 Task: Explore the satellite view of Yellowstone National Park.
Action: Mouse moved to (74, 57)
Screenshot: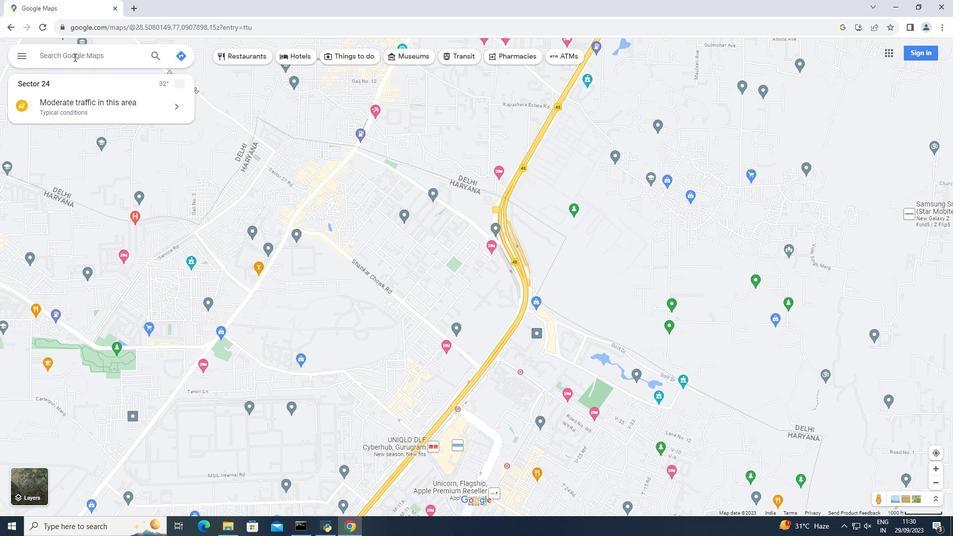 
Action: Mouse pressed left at (74, 57)
Screenshot: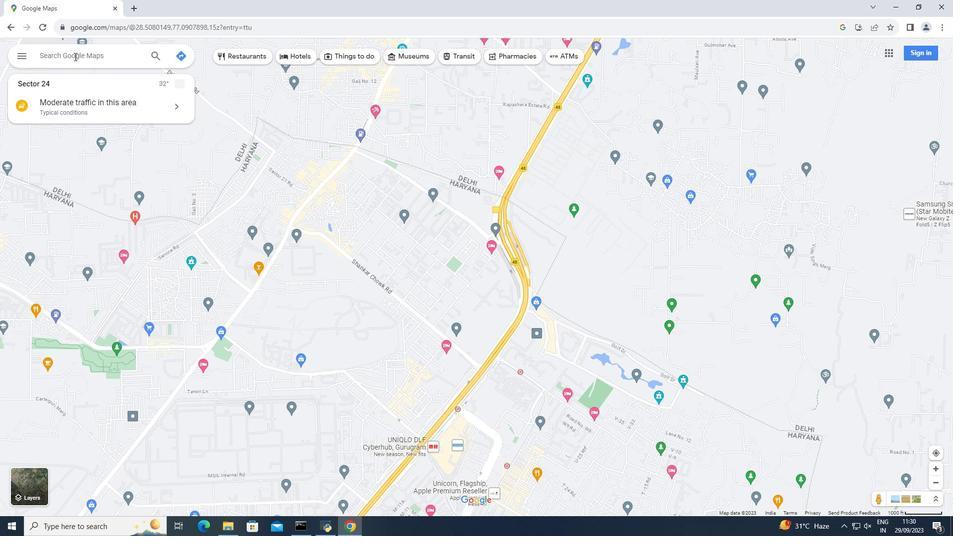 
Action: Mouse moved to (74, 57)
Screenshot: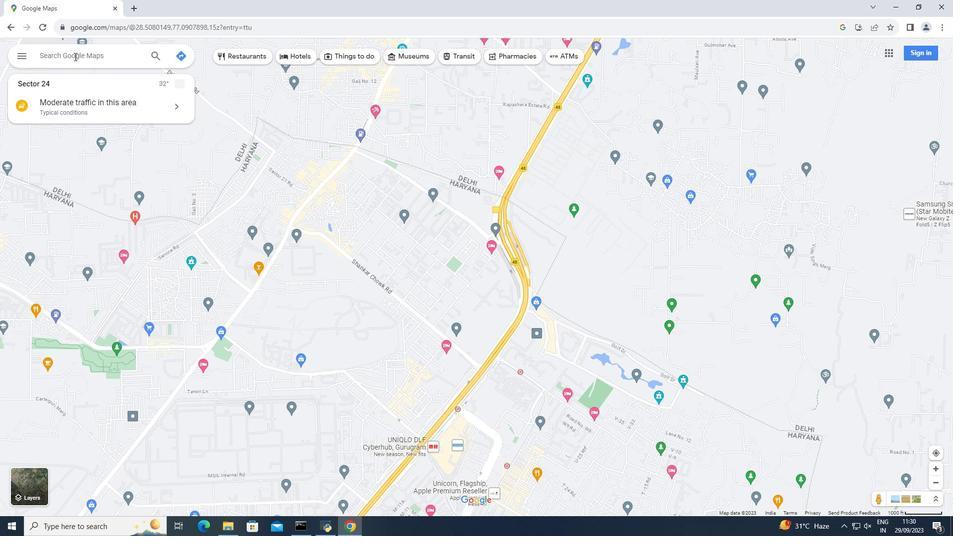 
Action: Key pressed yellowstone<Key.space>nationa;<Key.backspace>l<Key.space>park<Key.enter>
Screenshot: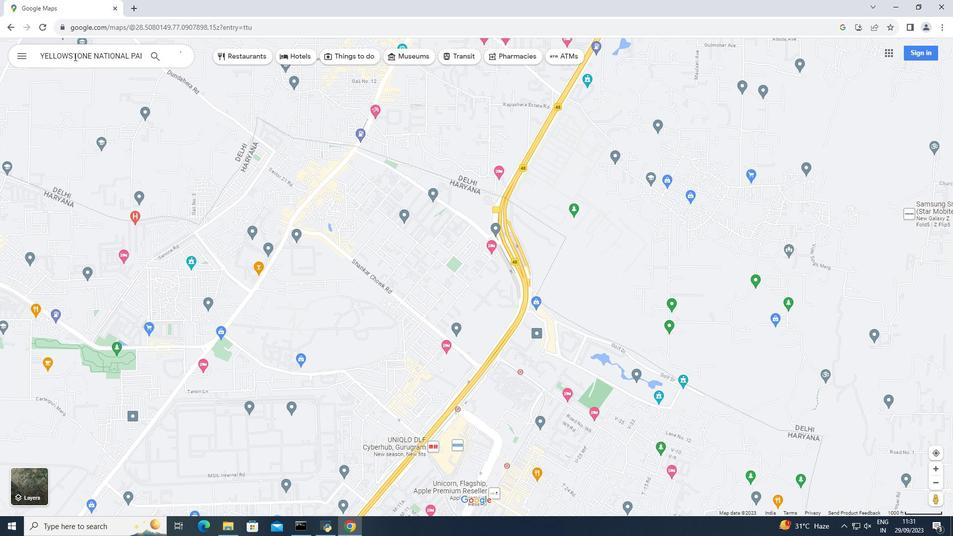 
Action: Mouse moved to (937, 470)
Screenshot: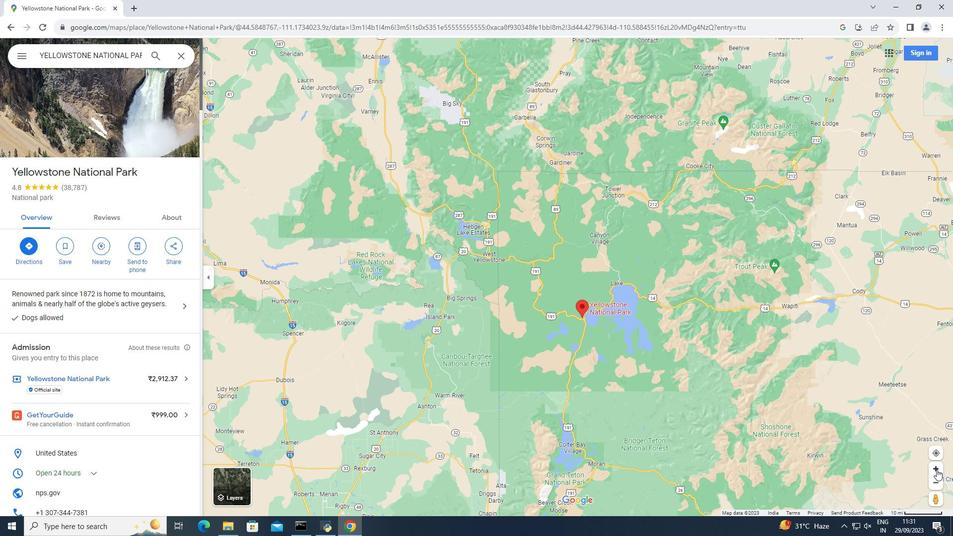 
Action: Mouse pressed left at (937, 470)
Screenshot: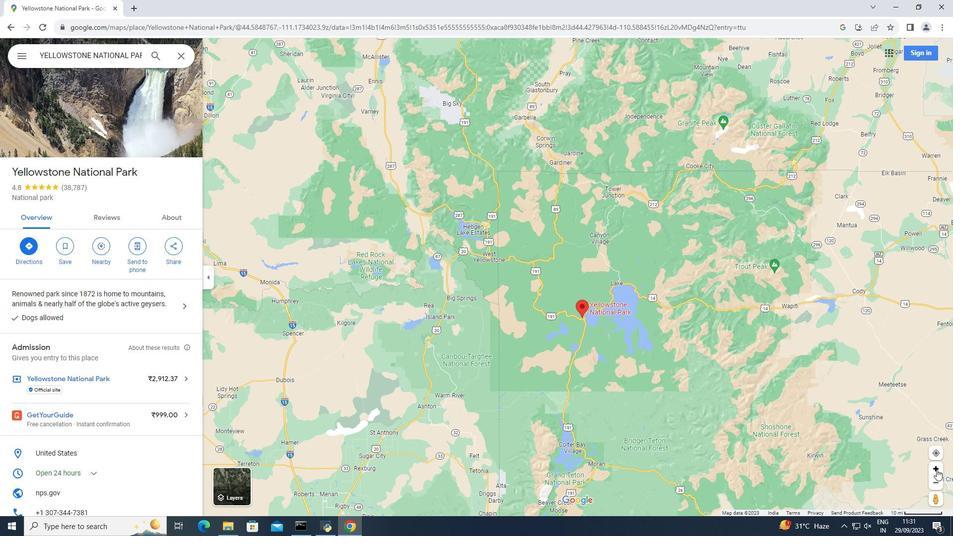 
Action: Mouse moved to (220, 477)
Screenshot: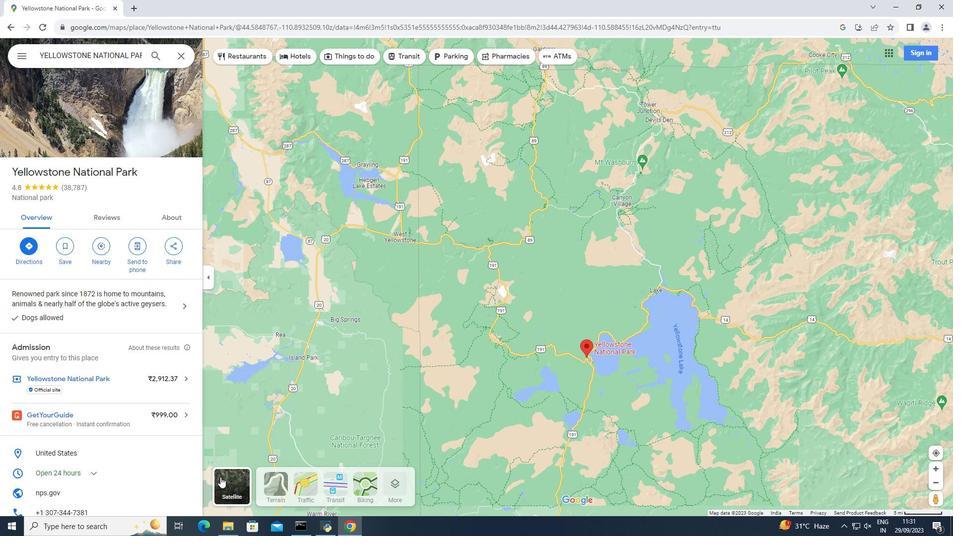 
Action: Mouse pressed left at (220, 477)
Screenshot: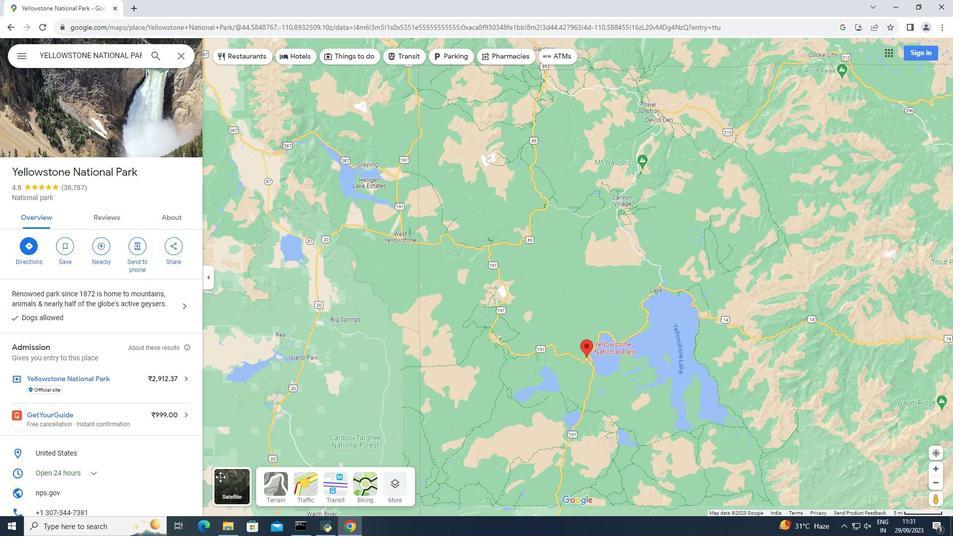 
Action: Mouse moved to (589, 359)
Screenshot: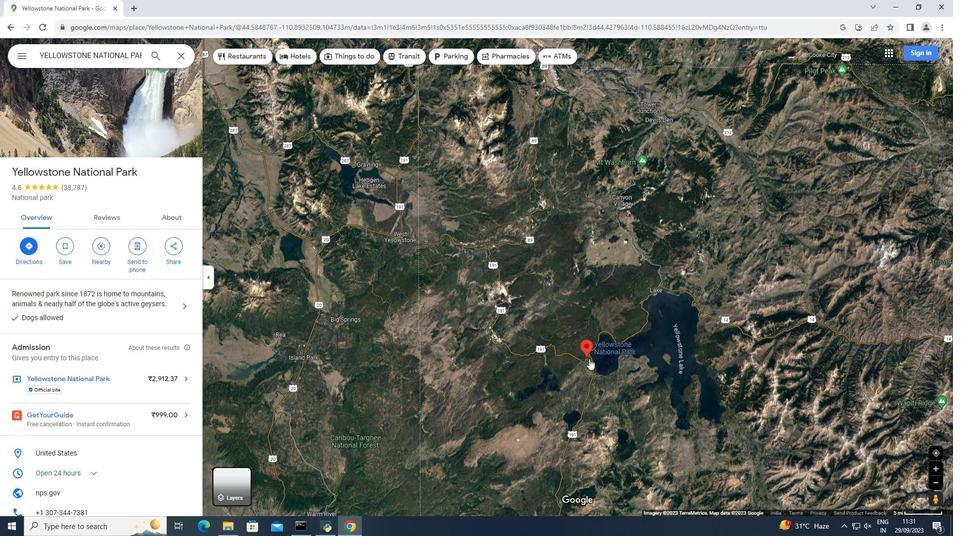 
Action: Mouse scrolled (589, 359) with delta (0, 0)
Screenshot: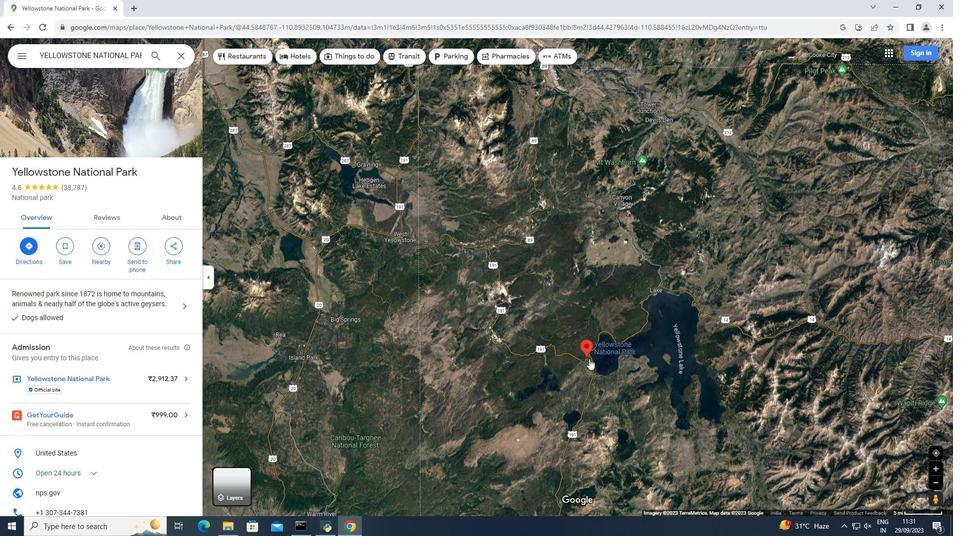 
Action: Mouse moved to (591, 361)
Screenshot: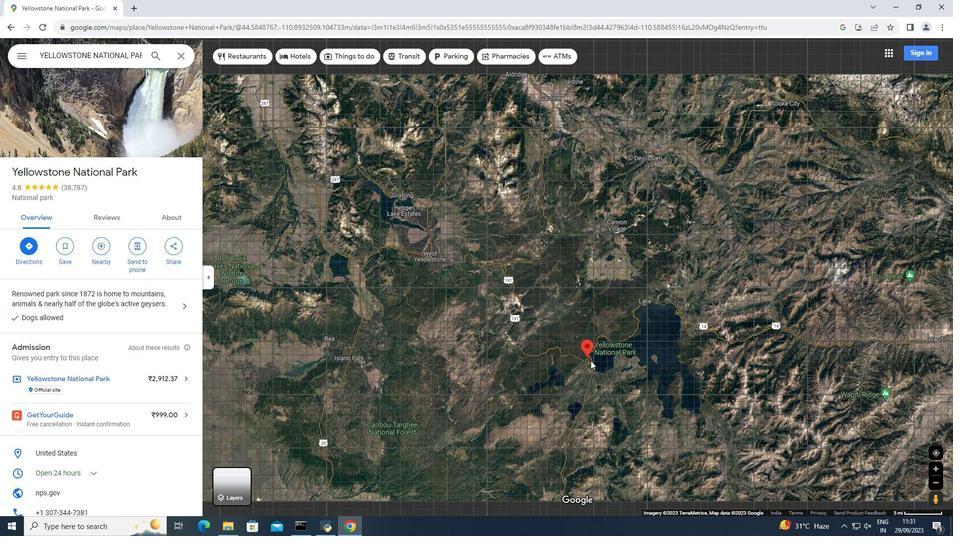 
Action: Mouse scrolled (591, 361) with delta (0, 0)
Screenshot: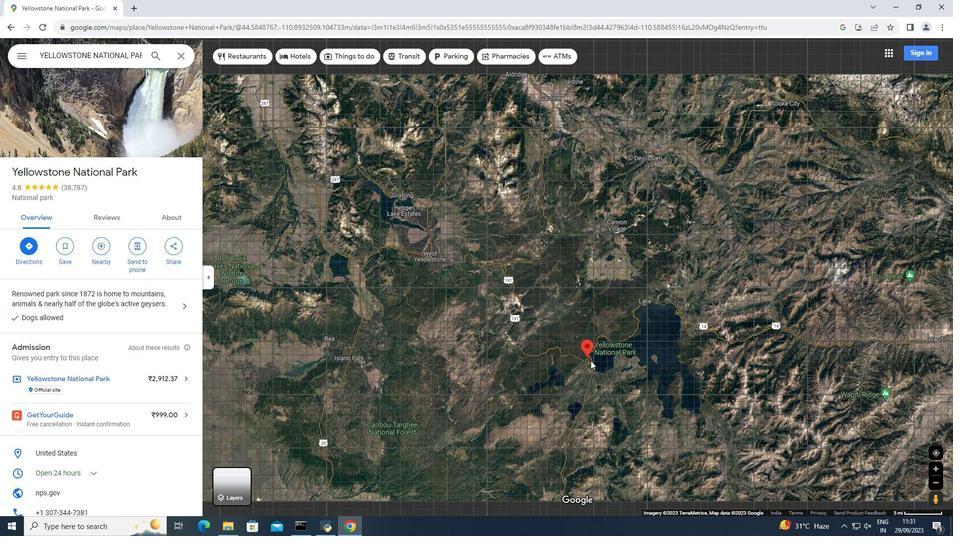 
Action: Mouse scrolled (591, 361) with delta (0, 0)
Screenshot: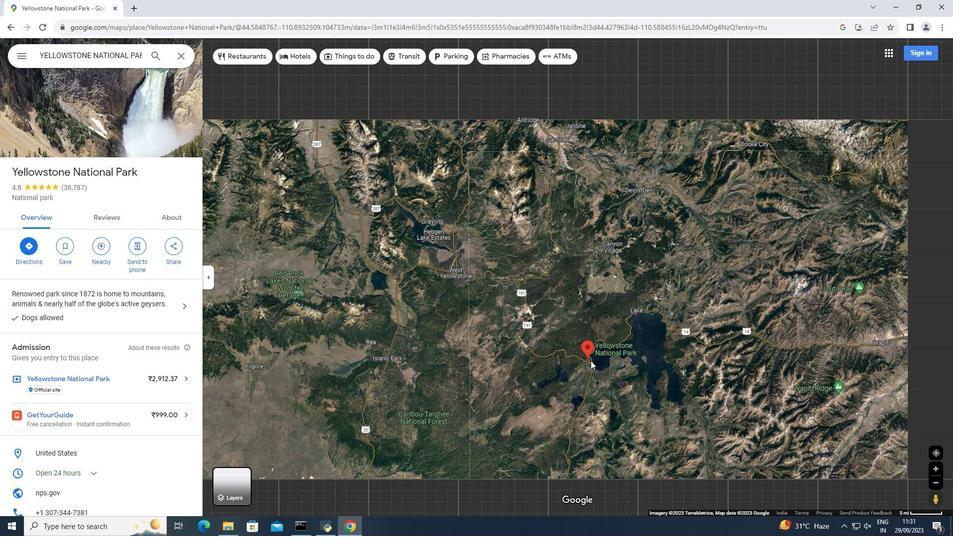 
Action: Mouse scrolled (591, 361) with delta (0, 0)
Screenshot: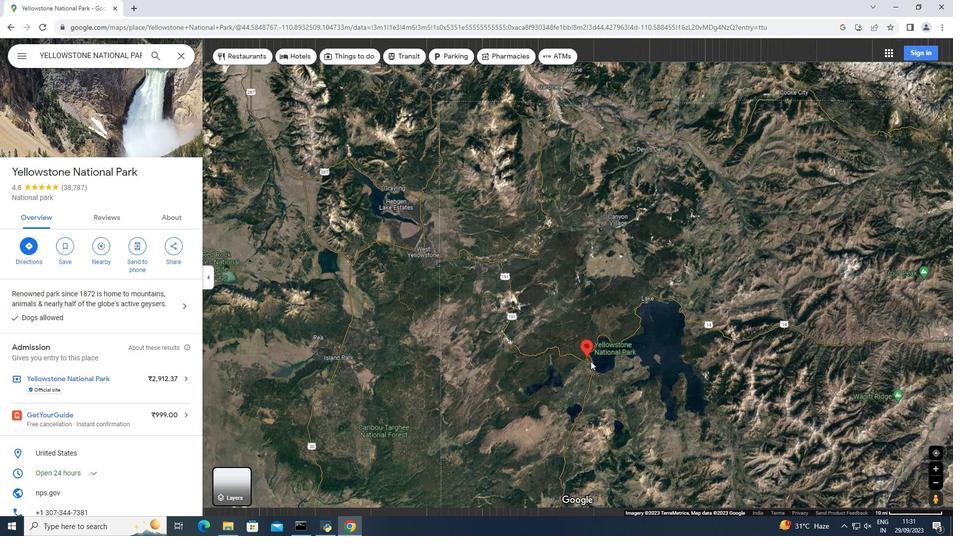 
Action: Mouse moved to (590, 363)
Screenshot: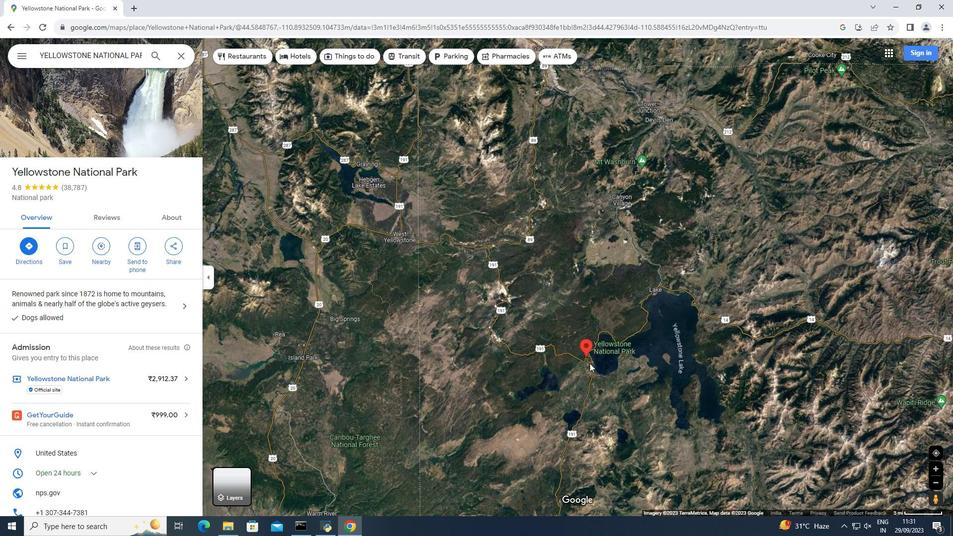 
Action: Mouse scrolled (590, 364) with delta (0, 0)
Screenshot: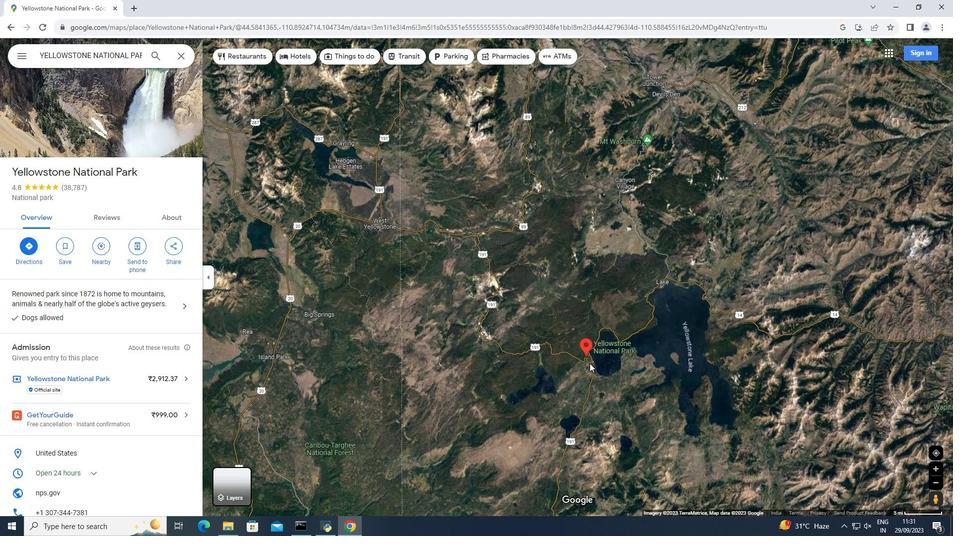 
Action: Mouse scrolled (590, 364) with delta (0, 0)
Screenshot: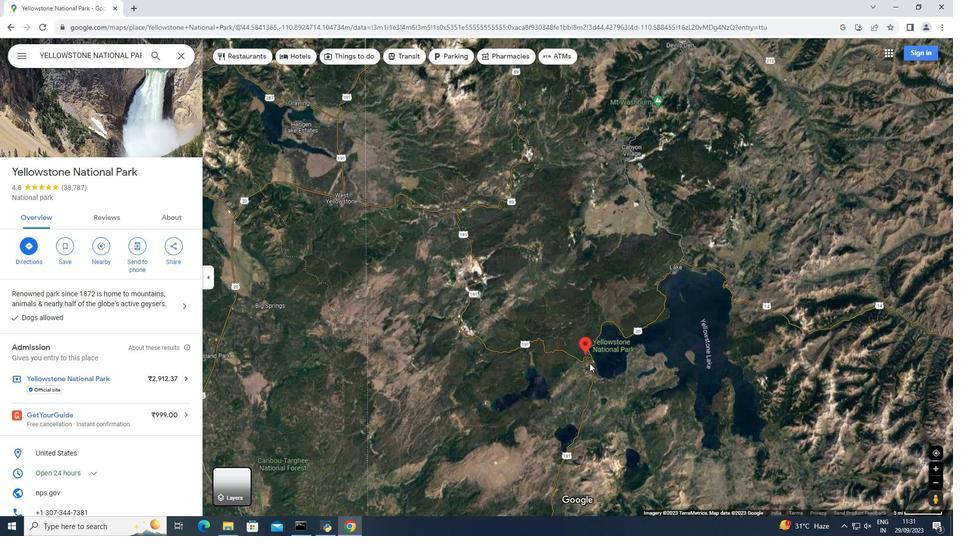 
Action: Mouse scrolled (590, 364) with delta (0, 0)
Screenshot: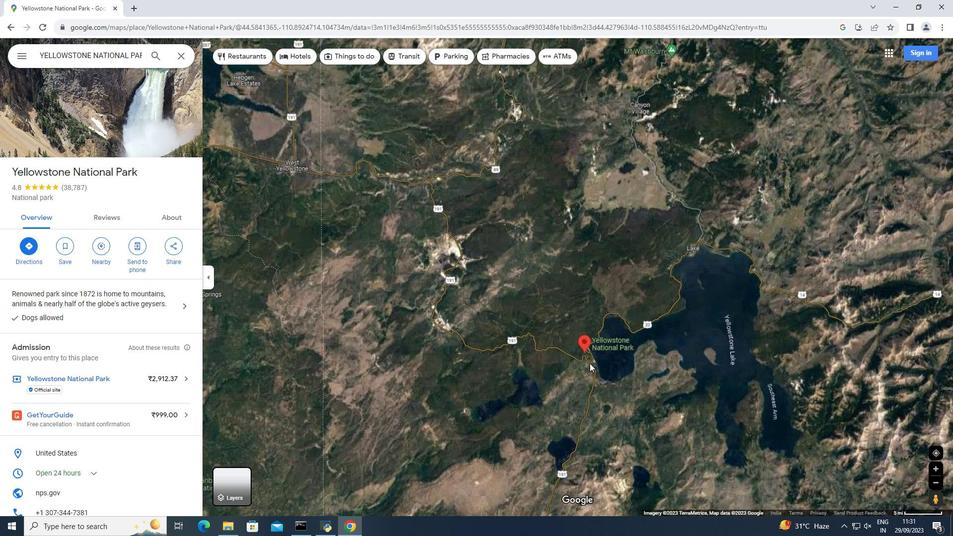 
Action: Mouse moved to (526, 362)
Screenshot: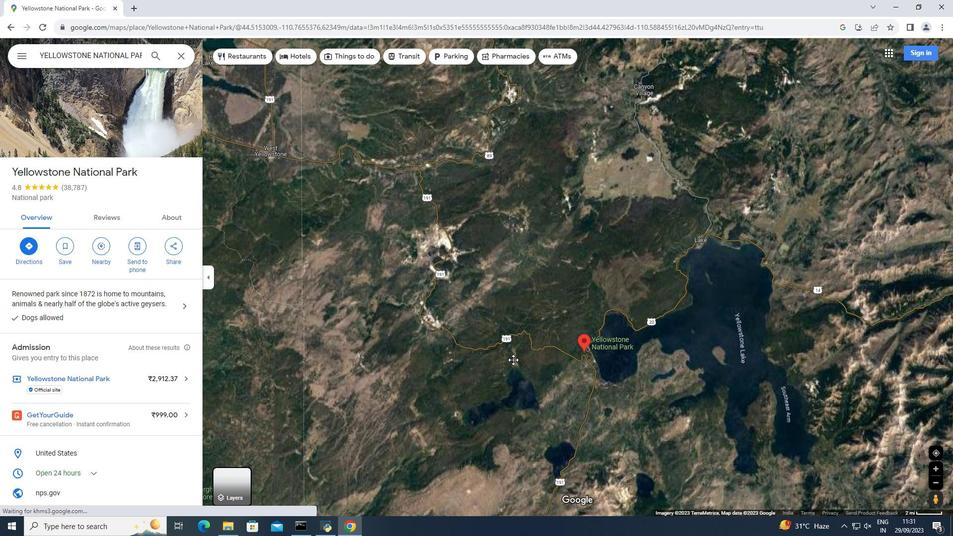 
Action: Mouse pressed left at (526, 362)
Screenshot: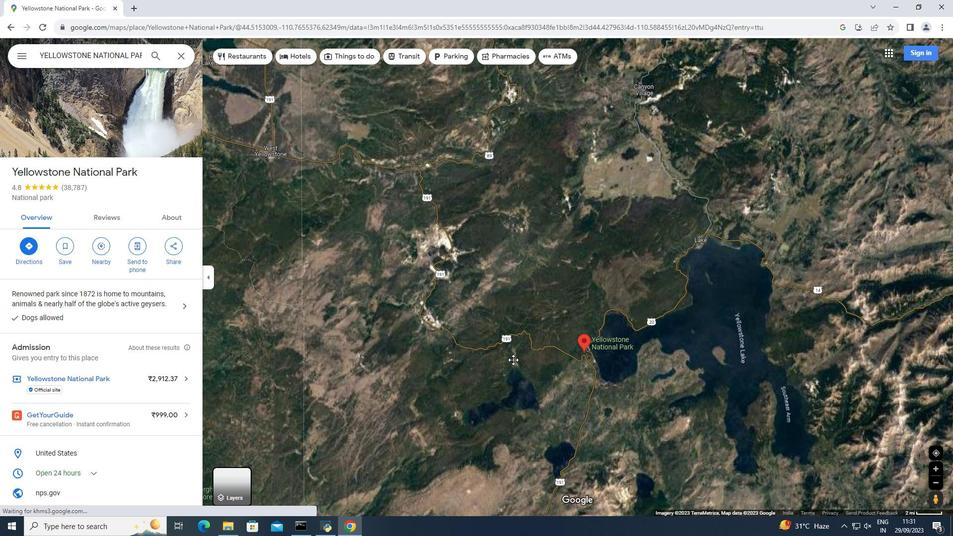 
Action: Mouse moved to (208, 279)
Screenshot: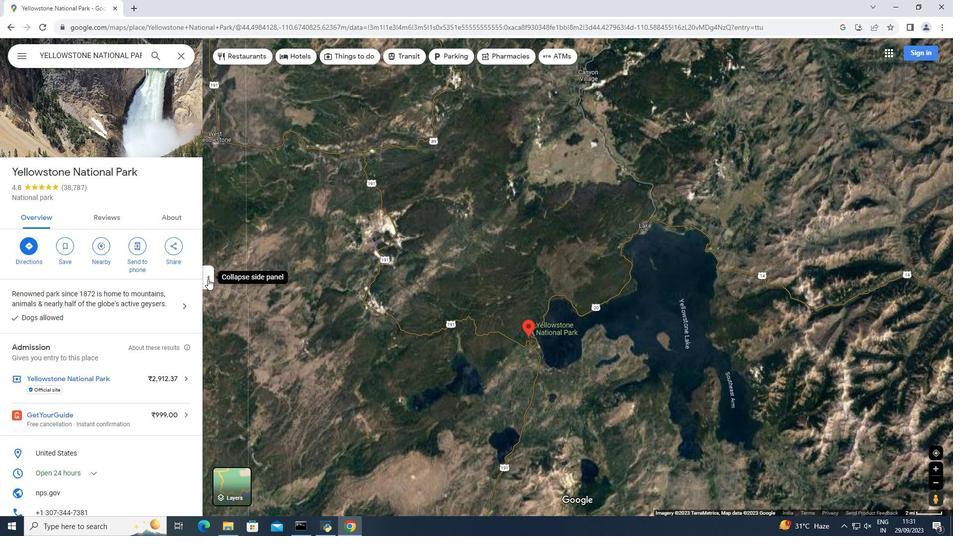 
Action: Mouse pressed left at (208, 279)
Screenshot: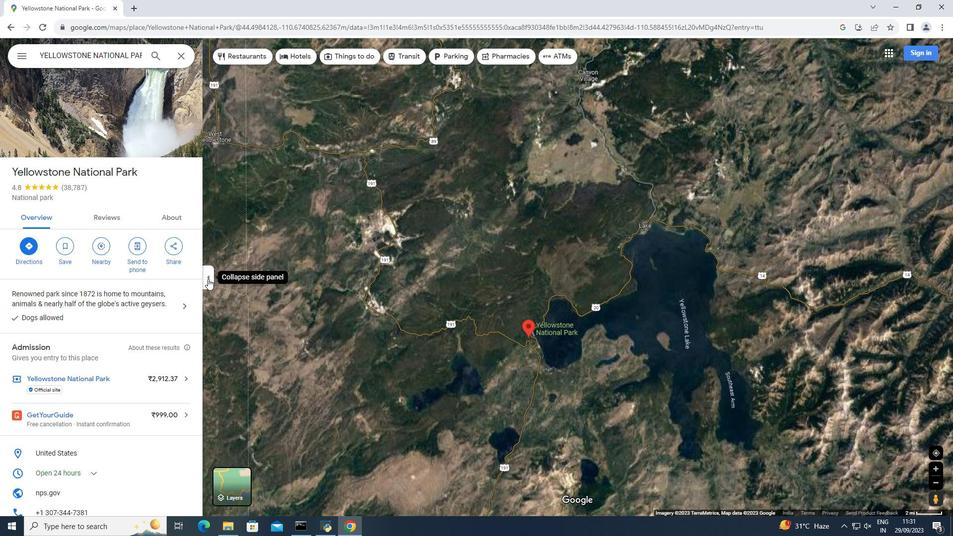
Action: Mouse moved to (518, 334)
Screenshot: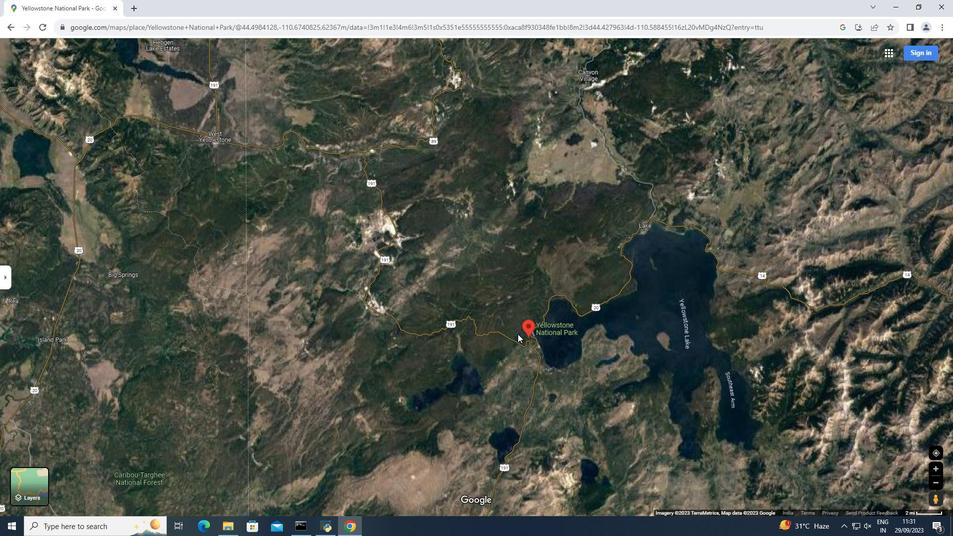 
Action: Mouse scrolled (518, 334) with delta (0, 0)
Screenshot: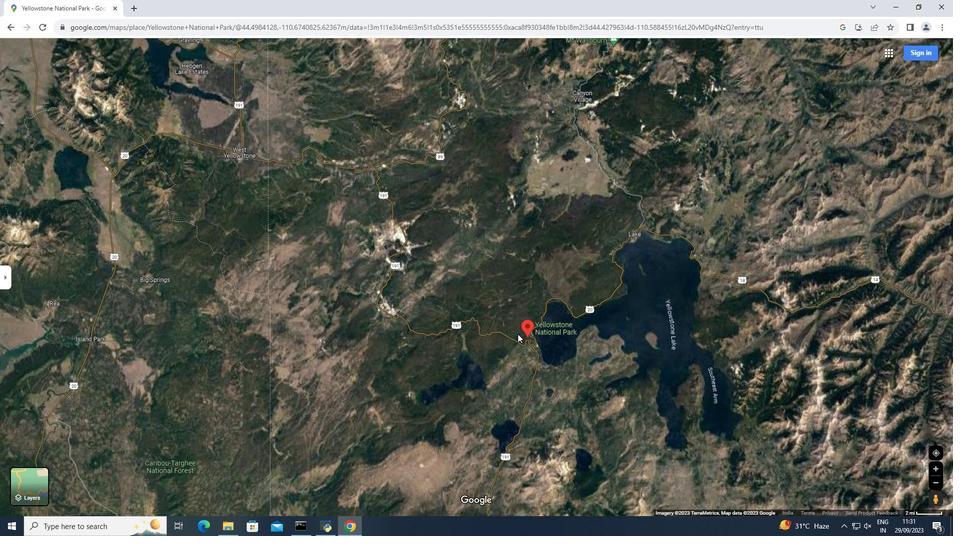 
Action: Mouse scrolled (518, 334) with delta (0, 0)
Screenshot: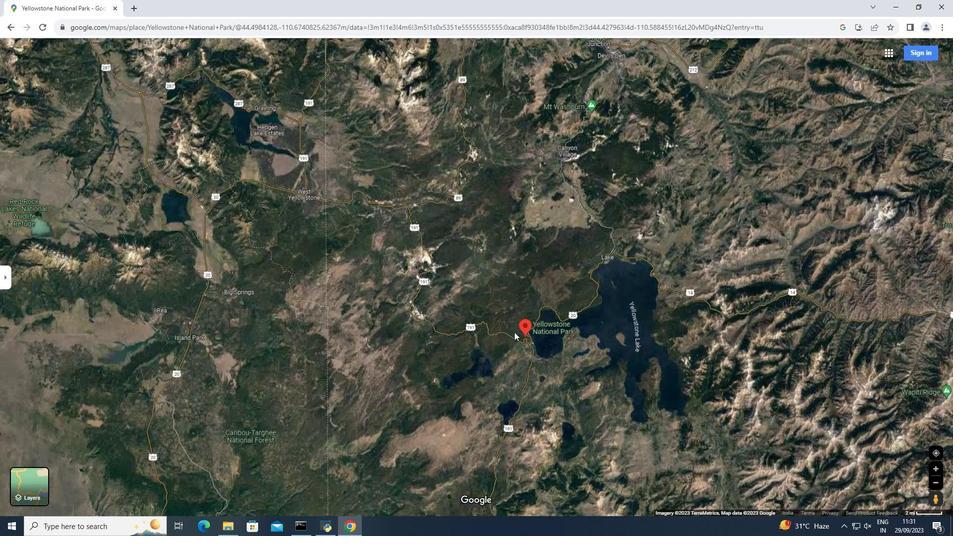 
Action: Mouse scrolled (518, 334) with delta (0, 0)
Screenshot: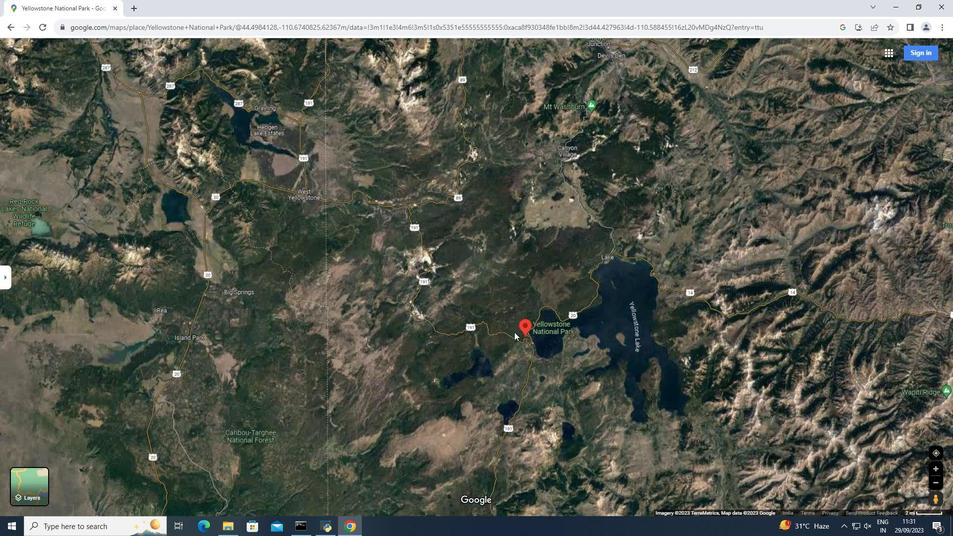 
Action: Mouse moved to (500, 324)
Screenshot: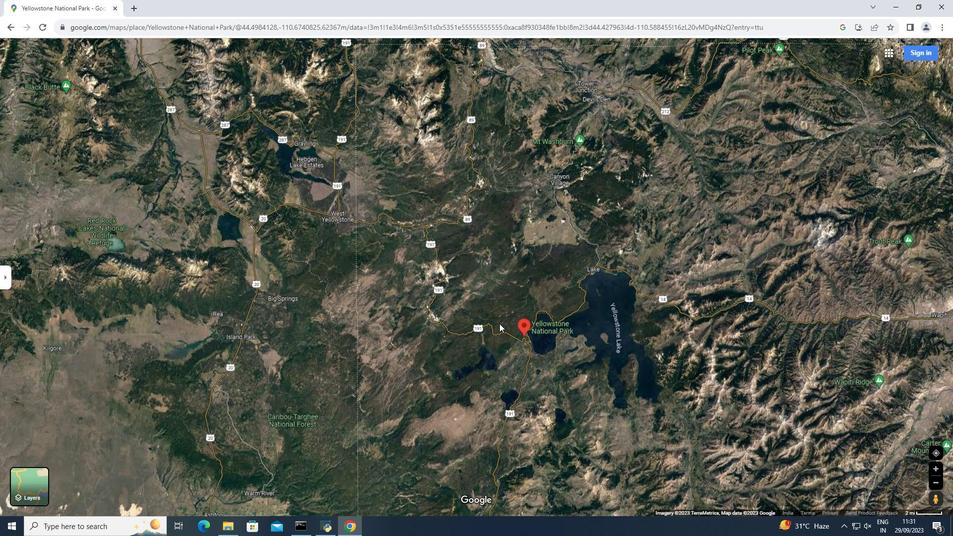 
Action: Mouse scrolled (500, 324) with delta (0, 0)
Screenshot: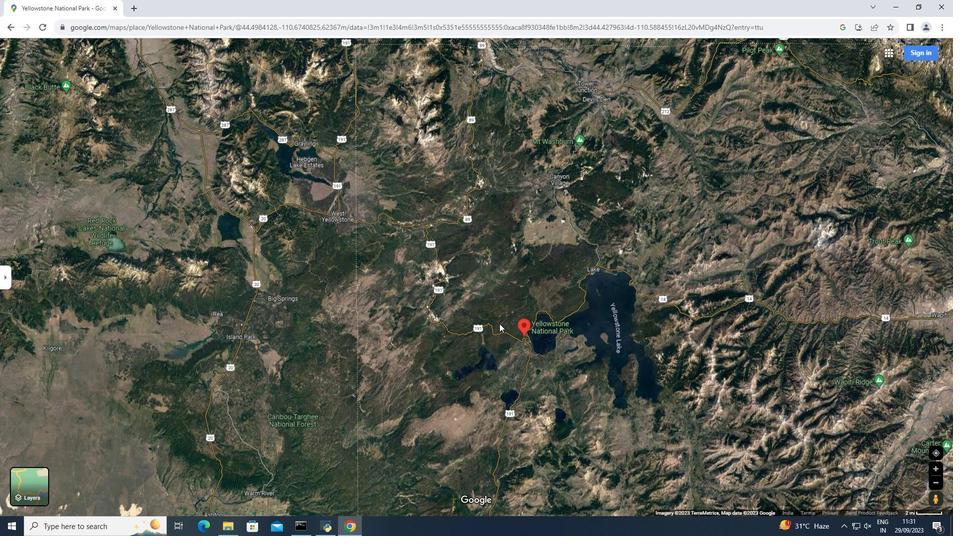 
Action: Mouse moved to (499, 323)
Screenshot: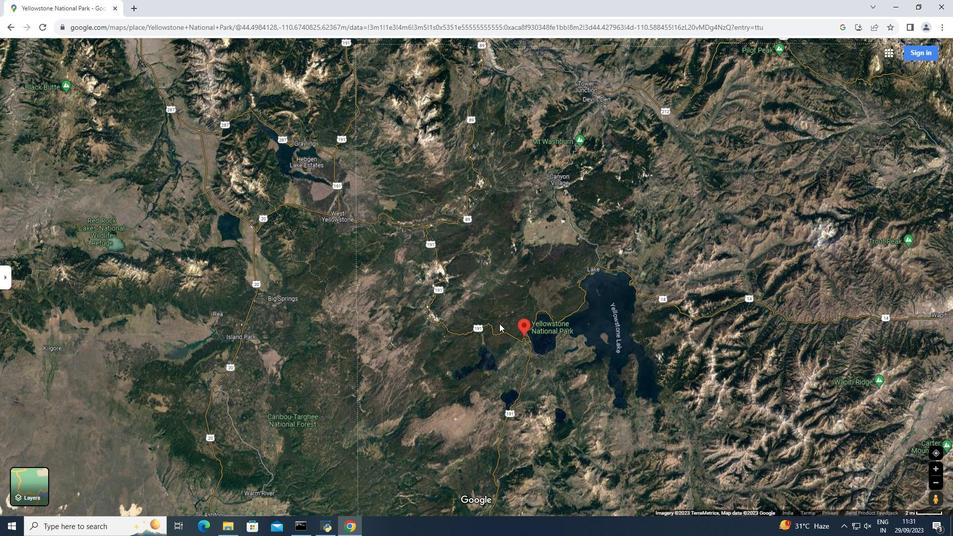 
Action: Mouse scrolled (499, 323) with delta (0, 0)
Screenshot: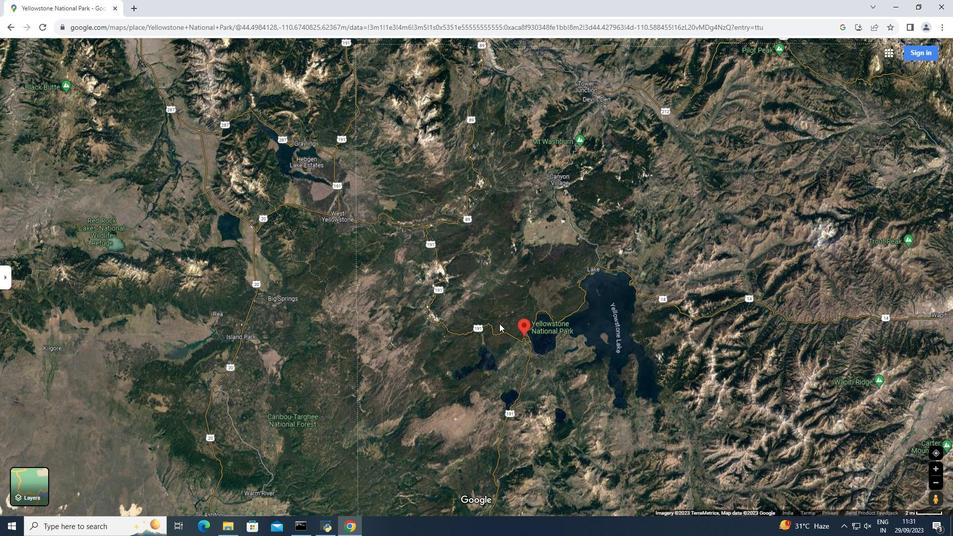 
Action: Mouse moved to (497, 320)
Screenshot: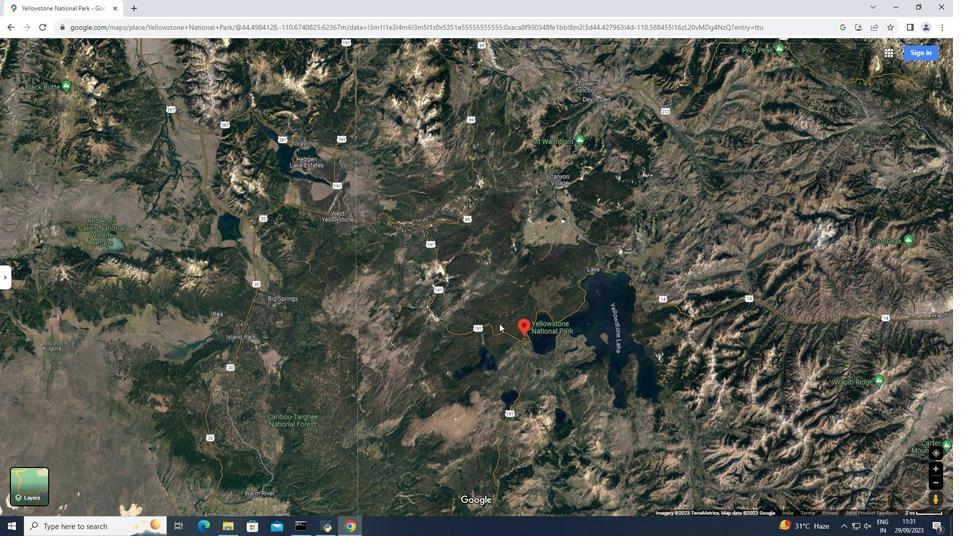 
Action: Mouse scrolled (497, 320) with delta (0, 0)
Screenshot: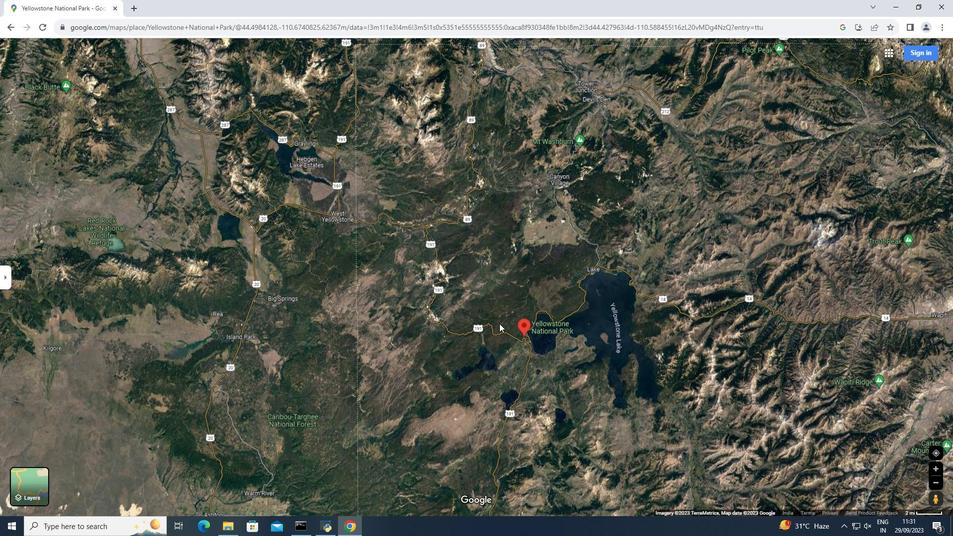 
Action: Mouse moved to (579, 366)
Screenshot: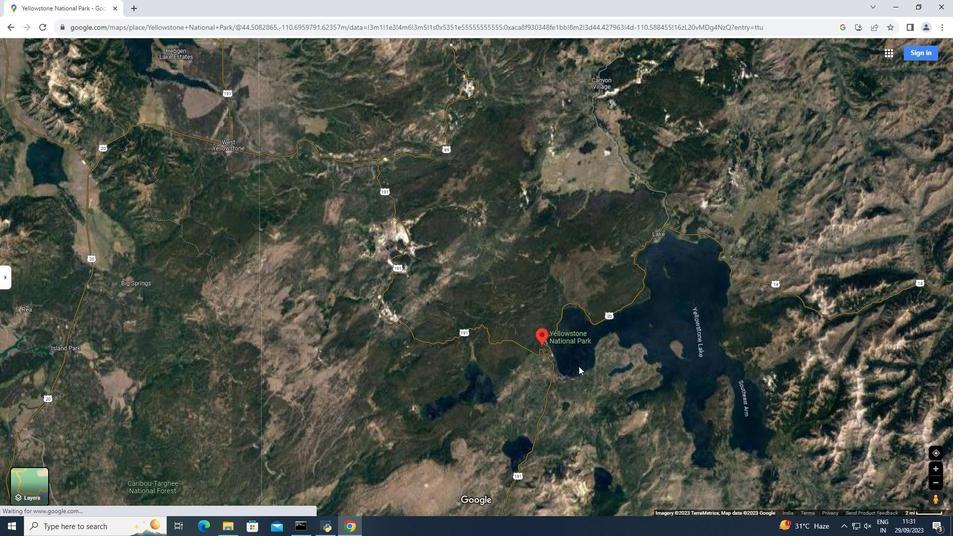 
Action: Mouse scrolled (579, 367) with delta (0, 0)
Screenshot: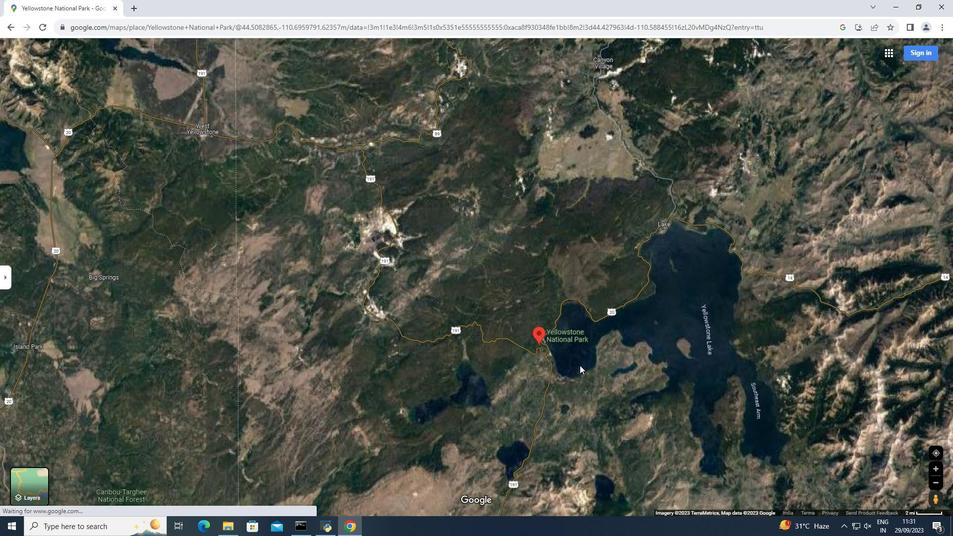 
Action: Mouse moved to (579, 366)
Screenshot: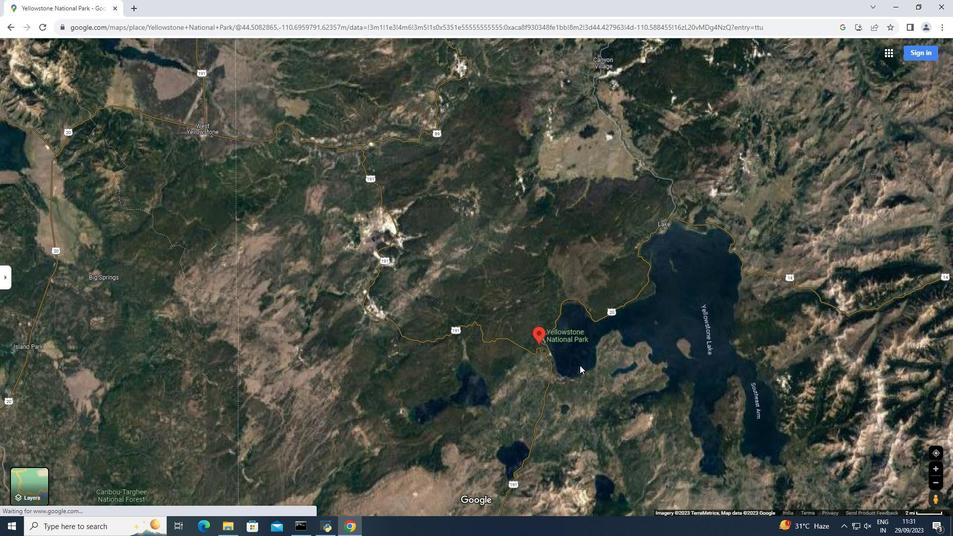 
Action: Mouse scrolled (579, 366) with delta (0, 0)
Screenshot: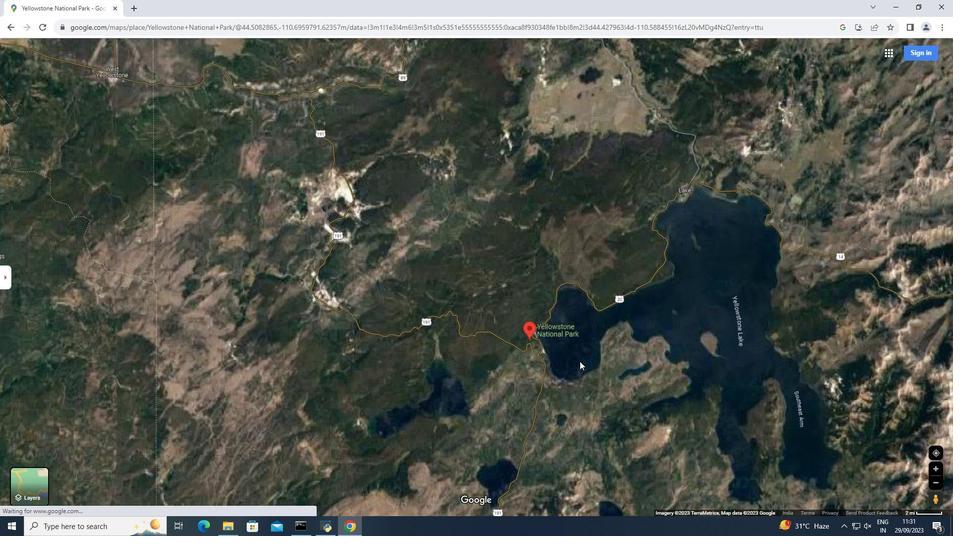 
Action: Mouse moved to (580, 363)
Screenshot: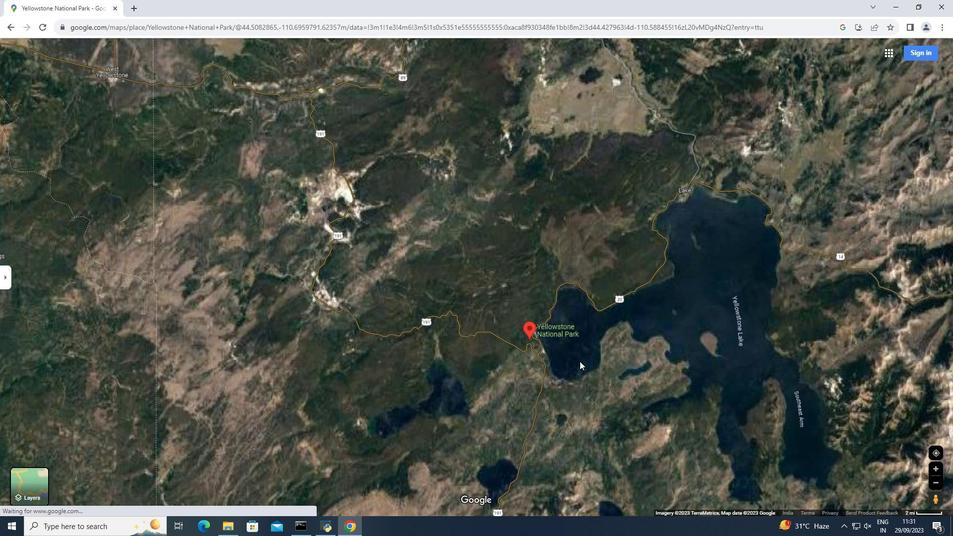 
Action: Mouse scrolled (580, 364) with delta (0, 0)
Screenshot: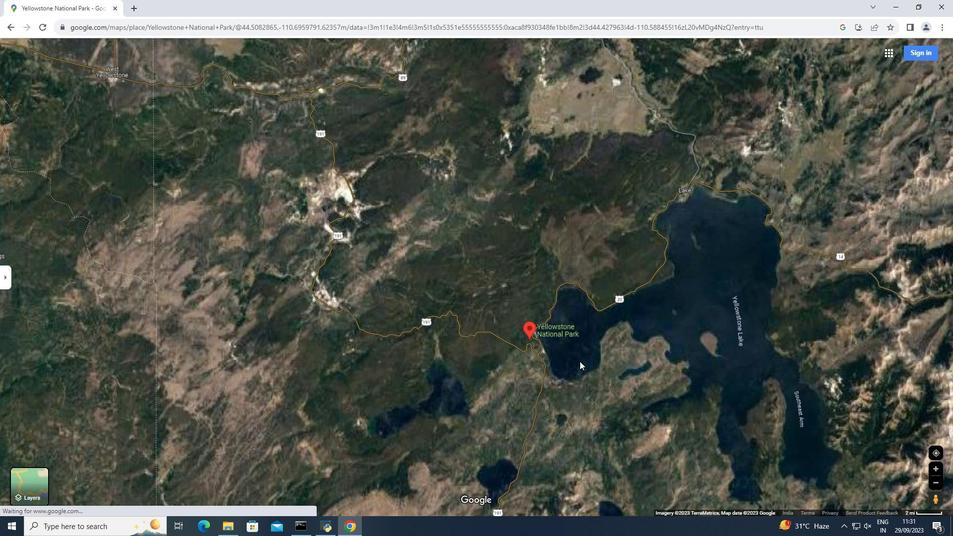 
Action: Mouse moved to (563, 342)
Screenshot: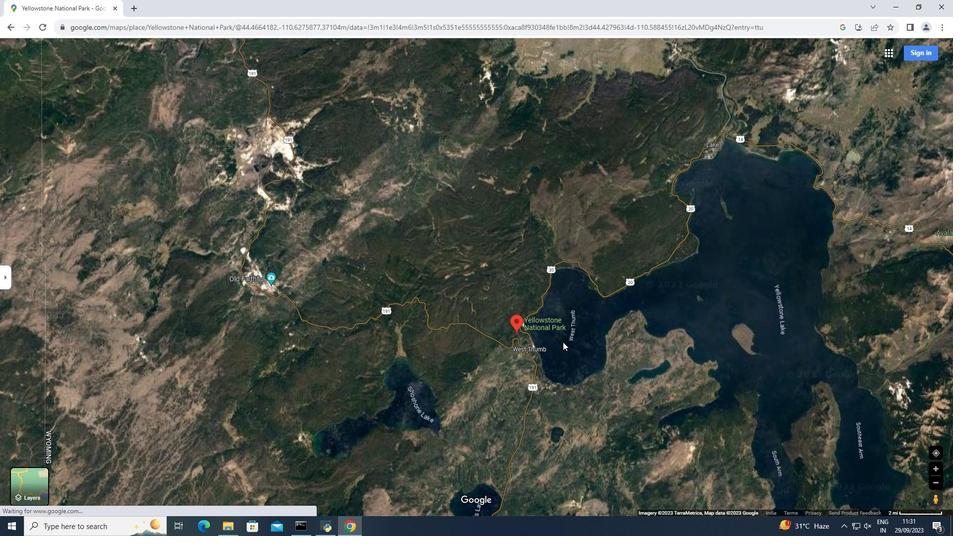 
Action: Mouse scrolled (563, 343) with delta (0, 0)
Screenshot: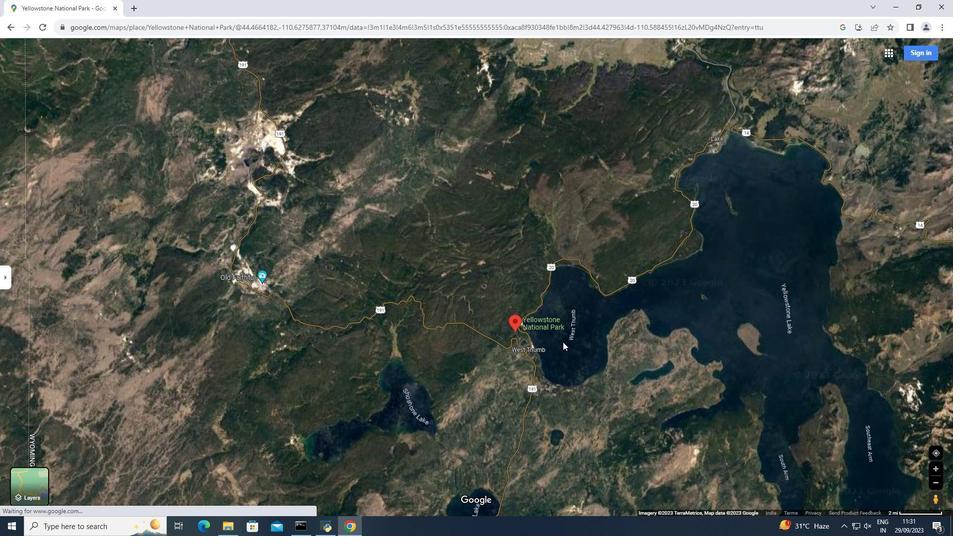 
Action: Mouse scrolled (563, 343) with delta (0, 0)
Screenshot: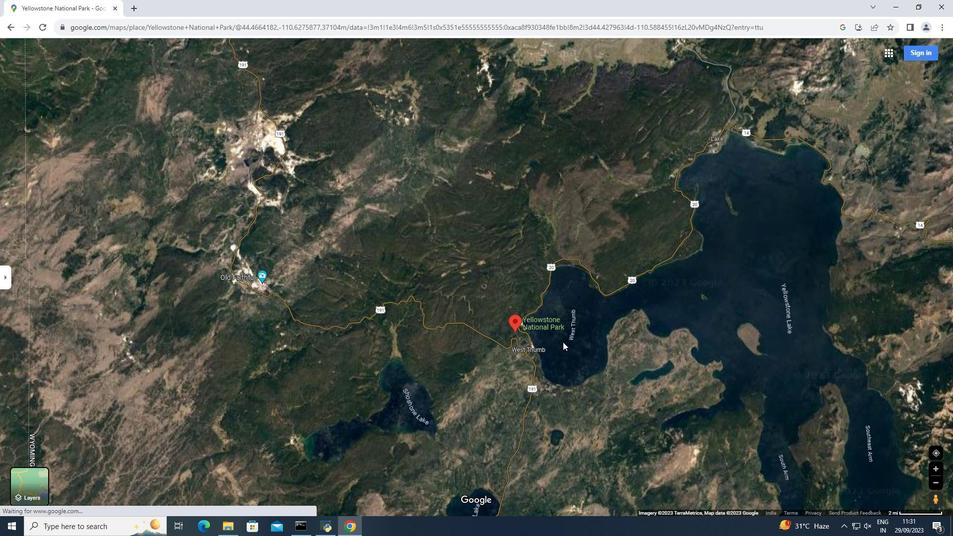 
Action: Mouse scrolled (563, 343) with delta (0, 0)
Screenshot: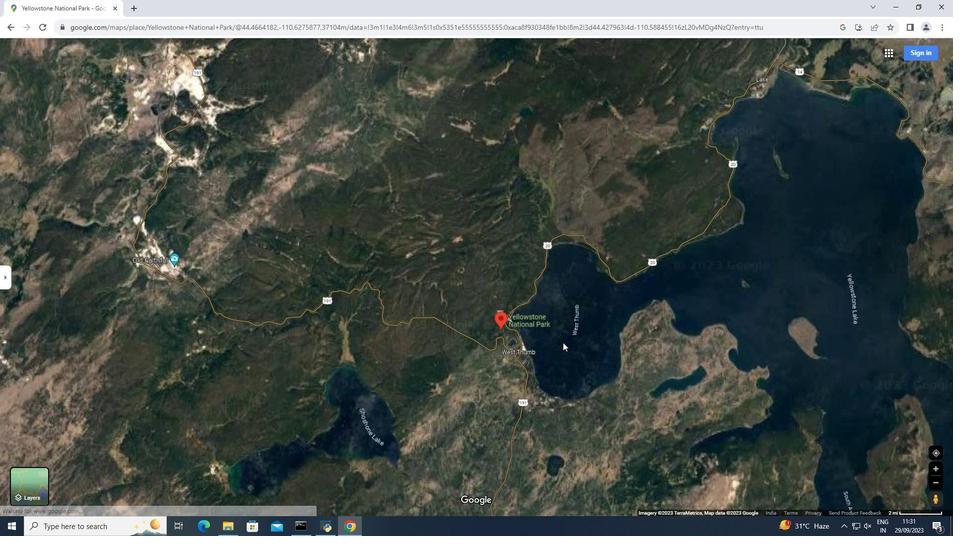 
Action: Mouse moved to (563, 343)
Screenshot: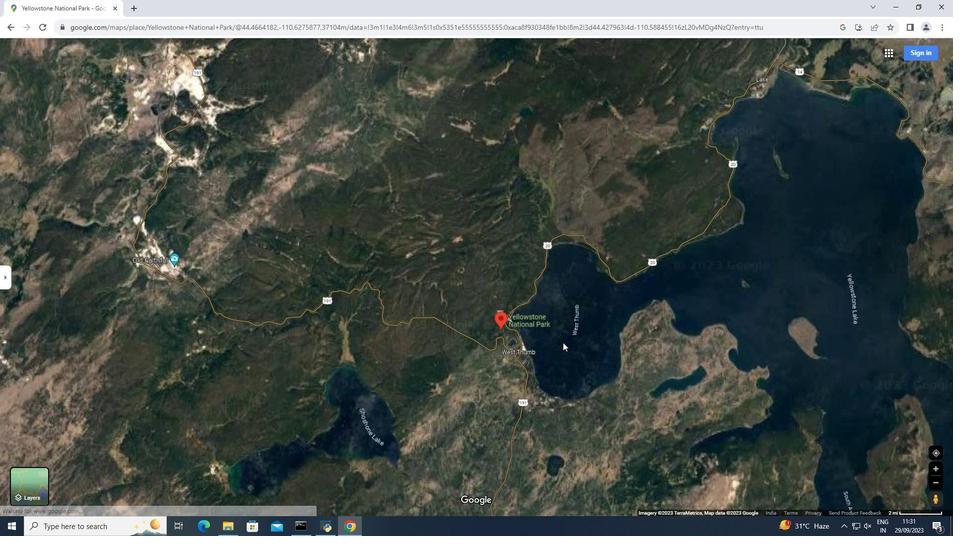 
Action: Mouse scrolled (563, 343) with delta (0, 0)
Screenshot: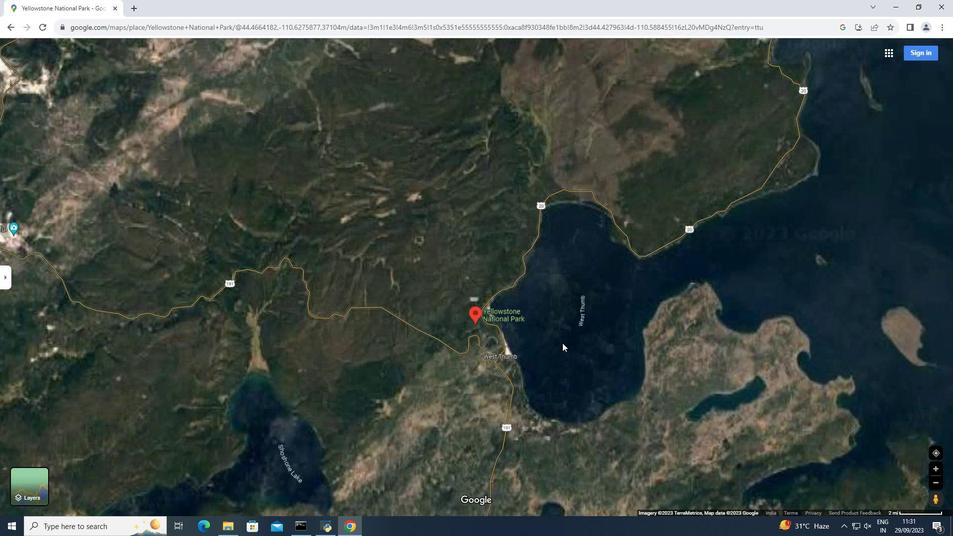 
Action: Mouse moved to (532, 354)
Screenshot: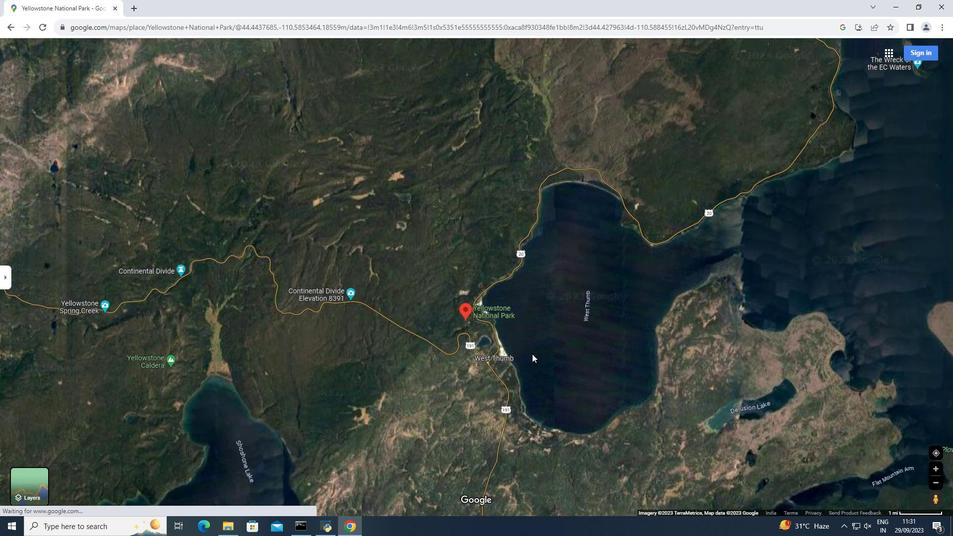 
Action: Mouse scrolled (532, 355) with delta (0, 0)
Screenshot: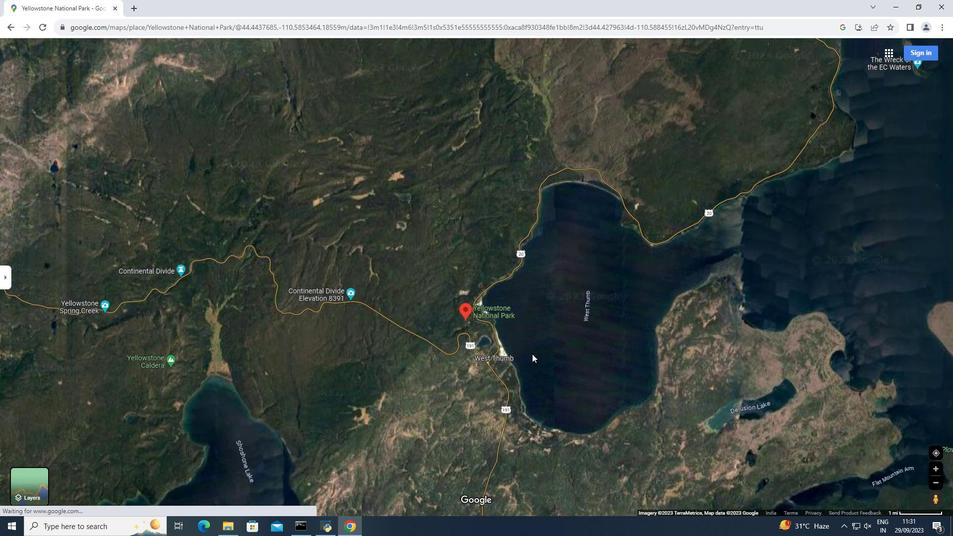 
Action: Mouse moved to (532, 354)
Screenshot: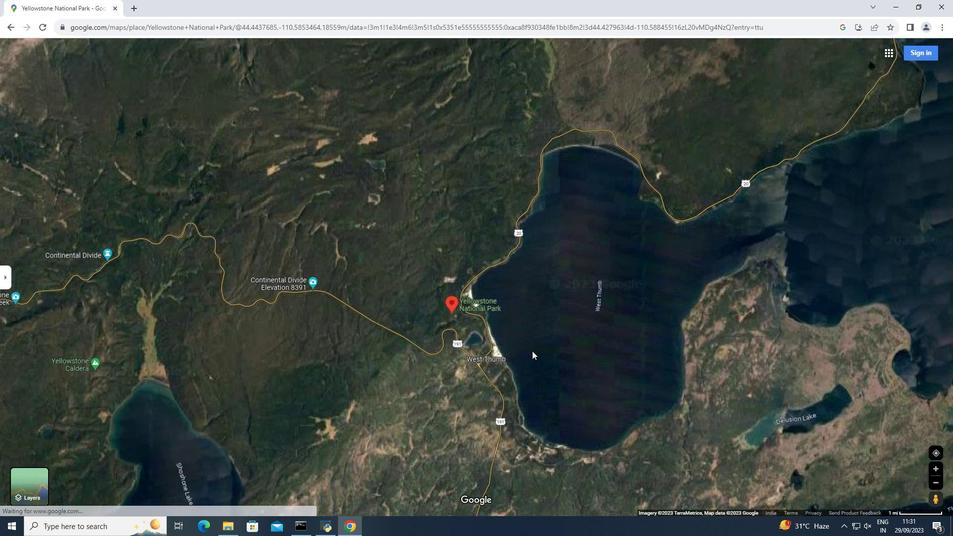 
Action: Mouse scrolled (532, 355) with delta (0, 0)
Screenshot: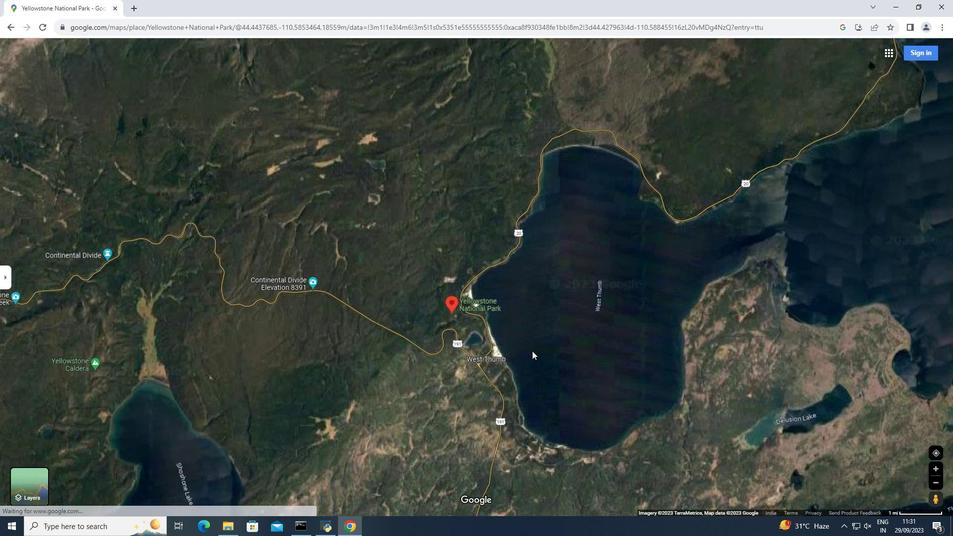 
Action: Mouse moved to (532, 353)
Screenshot: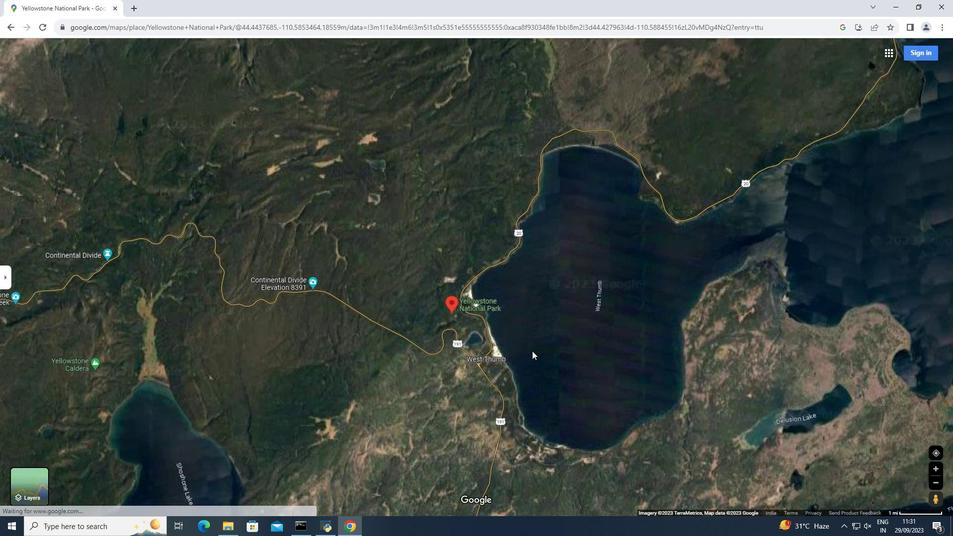 
Action: Mouse scrolled (532, 354) with delta (0, 0)
Screenshot: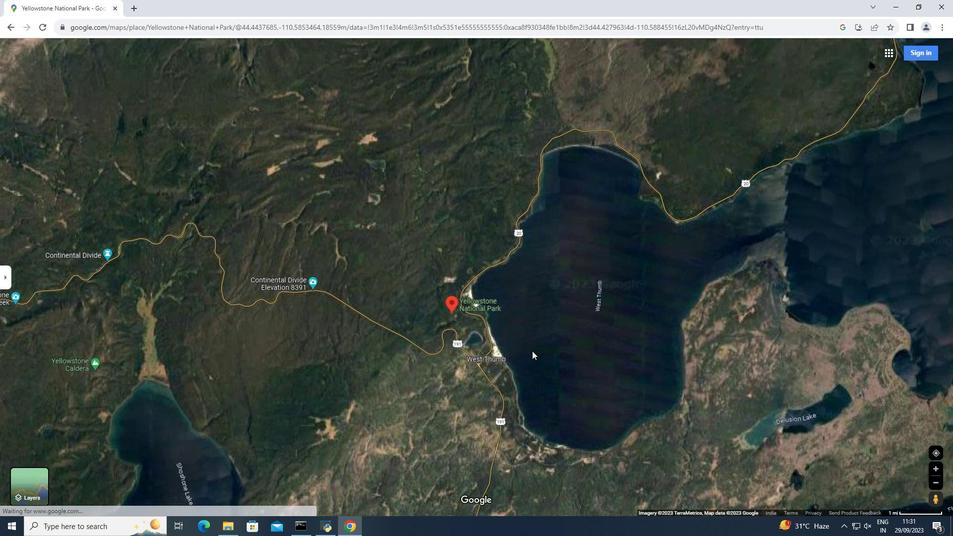 
Action: Mouse moved to (532, 351)
Screenshot: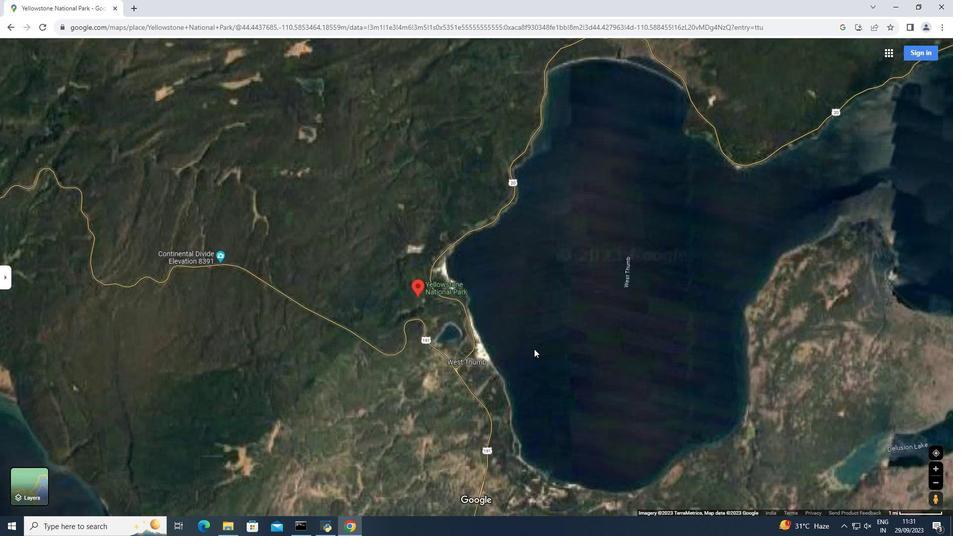 
Action: Mouse scrolled (532, 351) with delta (0, 0)
Screenshot: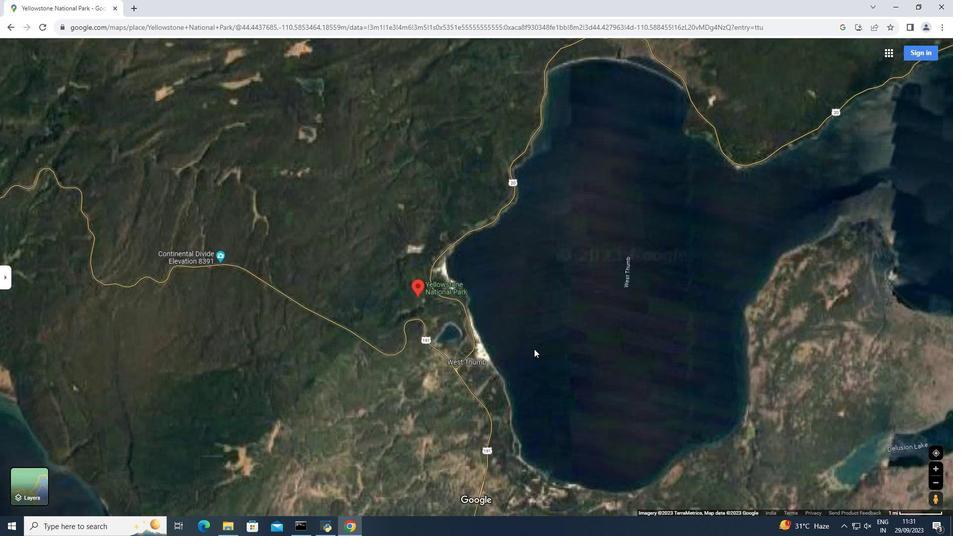 
Action: Mouse moved to (459, 348)
Screenshot: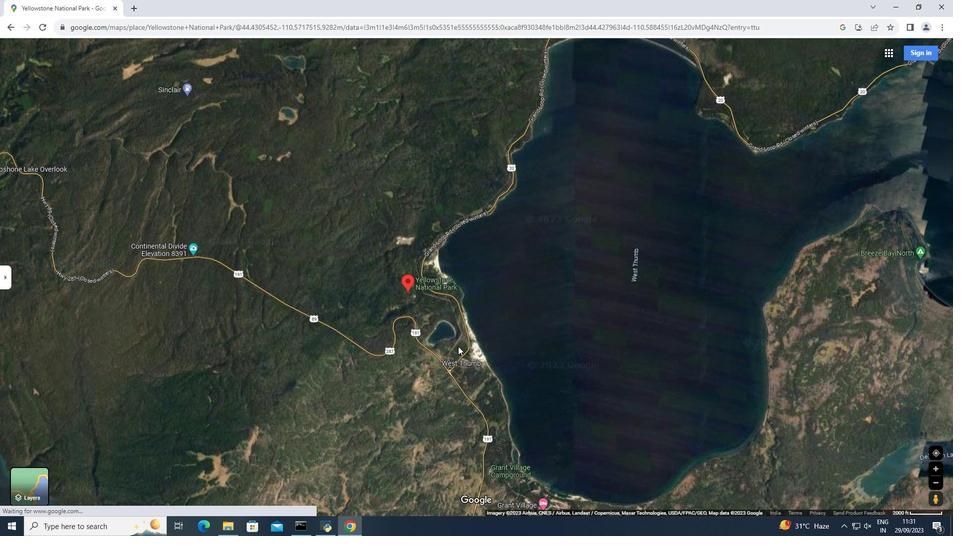 
Action: Mouse scrolled (459, 349) with delta (0, 0)
Screenshot: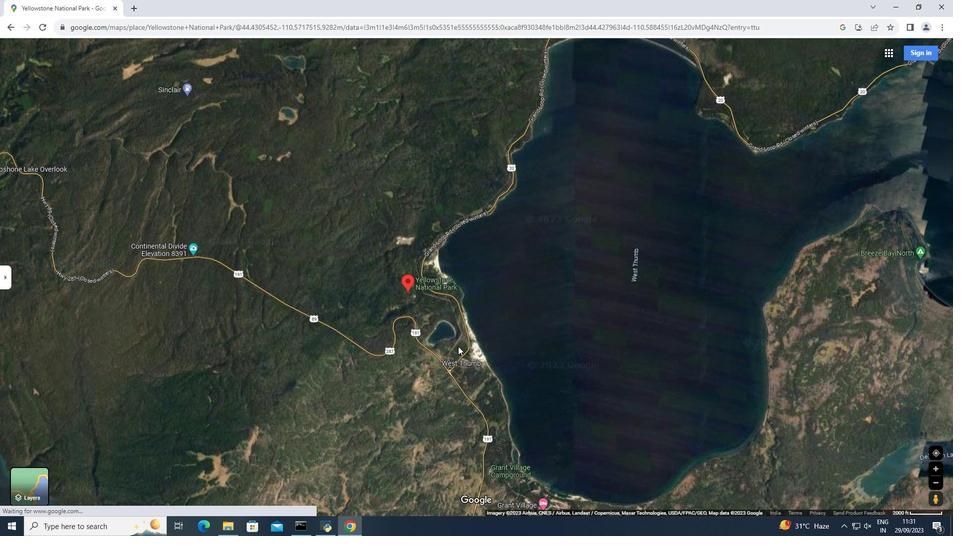 
Action: Mouse moved to (458, 347)
Screenshot: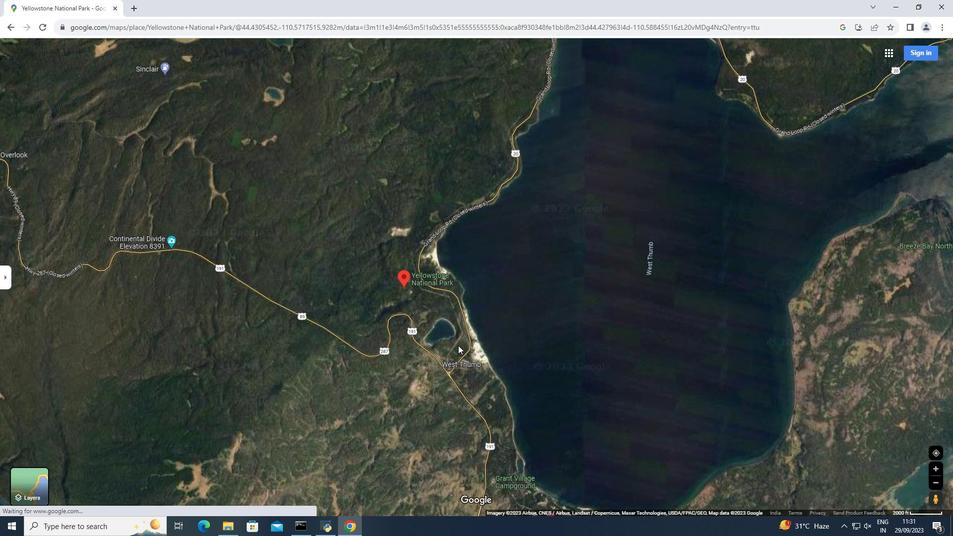 
Action: Mouse scrolled (458, 347) with delta (0, 0)
Screenshot: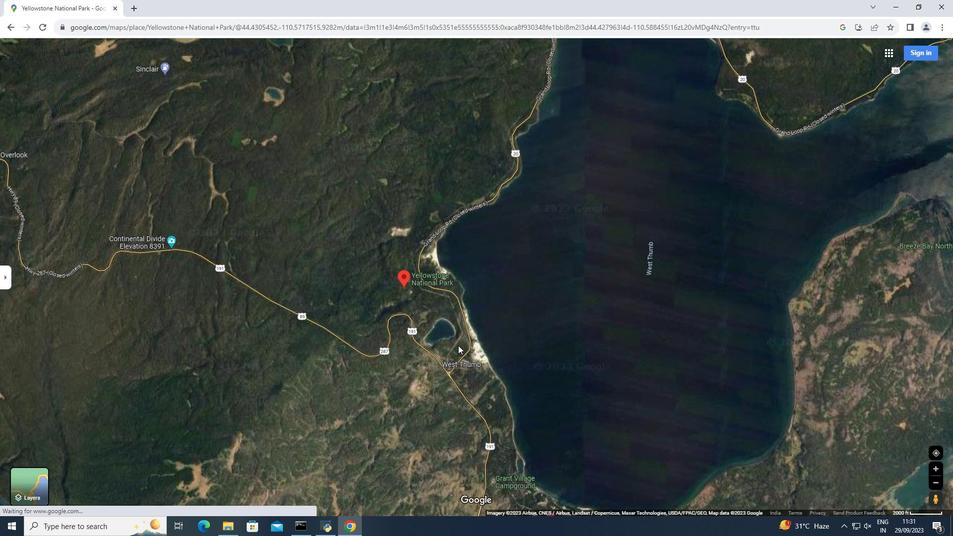 
Action: Mouse moved to (458, 346)
Screenshot: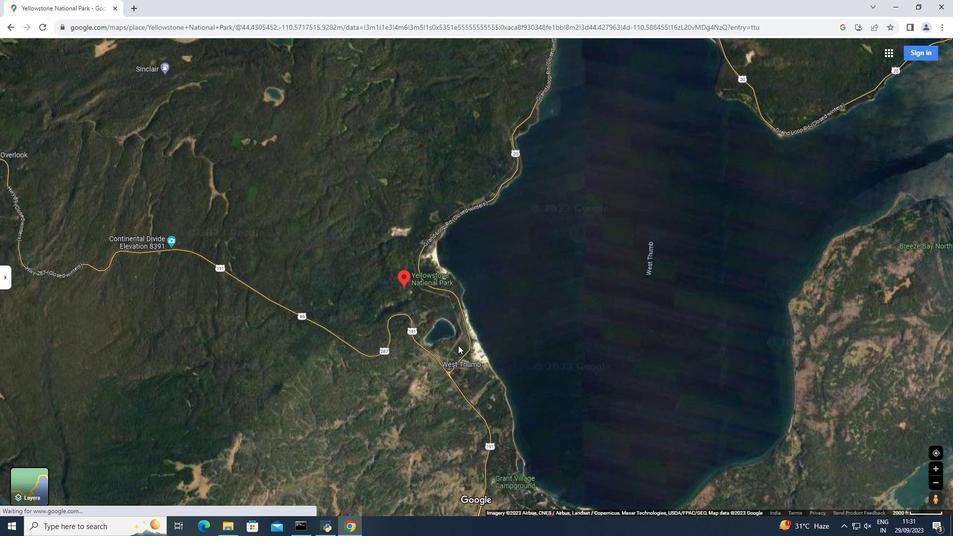 
Action: Mouse scrolled (458, 346) with delta (0, 0)
Screenshot: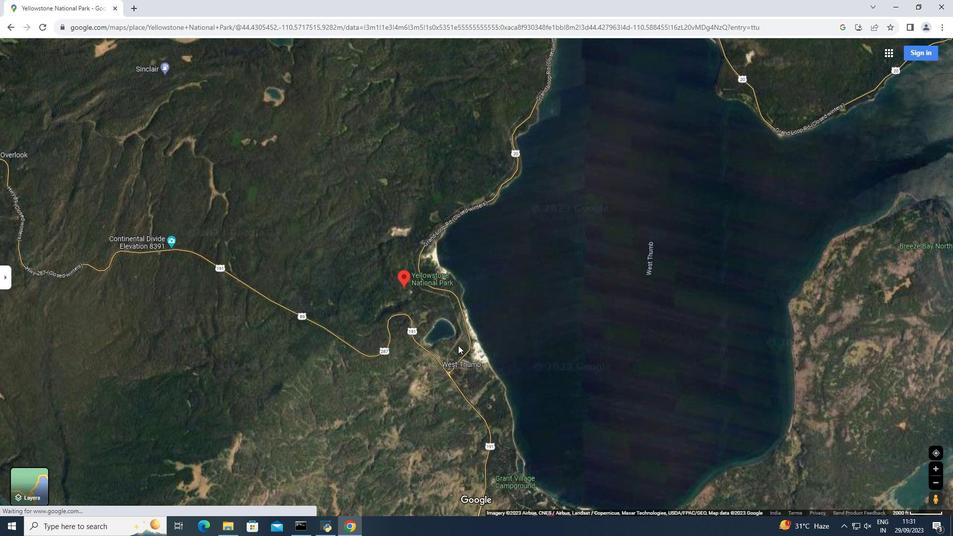 
Action: Mouse moved to (459, 345)
Screenshot: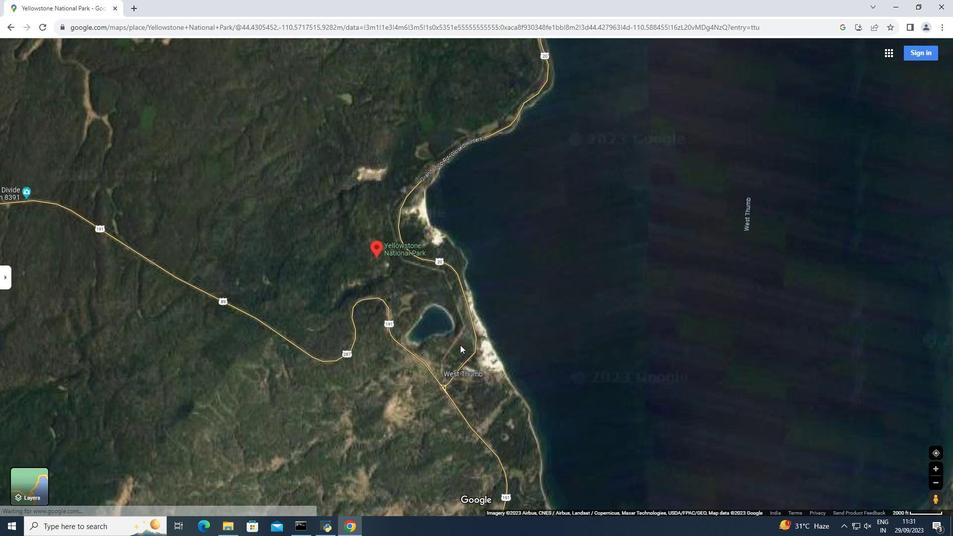 
Action: Mouse scrolled (459, 346) with delta (0, 0)
Screenshot: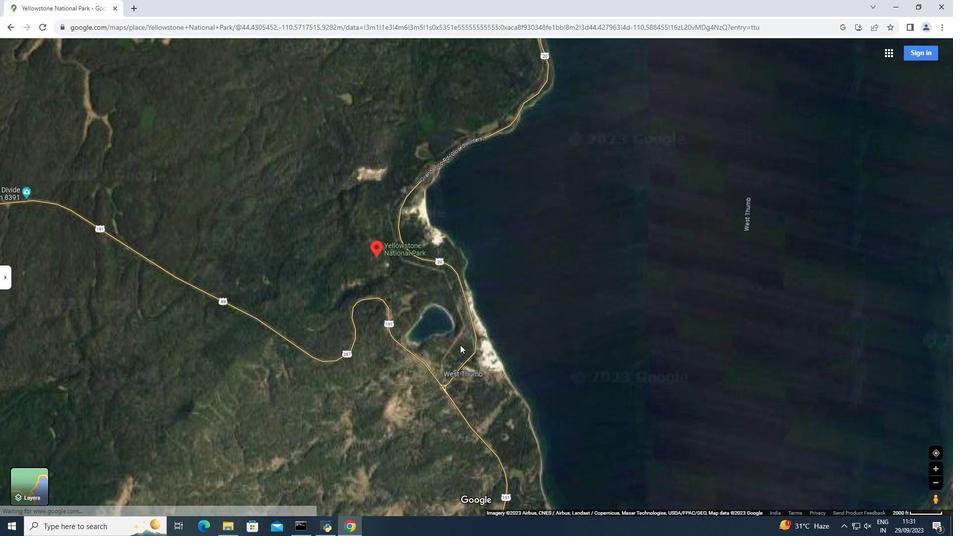 
Action: Mouse moved to (417, 321)
Screenshot: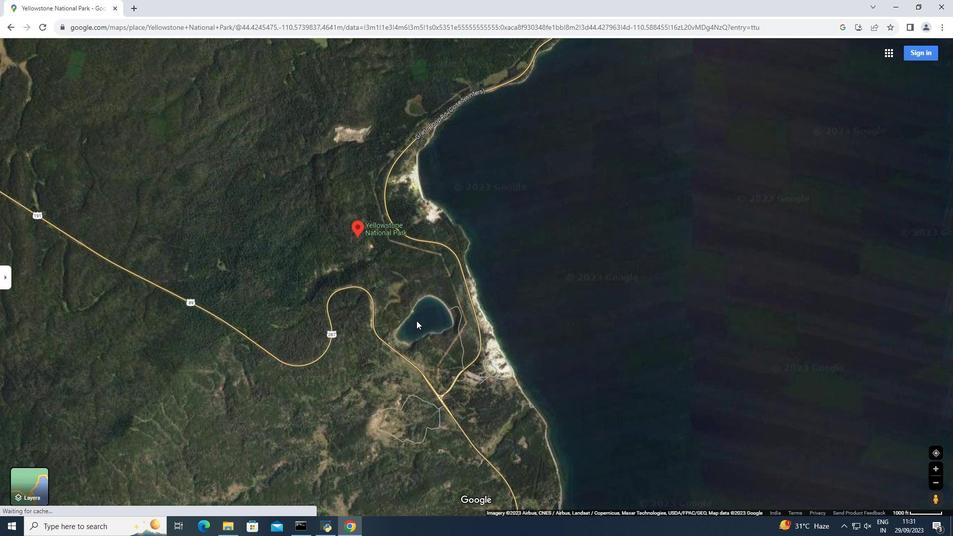 
Action: Mouse scrolled (417, 322) with delta (0, 0)
Screenshot: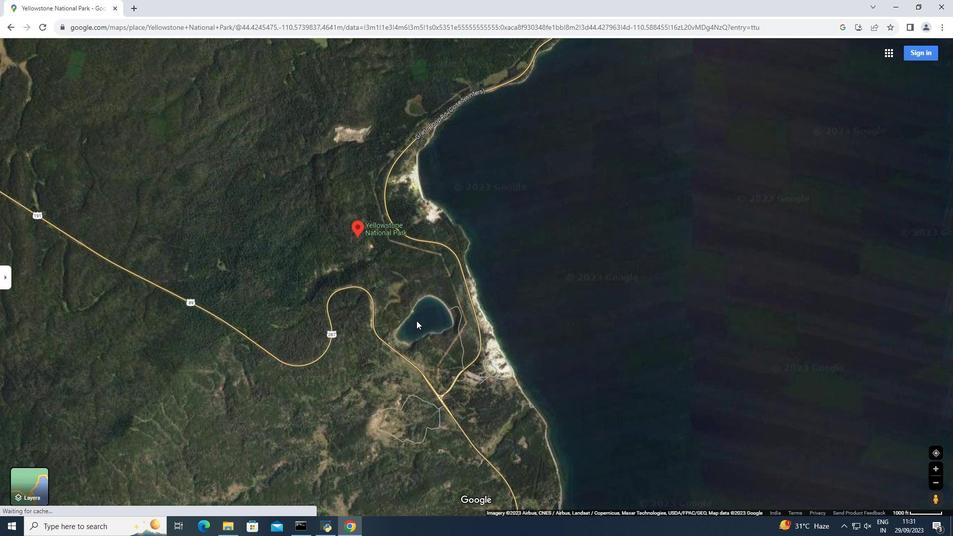 
Action: Mouse moved to (417, 321)
Screenshot: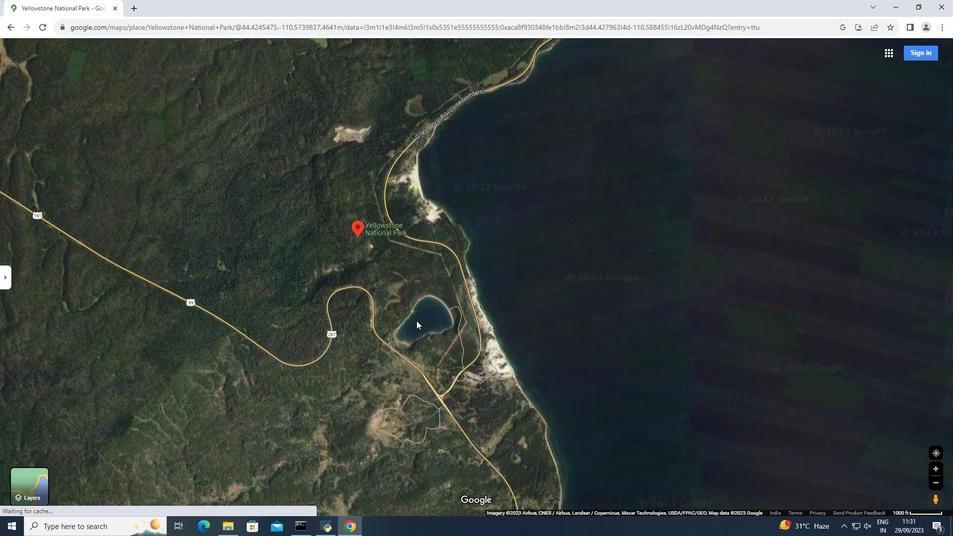 
Action: Mouse scrolled (417, 321) with delta (0, 0)
Screenshot: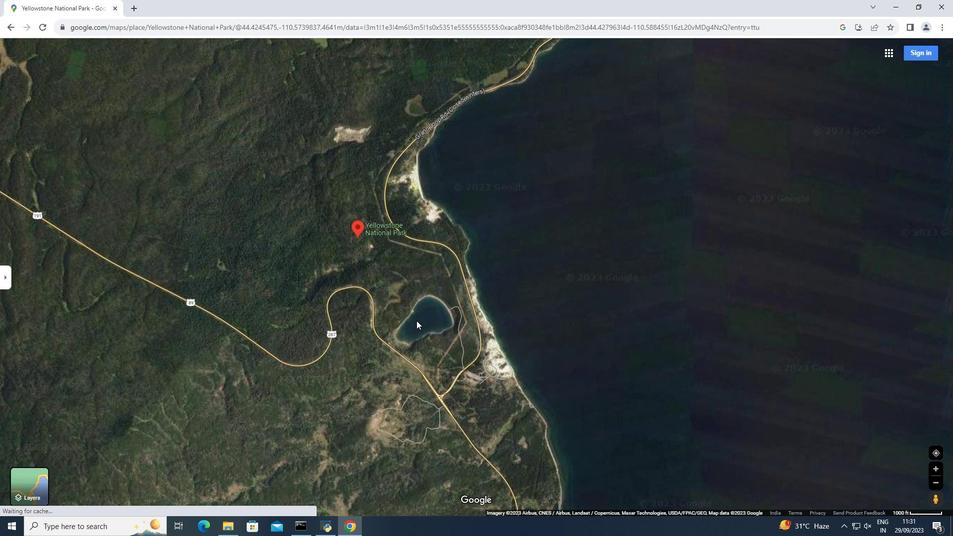 
Action: Mouse scrolled (417, 321) with delta (0, 0)
Screenshot: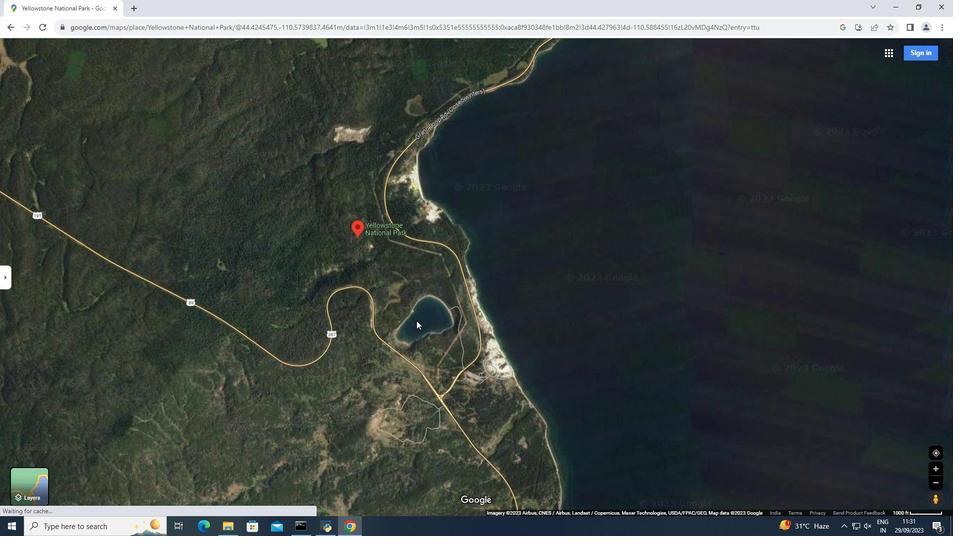 
Action: Mouse scrolled (417, 321) with delta (0, 0)
Screenshot: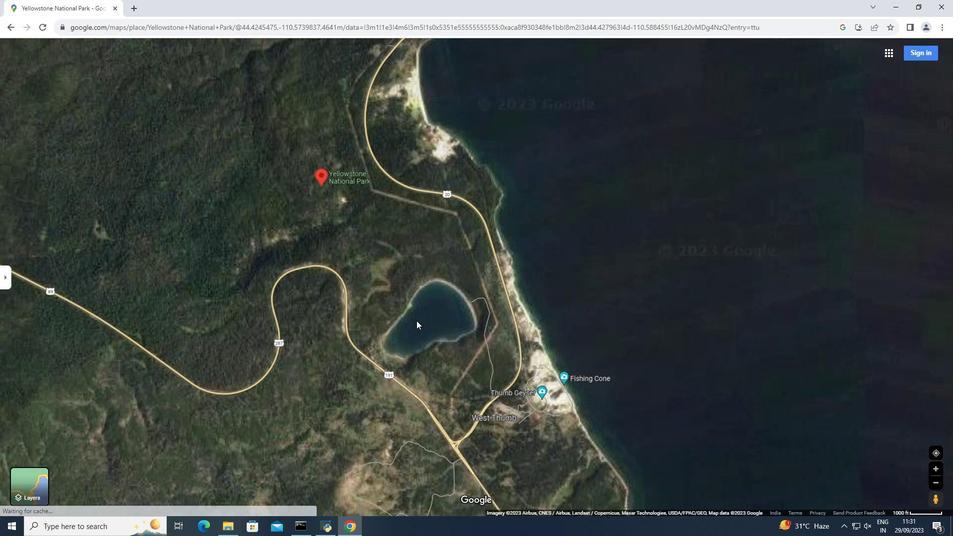 
Action: Mouse moved to (326, 222)
Screenshot: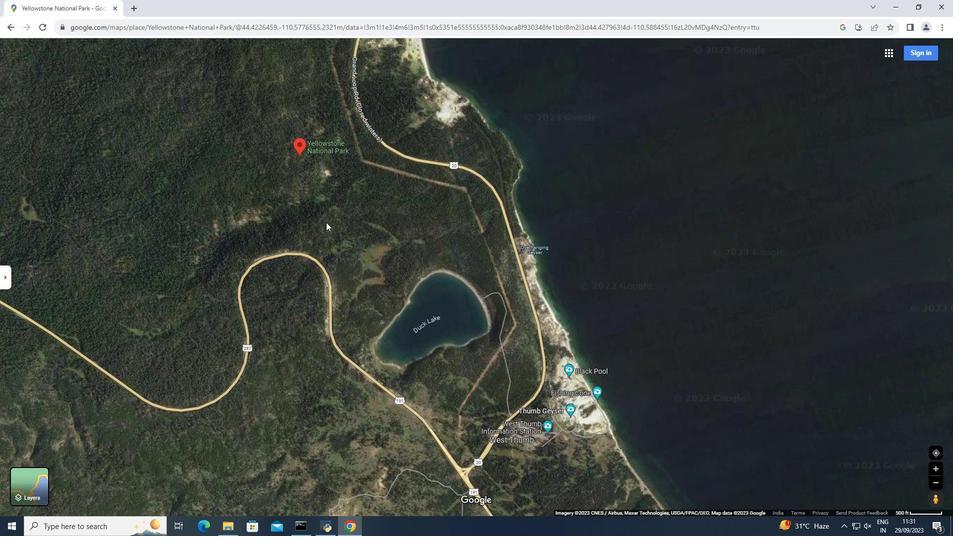 
Action: Mouse scrolled (326, 223) with delta (0, 0)
Screenshot: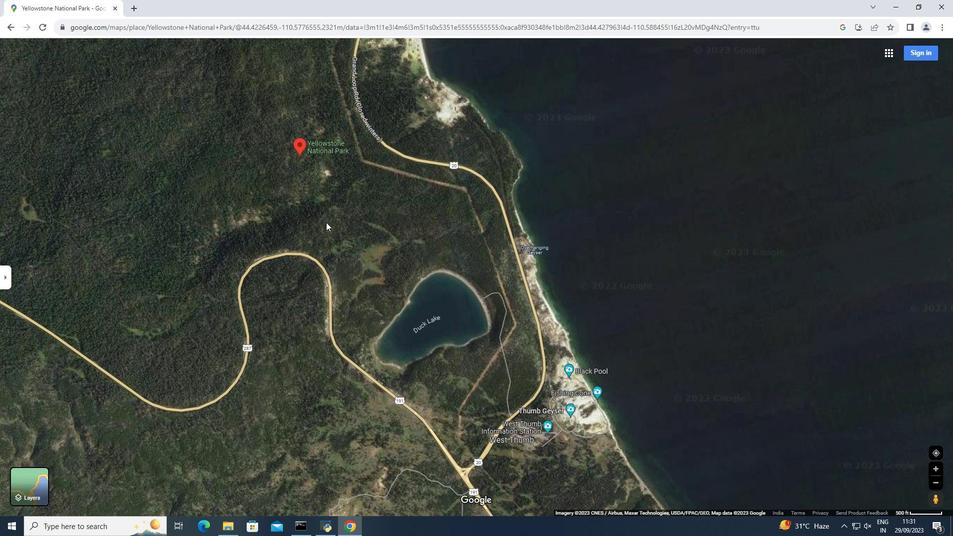 
Action: Mouse scrolled (326, 223) with delta (0, 0)
Screenshot: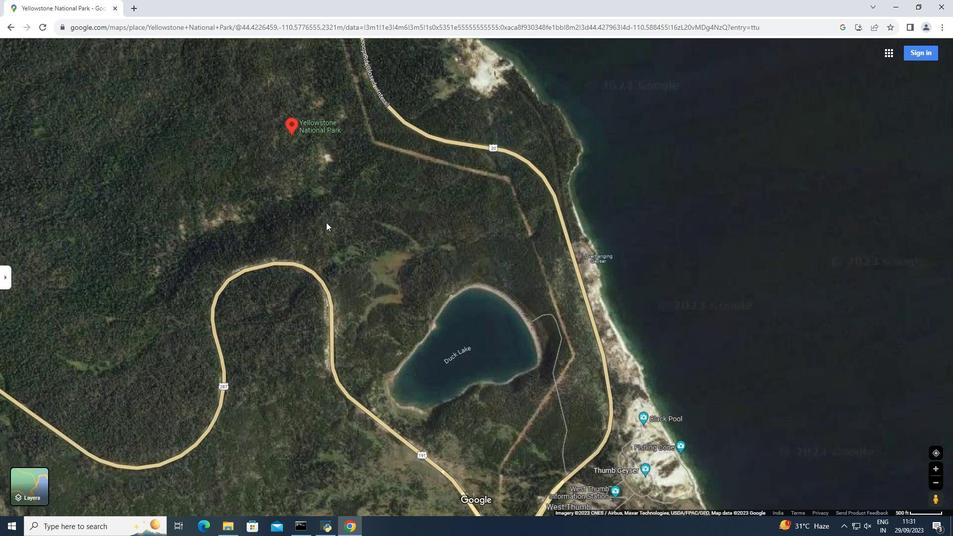 
Action: Mouse pressed left at (326, 222)
Screenshot: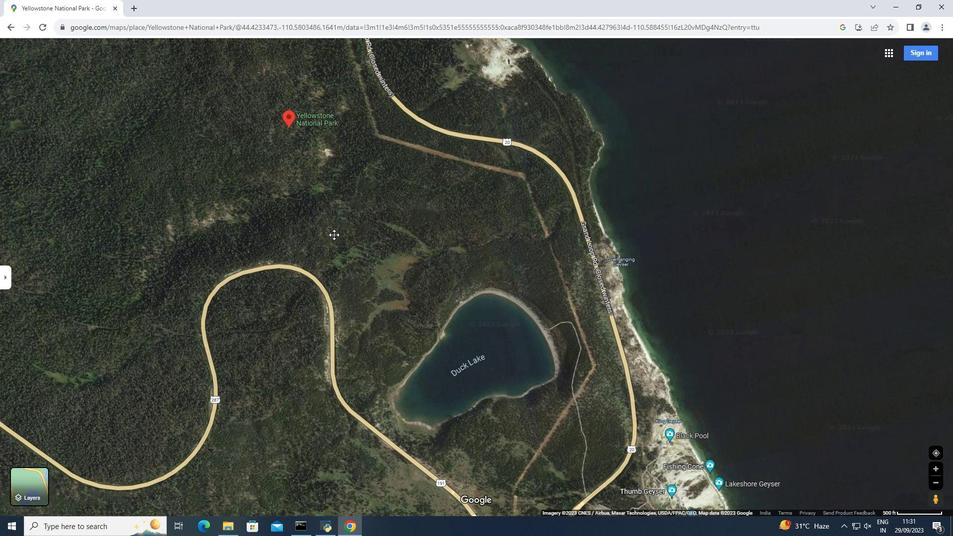 
Action: Mouse moved to (410, 283)
Screenshot: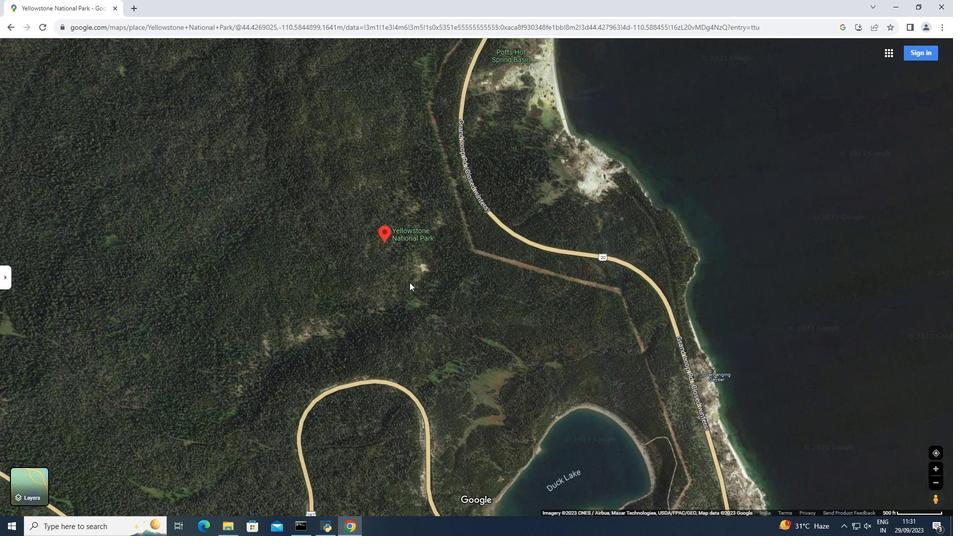
Action: Mouse scrolled (410, 283) with delta (0, 0)
Screenshot: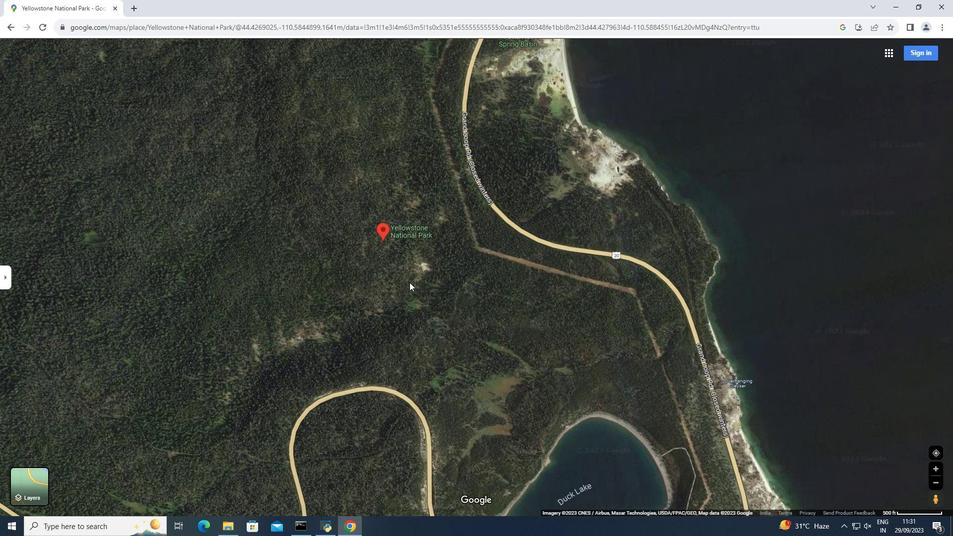 
Action: Mouse scrolled (410, 283) with delta (0, 0)
Screenshot: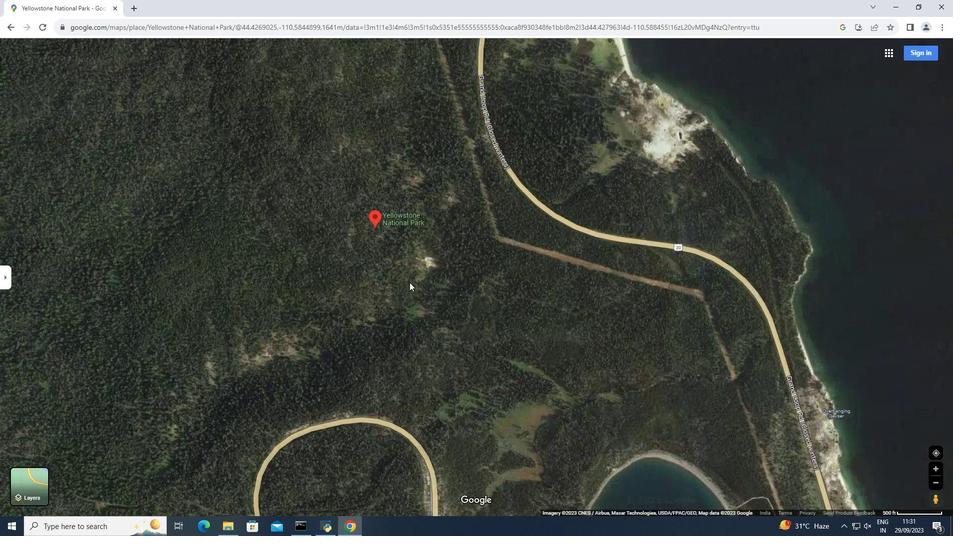 
Action: Mouse scrolled (410, 283) with delta (0, 0)
Screenshot: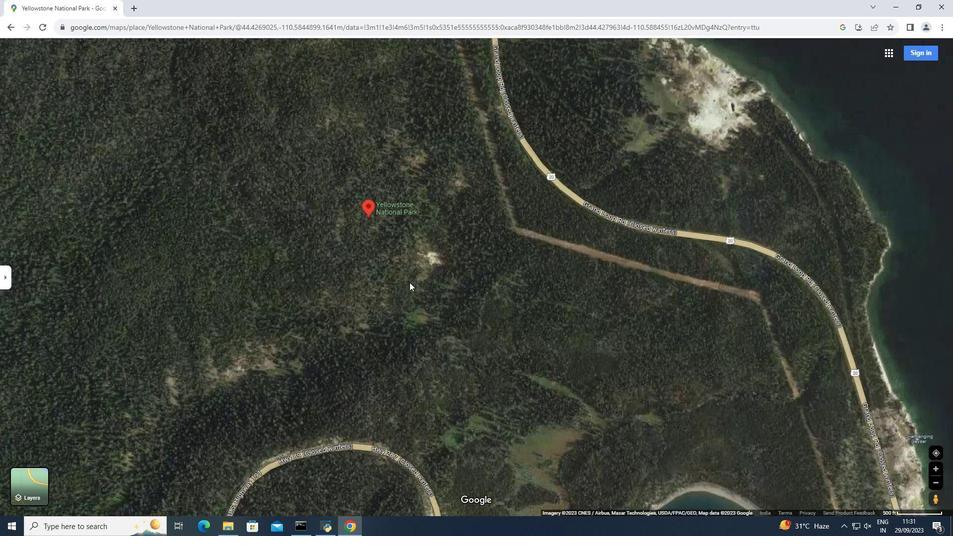 
Action: Mouse scrolled (410, 283) with delta (0, 0)
Screenshot: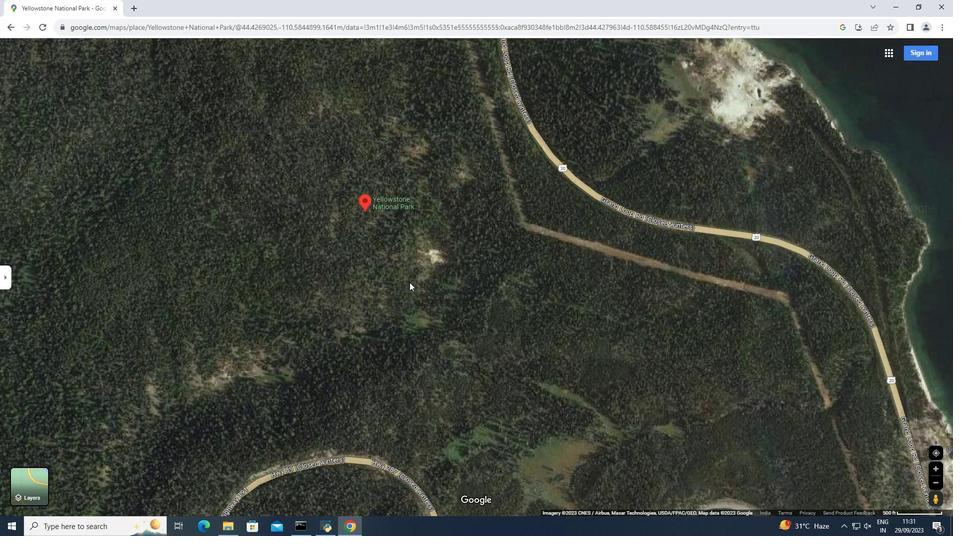 
Action: Mouse scrolled (410, 283) with delta (0, 0)
Screenshot: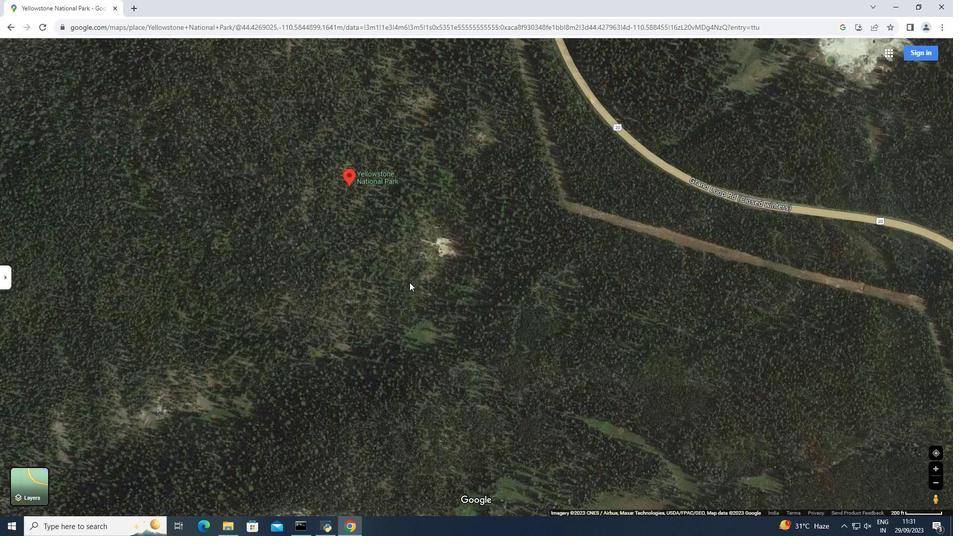 
Action: Mouse scrolled (410, 283) with delta (0, 0)
Screenshot: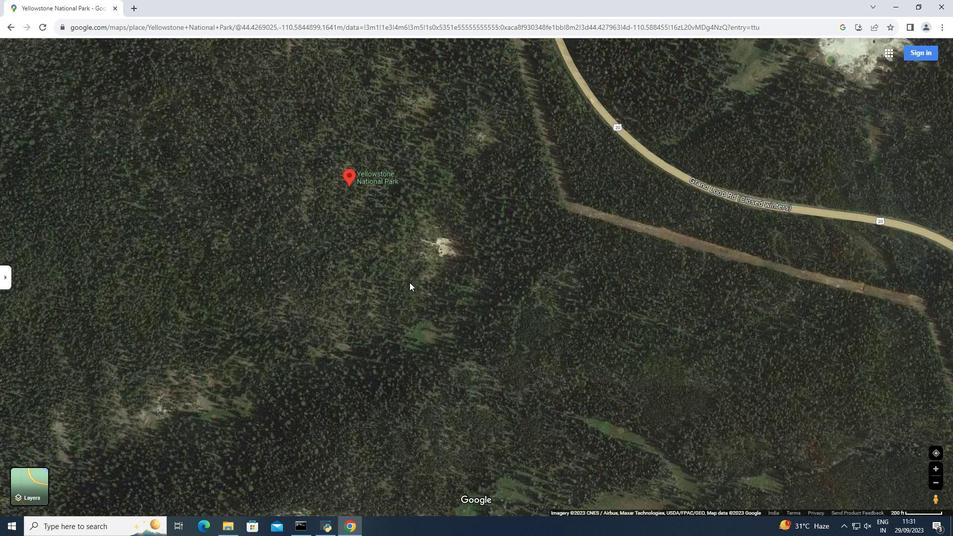 
Action: Mouse scrolled (410, 283) with delta (0, 0)
Screenshot: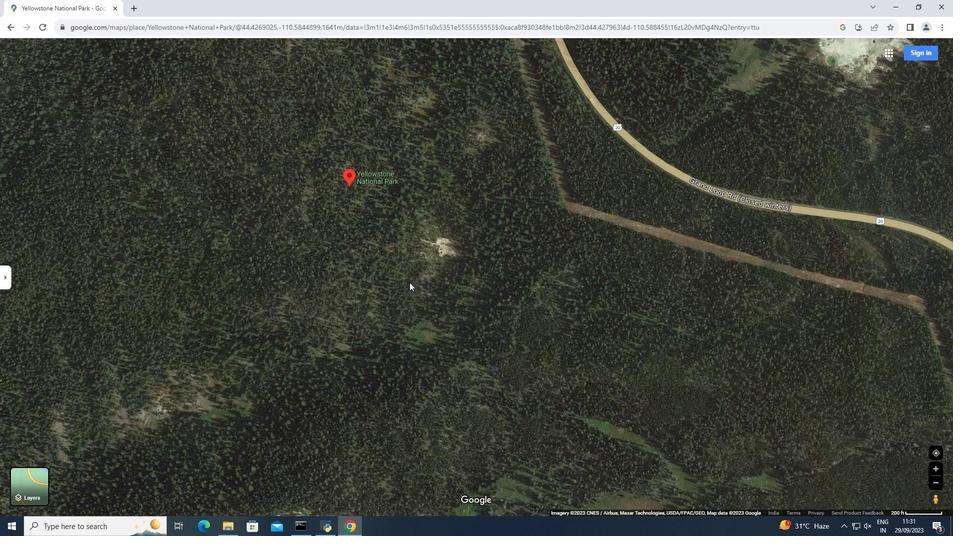 
Action: Mouse scrolled (410, 283) with delta (0, 0)
Screenshot: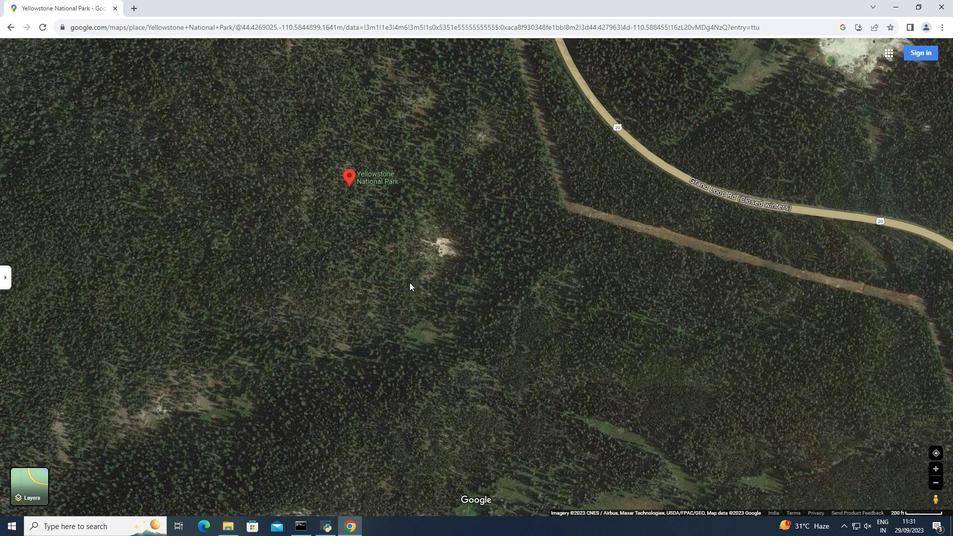 
Action: Mouse moved to (278, 169)
Screenshot: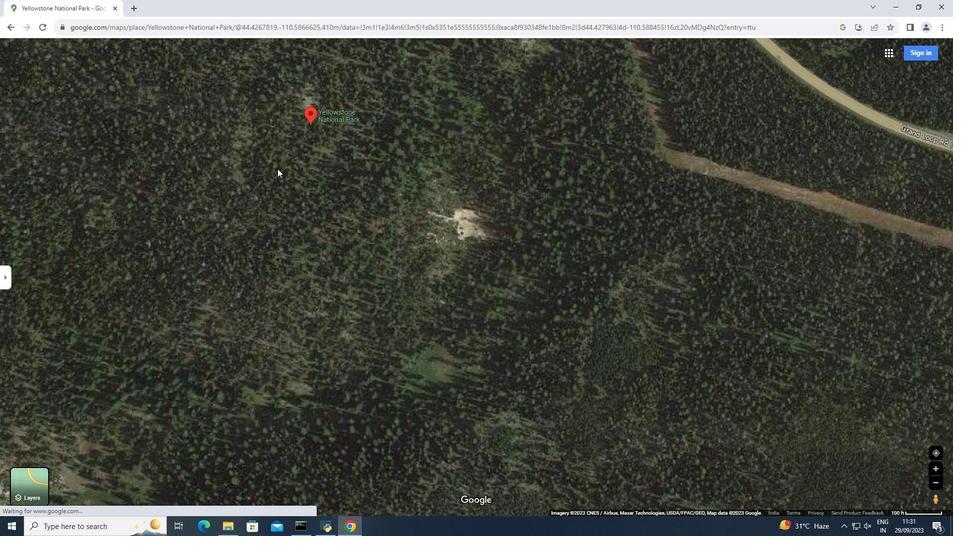 
Action: Mouse pressed left at (278, 169)
Screenshot: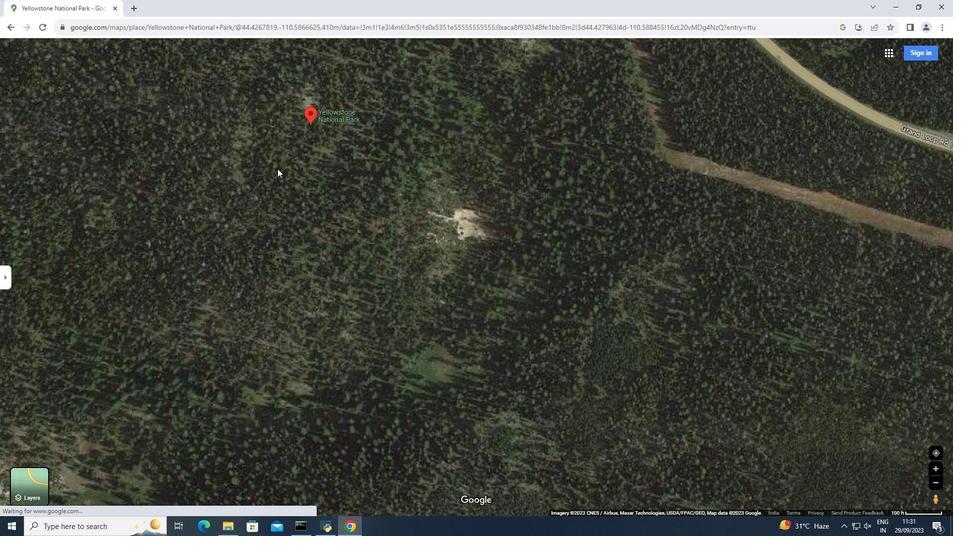 
Action: Mouse moved to (449, 319)
Screenshot: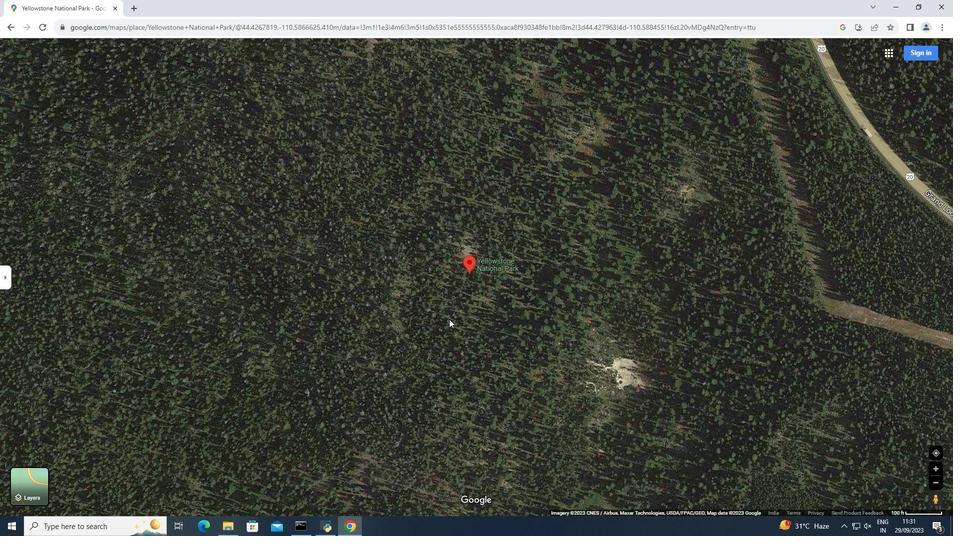 
Action: Mouse scrolled (449, 320) with delta (0, 0)
Screenshot: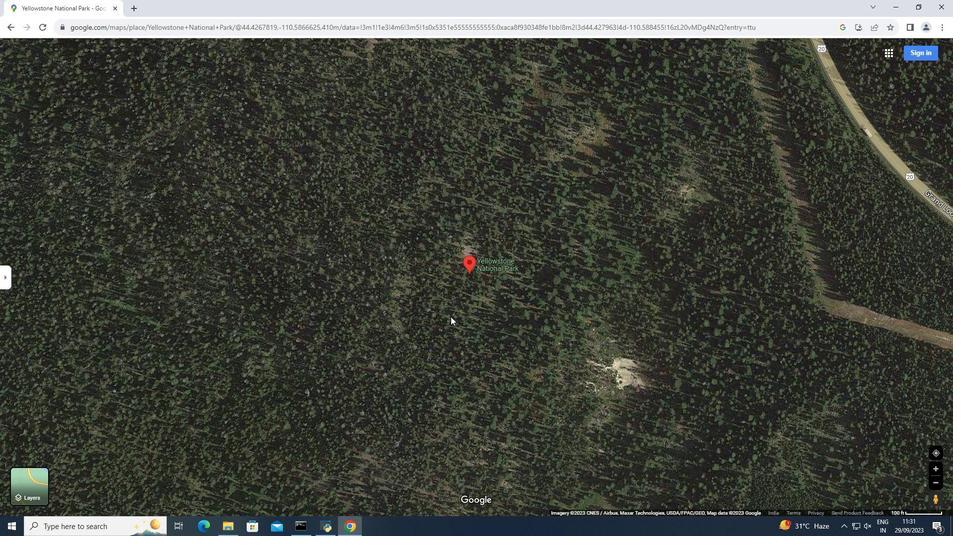 
Action: Mouse moved to (451, 317)
Screenshot: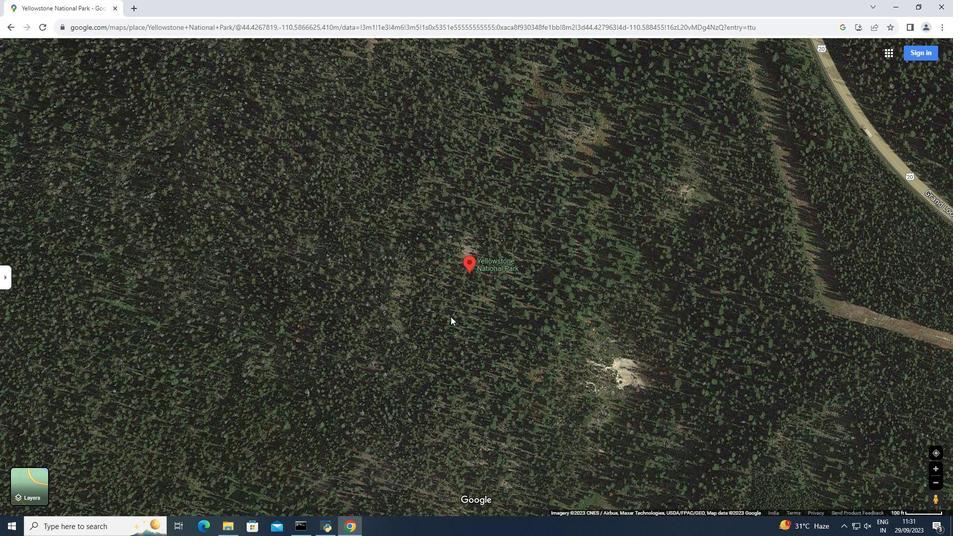 
Action: Mouse scrolled (451, 317) with delta (0, 0)
Screenshot: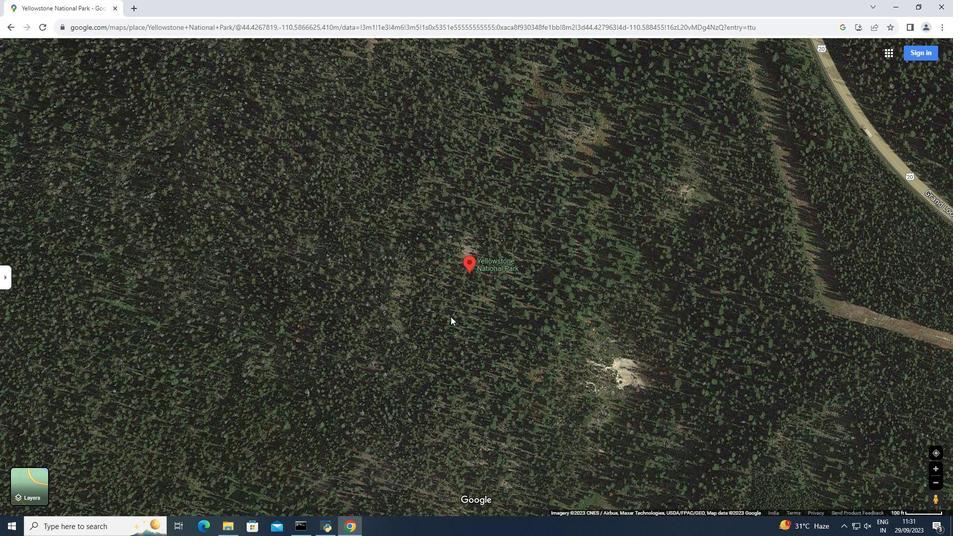 
Action: Mouse moved to (452, 316)
Screenshot: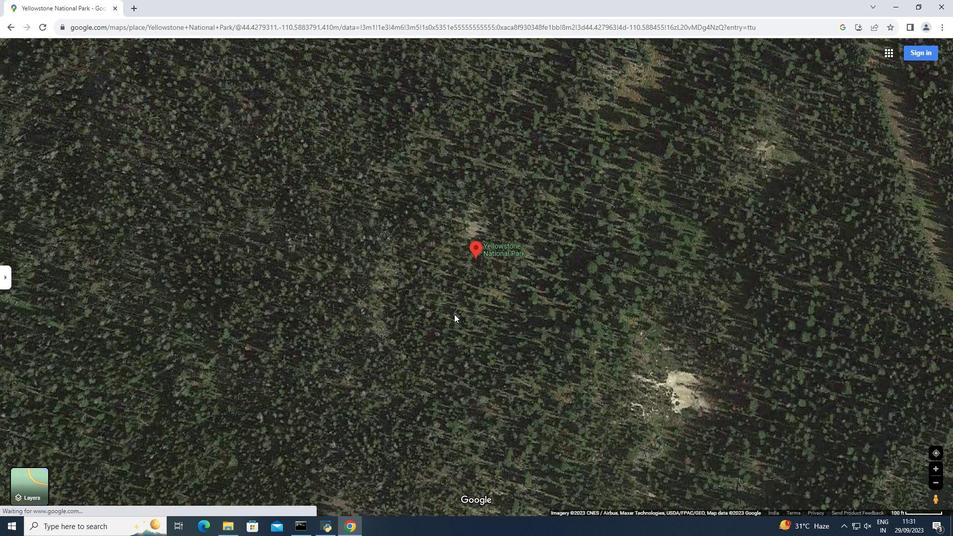 
Action: Mouse scrolled (452, 316) with delta (0, 0)
Screenshot: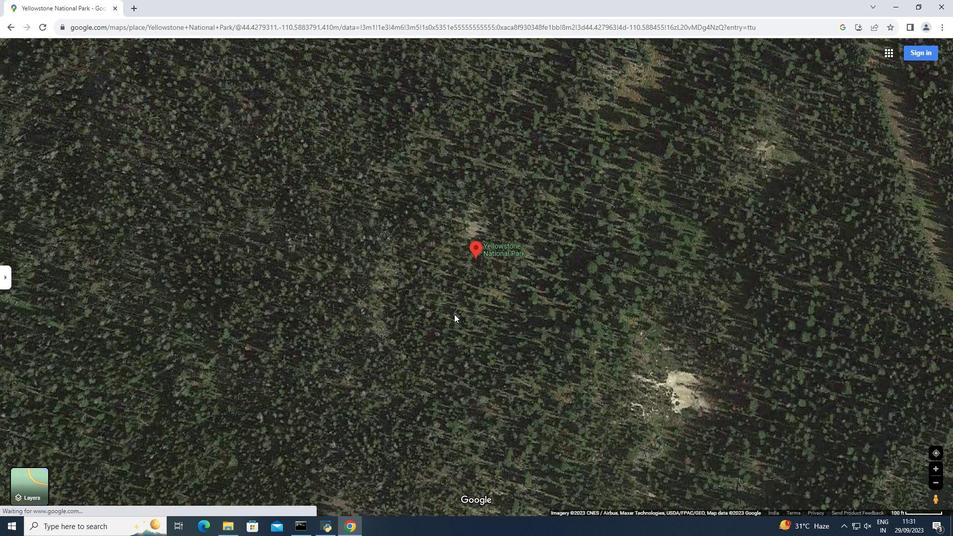 
Action: Mouse moved to (456, 313)
Screenshot: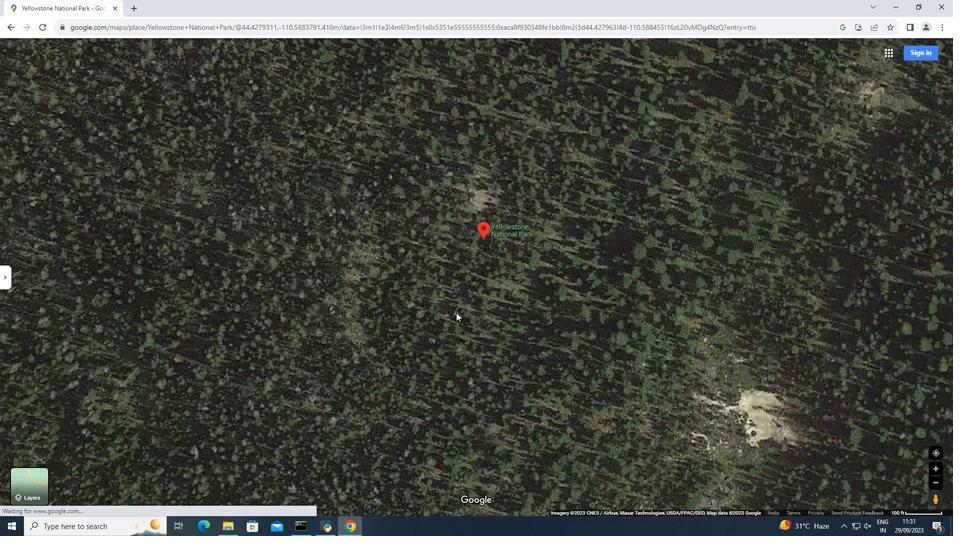 
Action: Mouse scrolled (456, 314) with delta (0, 0)
Screenshot: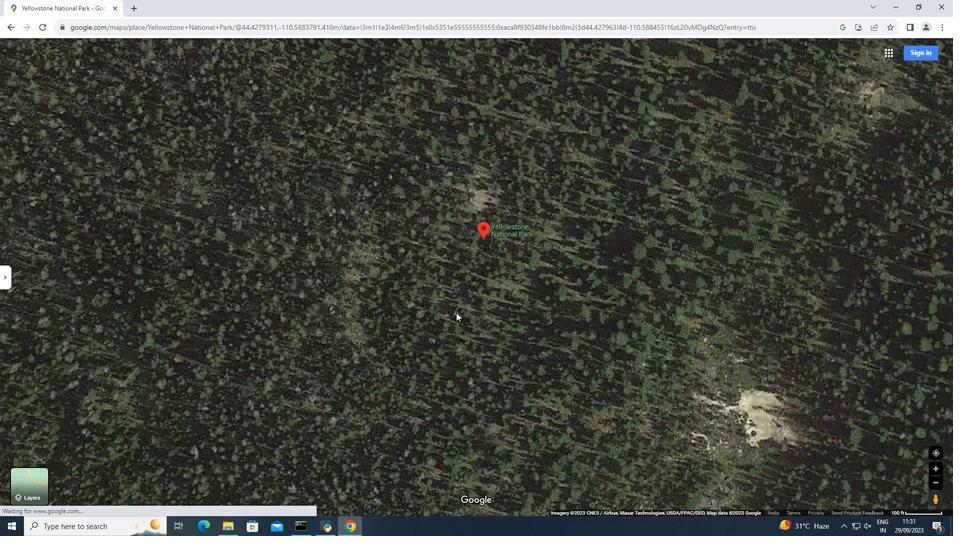 
Action: Mouse moved to (456, 313)
Screenshot: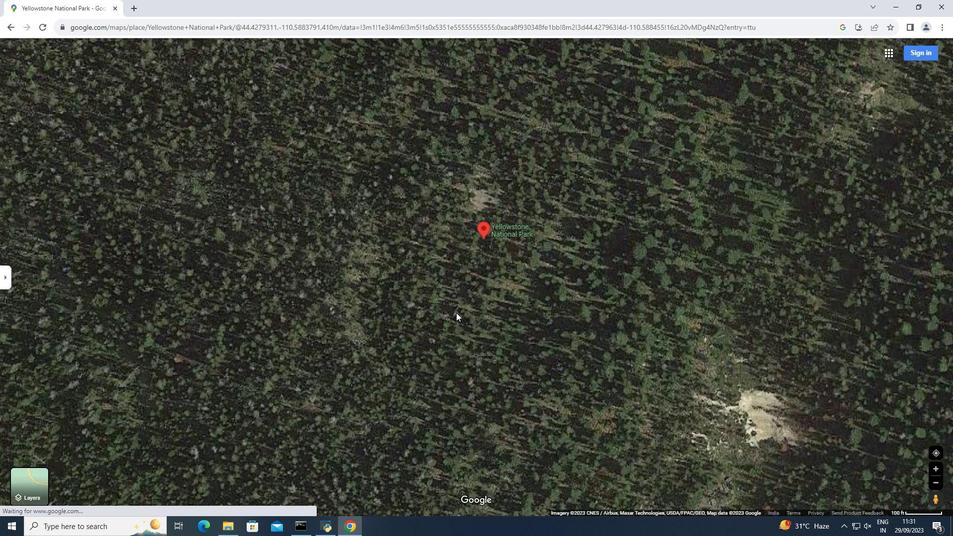
Action: Mouse scrolled (456, 313) with delta (0, 0)
Screenshot: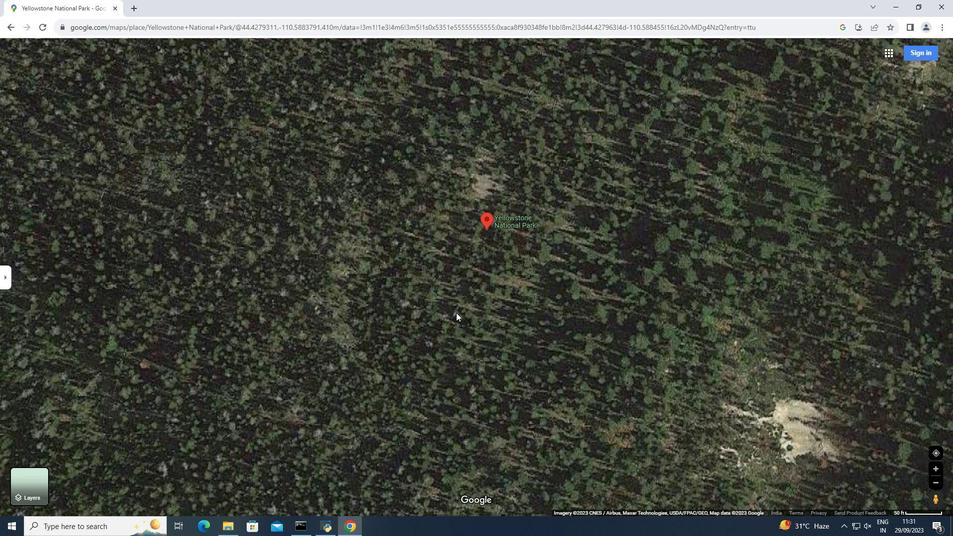 
Action: Mouse scrolled (456, 313) with delta (0, 0)
Screenshot: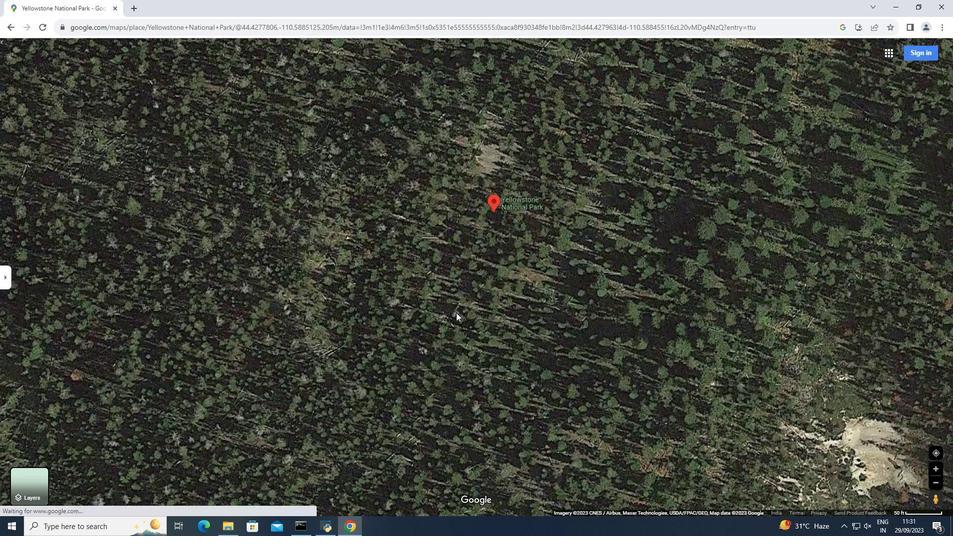 
Action: Mouse scrolled (456, 313) with delta (0, 0)
Screenshot: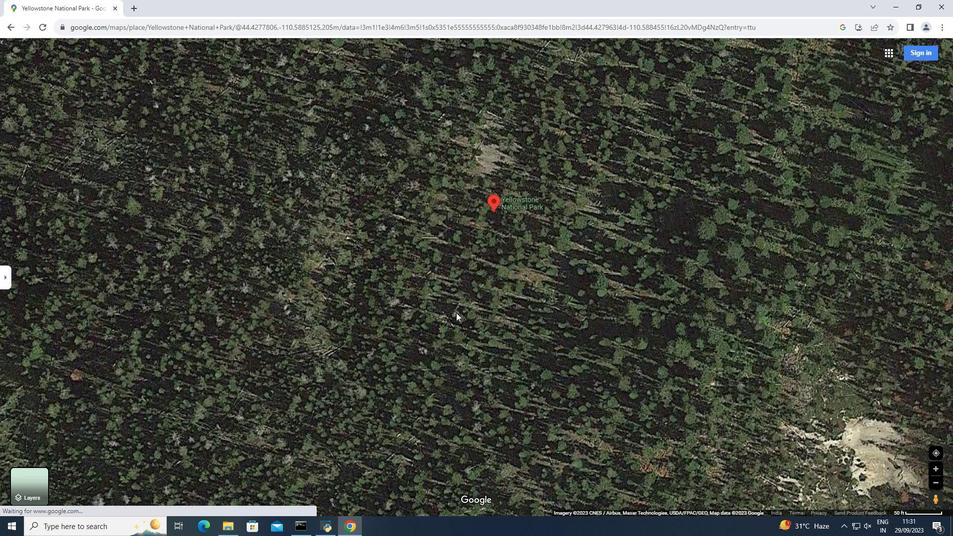 
Action: Mouse scrolled (456, 313) with delta (0, 0)
Screenshot: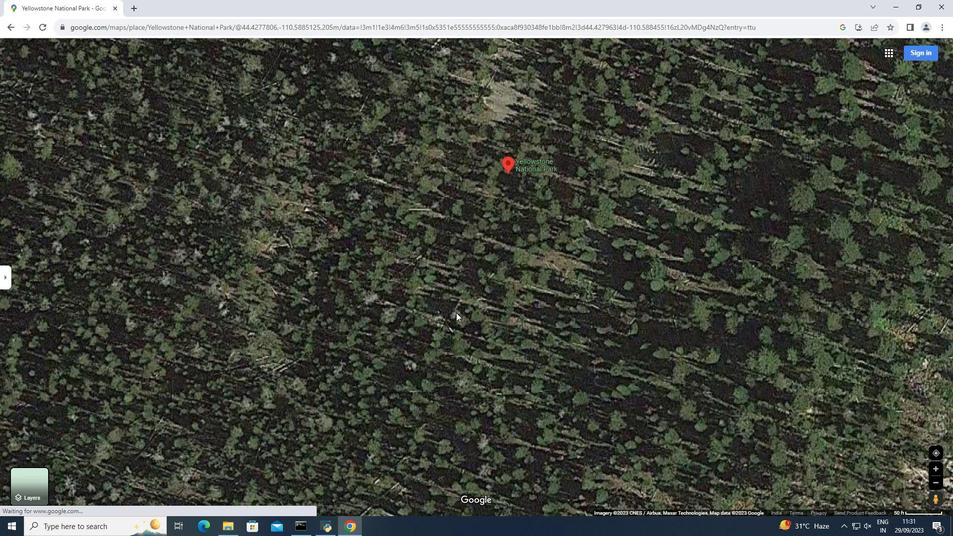 
Action: Mouse moved to (477, 177)
Screenshot: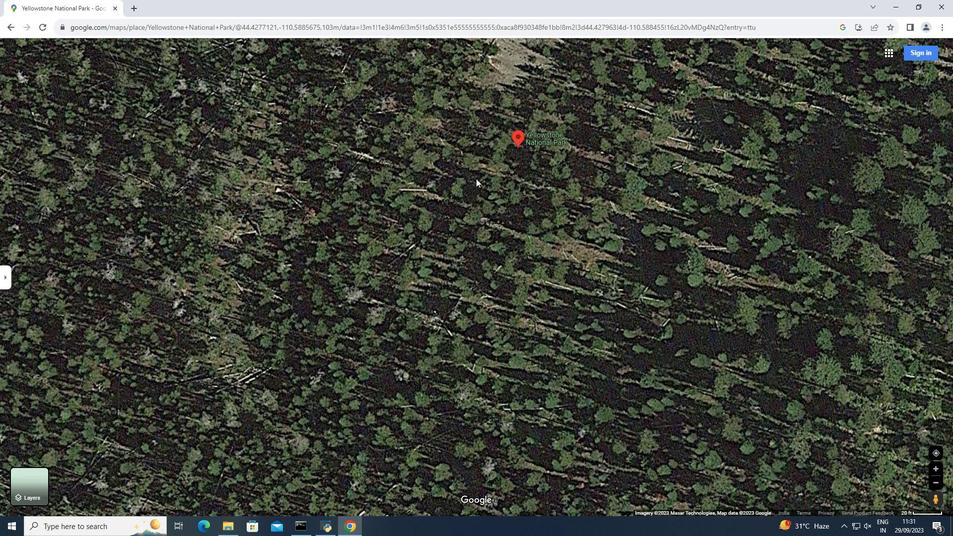 
Action: Mouse pressed left at (477, 177)
Screenshot: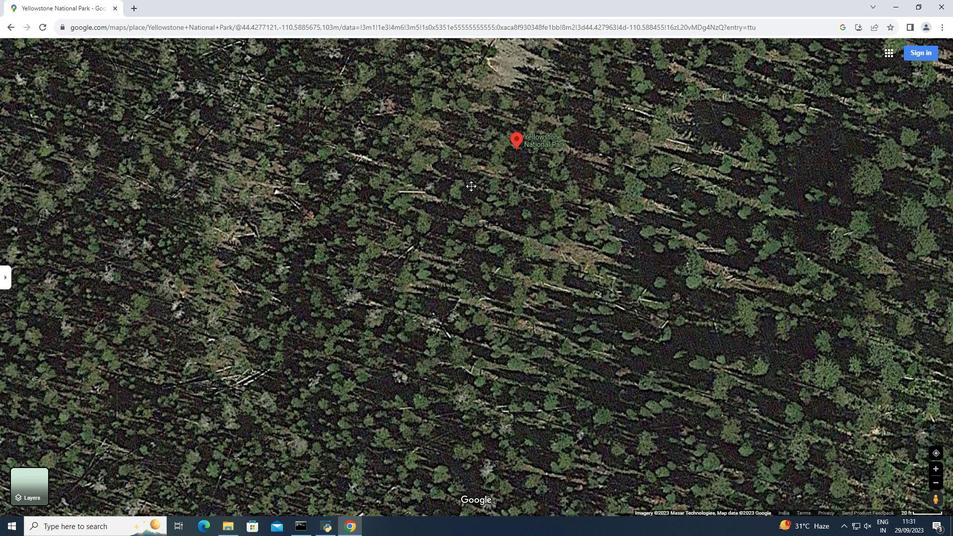 
Action: Mouse moved to (458, 278)
Screenshot: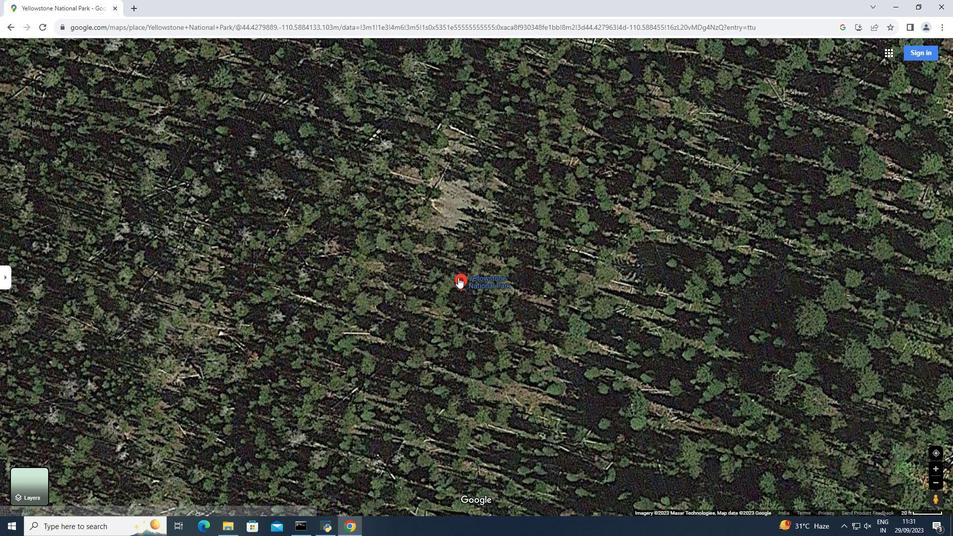 
Action: Mouse scrolled (458, 278) with delta (0, 0)
Screenshot: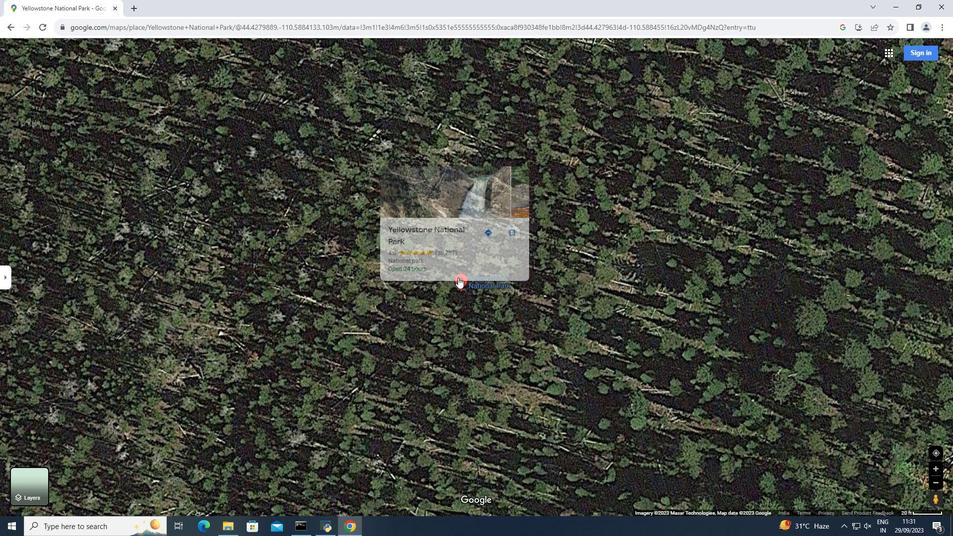 
Action: Mouse scrolled (458, 278) with delta (0, 0)
Screenshot: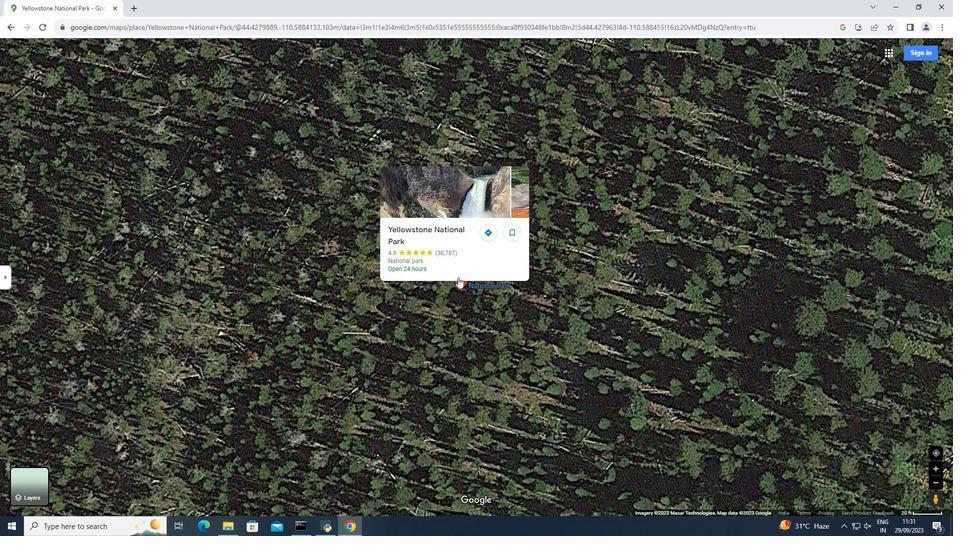 
Action: Mouse scrolled (458, 278) with delta (0, 0)
Screenshot: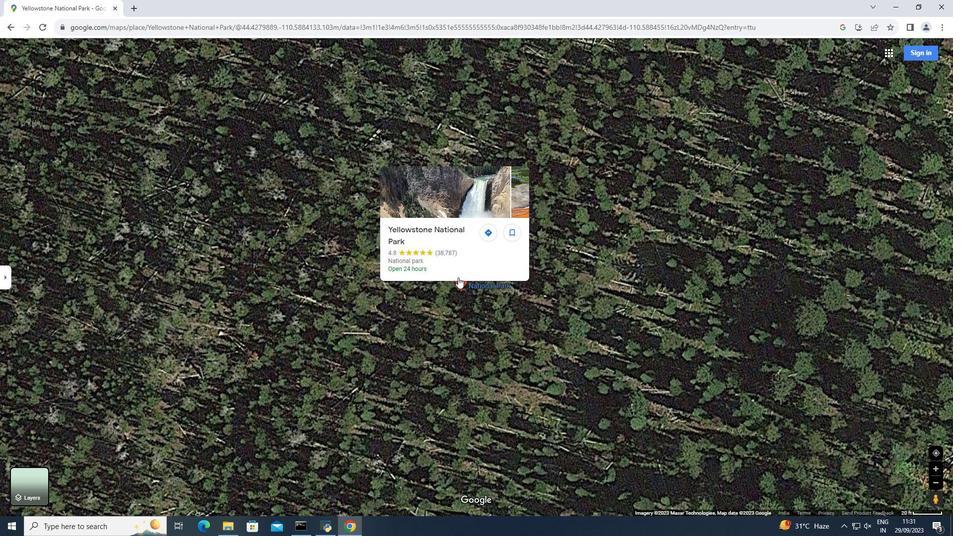 
Action: Mouse moved to (459, 278)
Screenshot: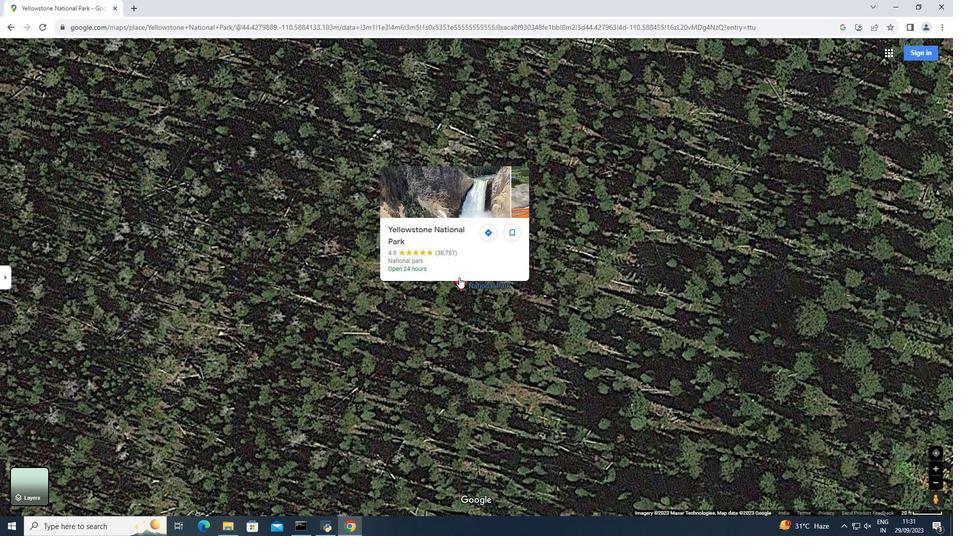 
Action: Mouse scrolled (459, 278) with delta (0, 0)
Screenshot: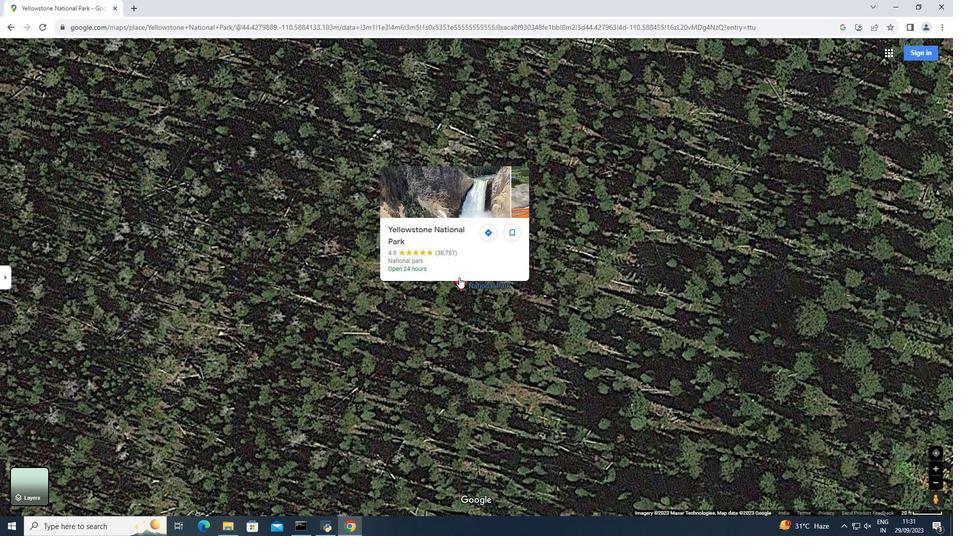 
Action: Mouse scrolled (459, 278) with delta (0, 0)
Screenshot: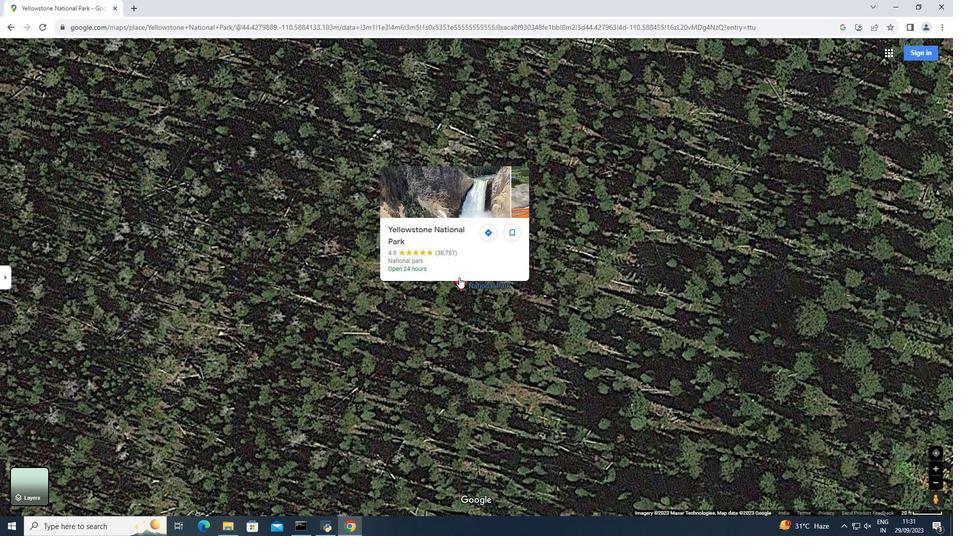 
Action: Mouse scrolled (459, 278) with delta (0, 0)
Screenshot: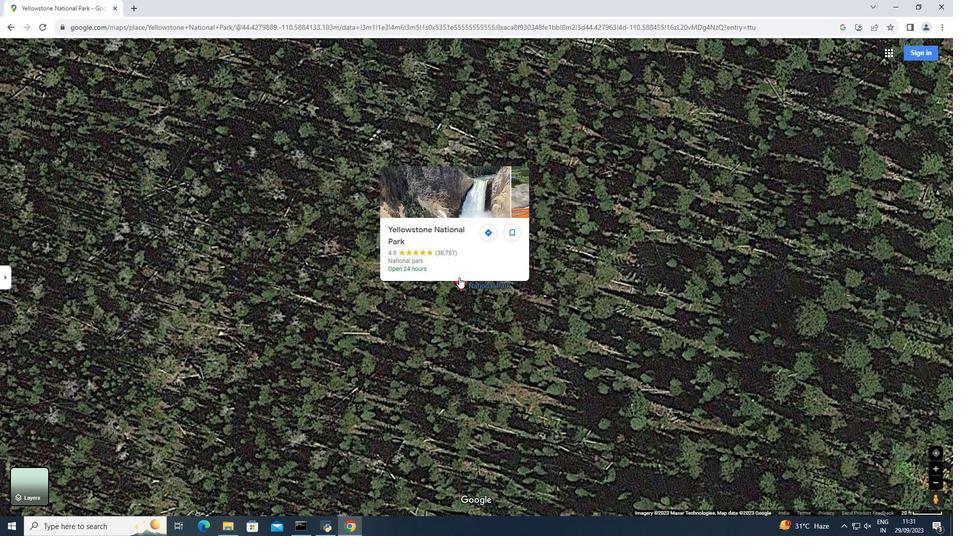 
Action: Mouse moved to (456, 306)
Screenshot: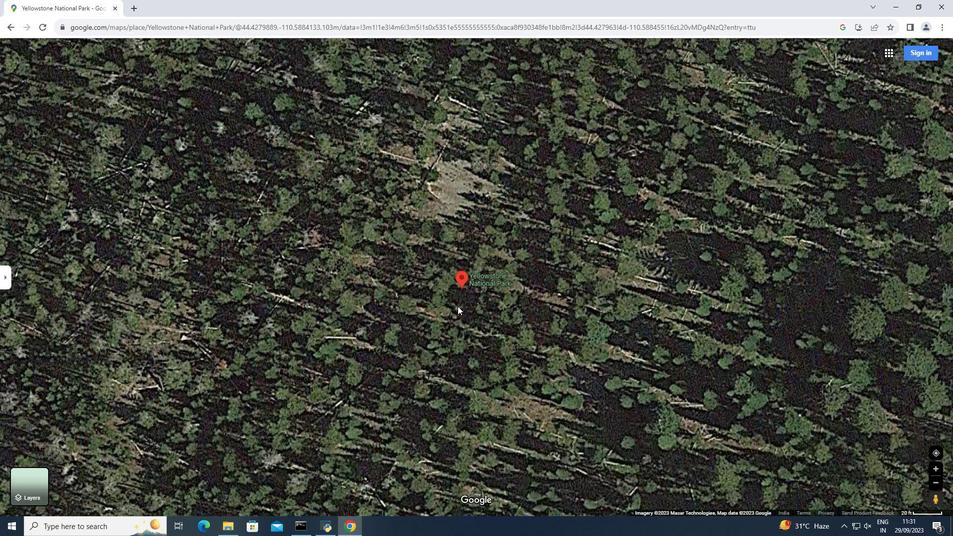 
Action: Mouse scrolled (456, 307) with delta (0, 0)
Screenshot: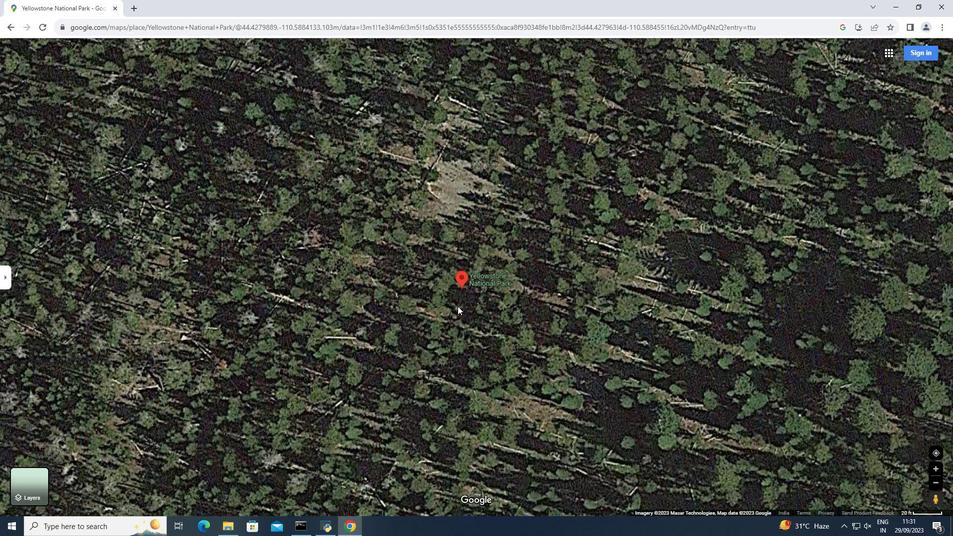 
Action: Mouse moved to (458, 306)
Screenshot: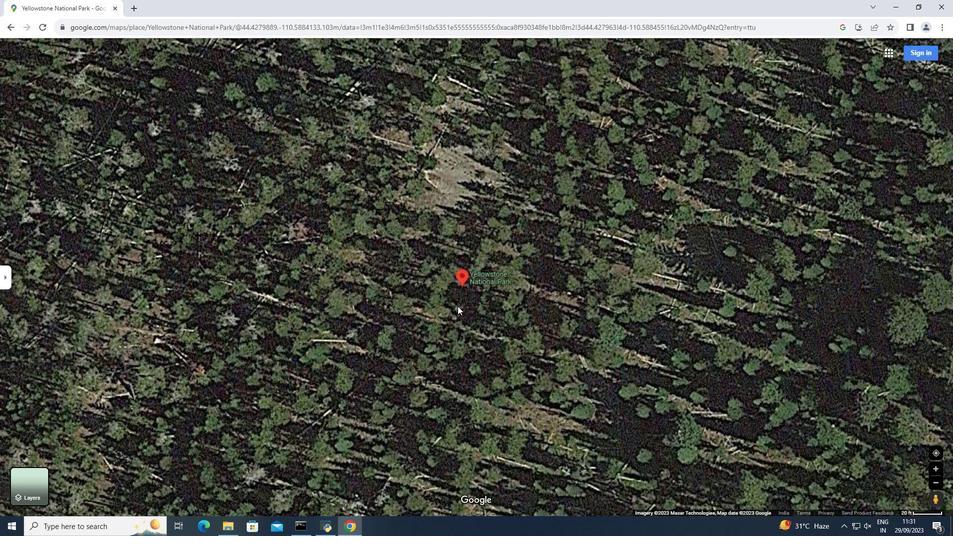 
Action: Mouse scrolled (458, 307) with delta (0, 0)
Screenshot: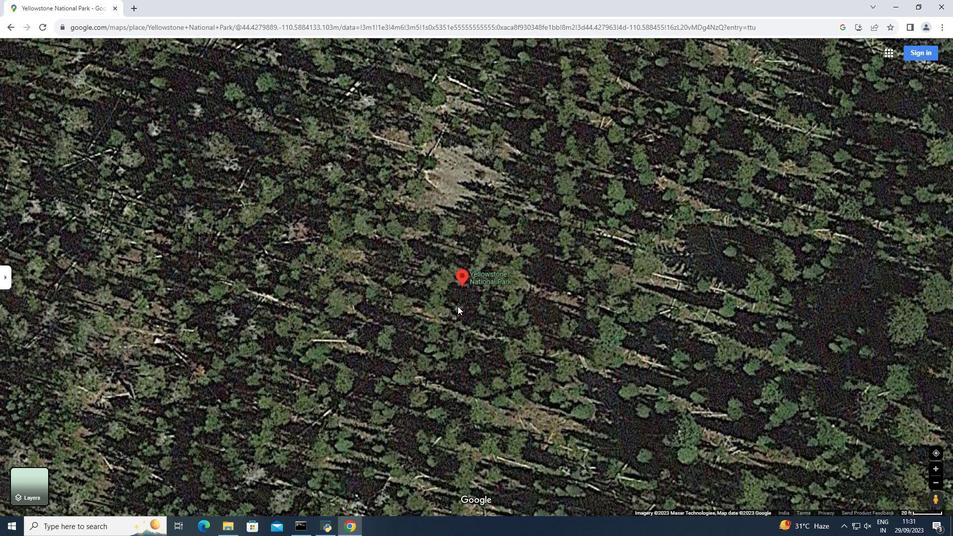 
Action: Mouse moved to (458, 306)
Screenshot: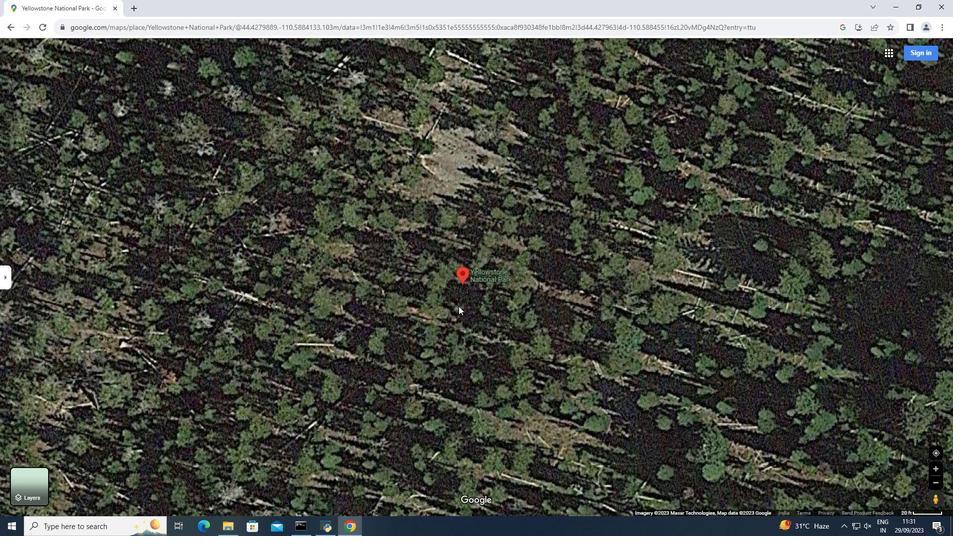 
Action: Mouse scrolled (458, 307) with delta (0, 0)
Screenshot: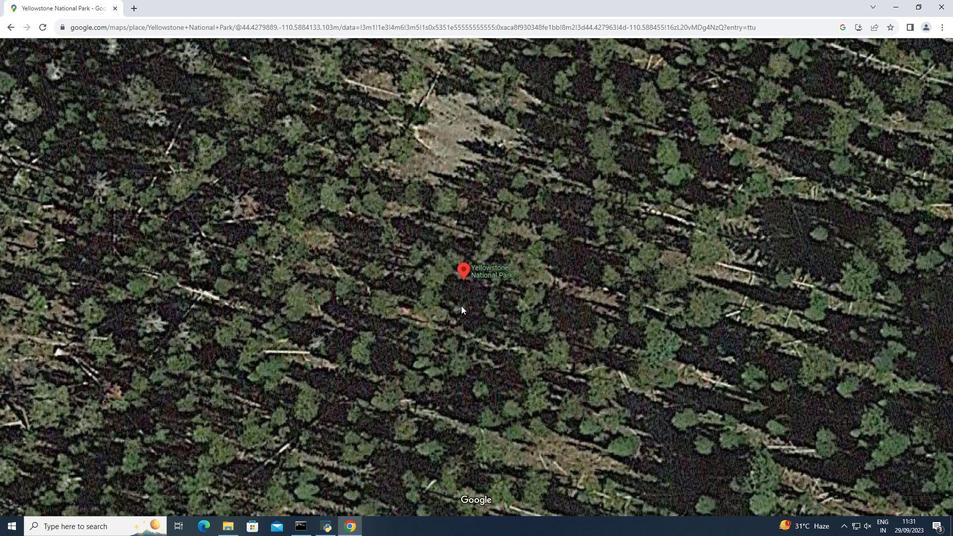 
Action: Mouse moved to (459, 306)
Screenshot: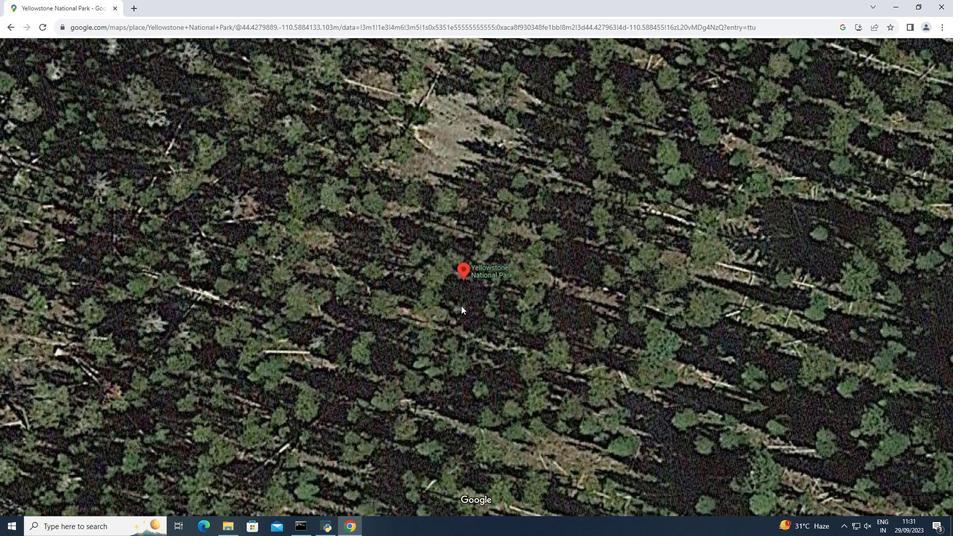 
Action: Mouse scrolled (459, 307) with delta (0, 0)
Screenshot: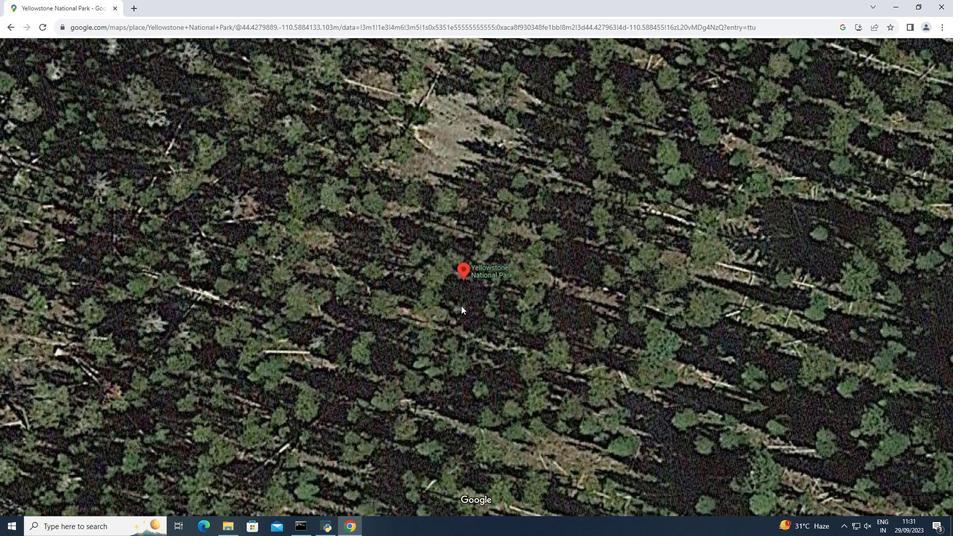 
Action: Mouse moved to (461, 306)
Screenshot: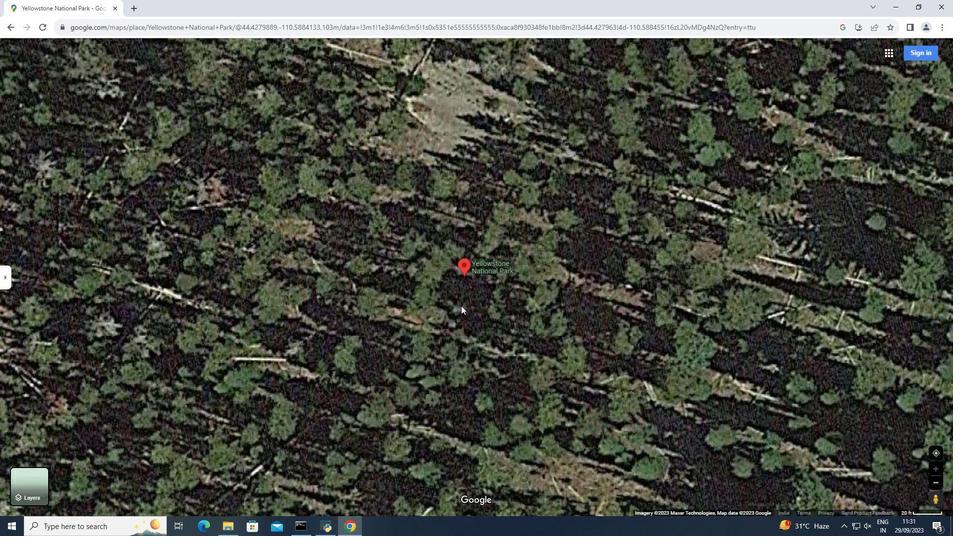 
Action: Mouse scrolled (461, 306) with delta (0, 0)
Screenshot: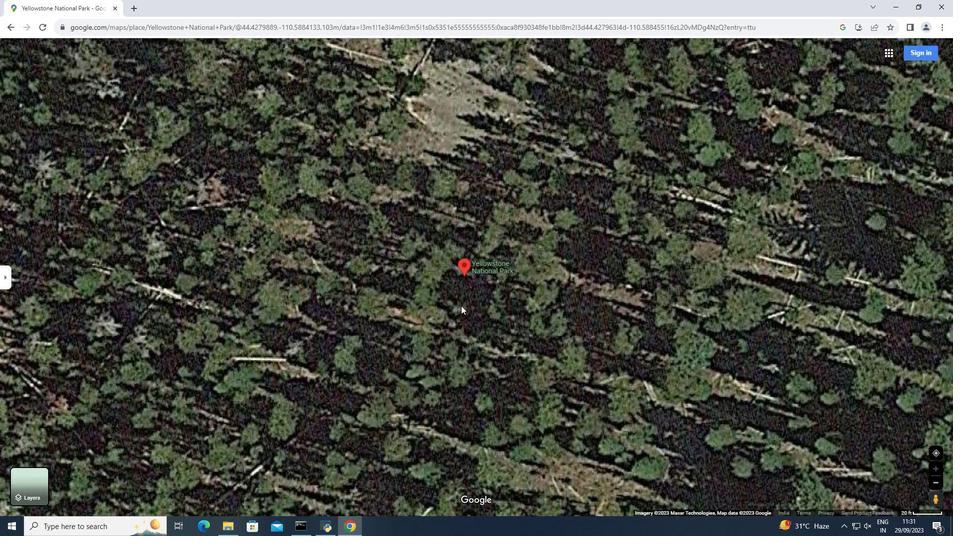 
Action: Mouse scrolled (461, 306) with delta (0, 0)
Screenshot: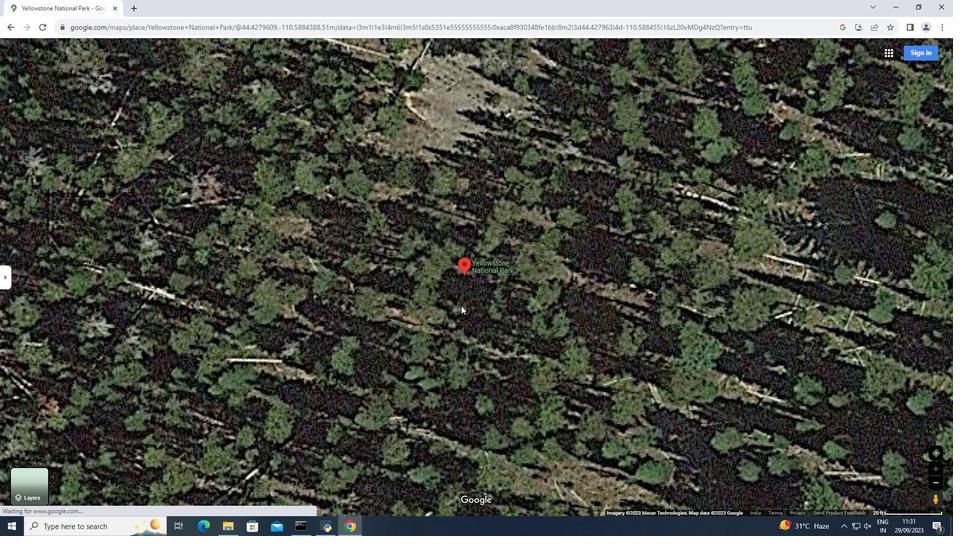 
Action: Mouse scrolled (461, 306) with delta (0, 0)
Screenshot: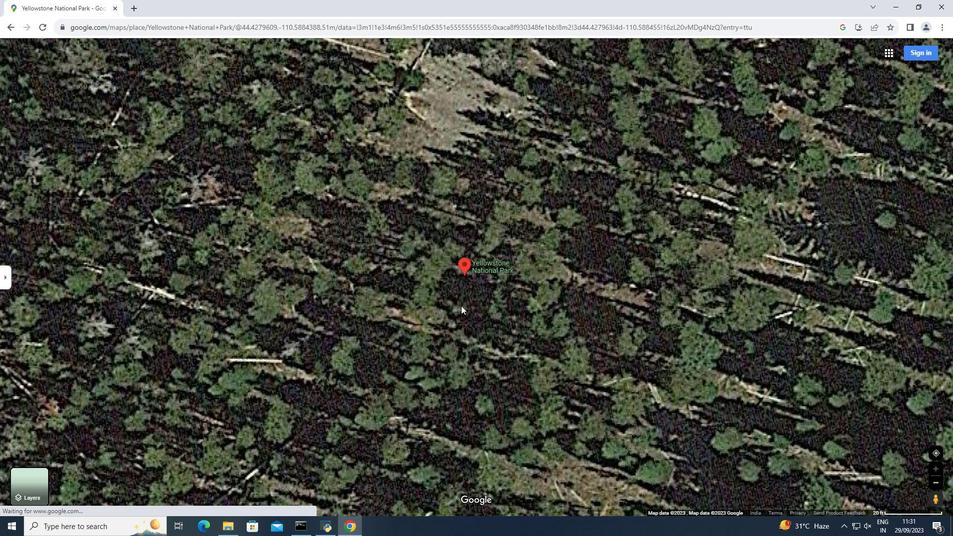 
Action: Mouse scrolled (461, 306) with delta (0, 0)
Screenshot: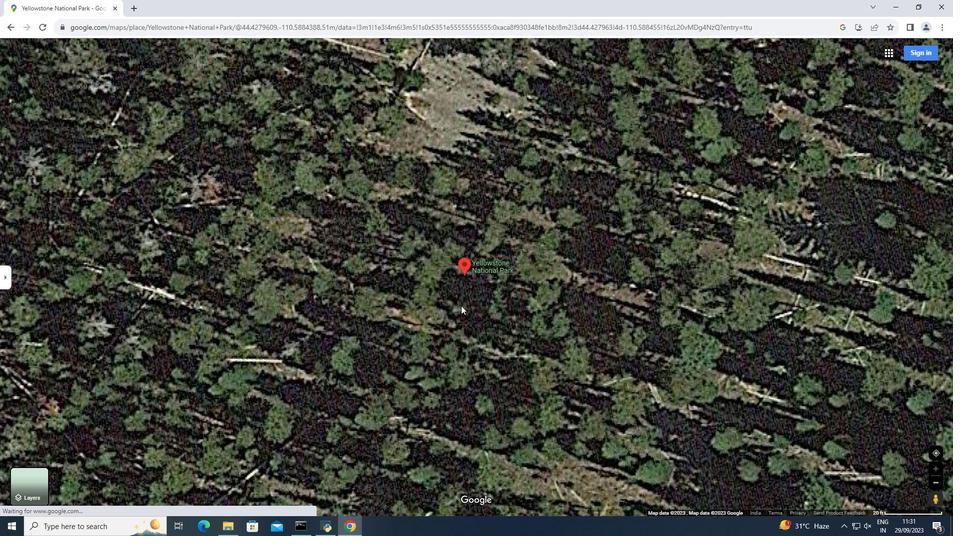 
Action: Mouse scrolled (461, 306) with delta (0, 0)
Screenshot: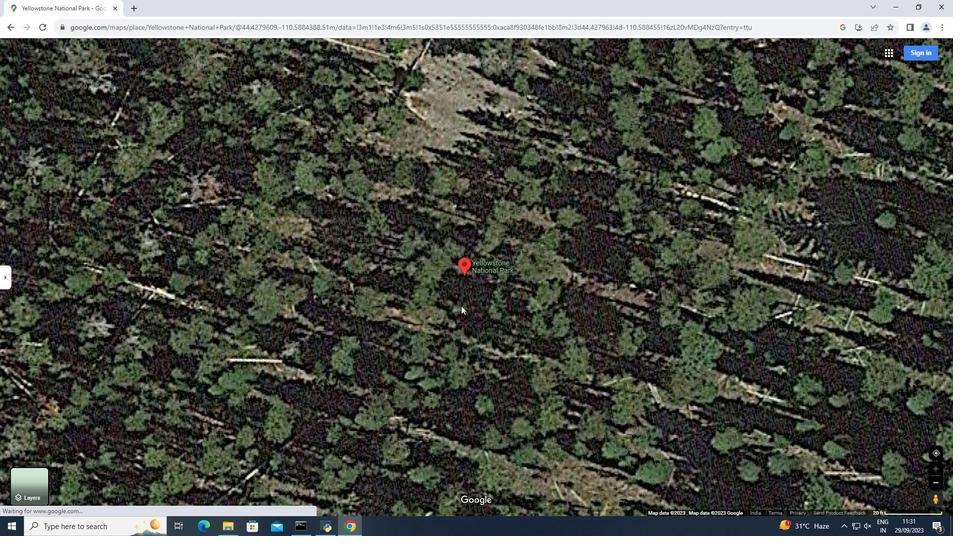 
Action: Mouse scrolled (461, 306) with delta (0, 0)
Screenshot: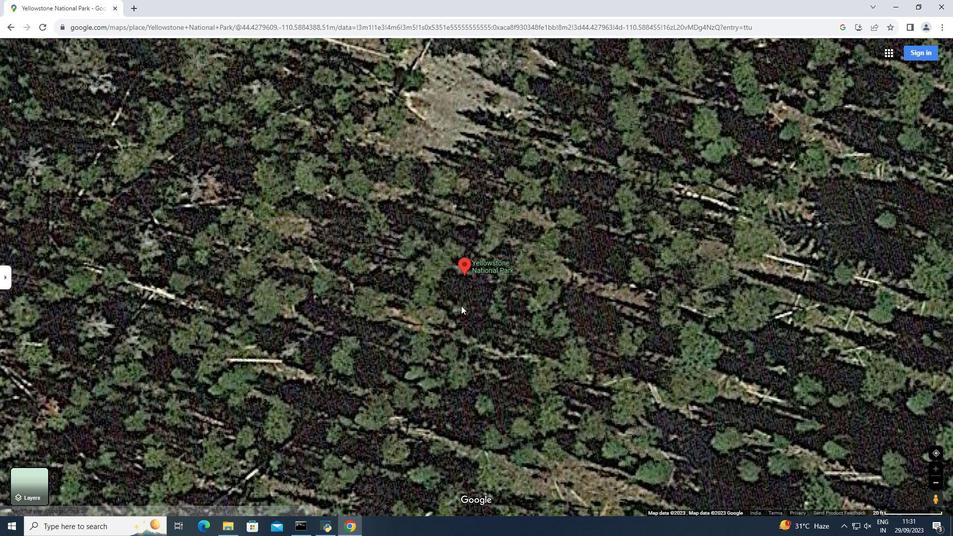 
Action: Mouse scrolled (461, 306) with delta (0, 0)
Screenshot: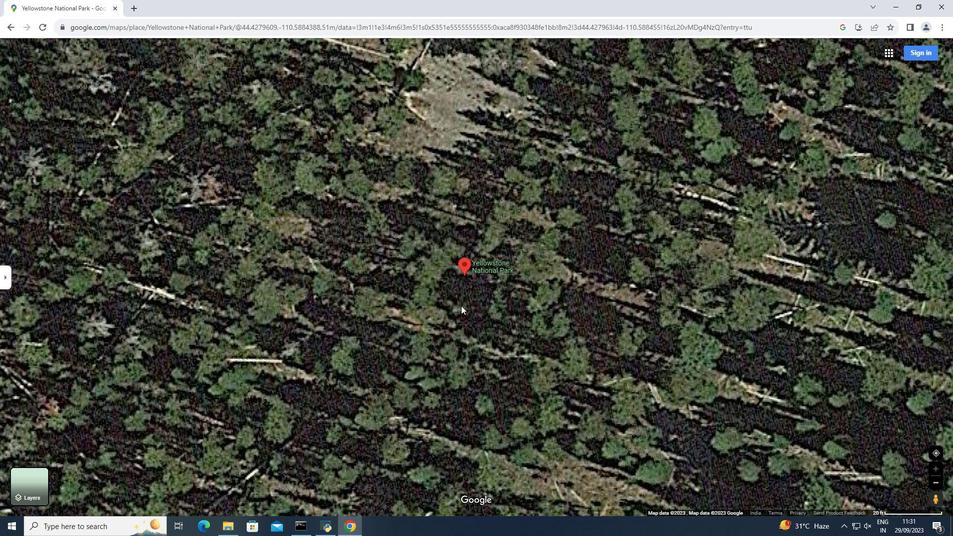 
Action: Mouse scrolled (461, 306) with delta (0, 0)
Screenshot: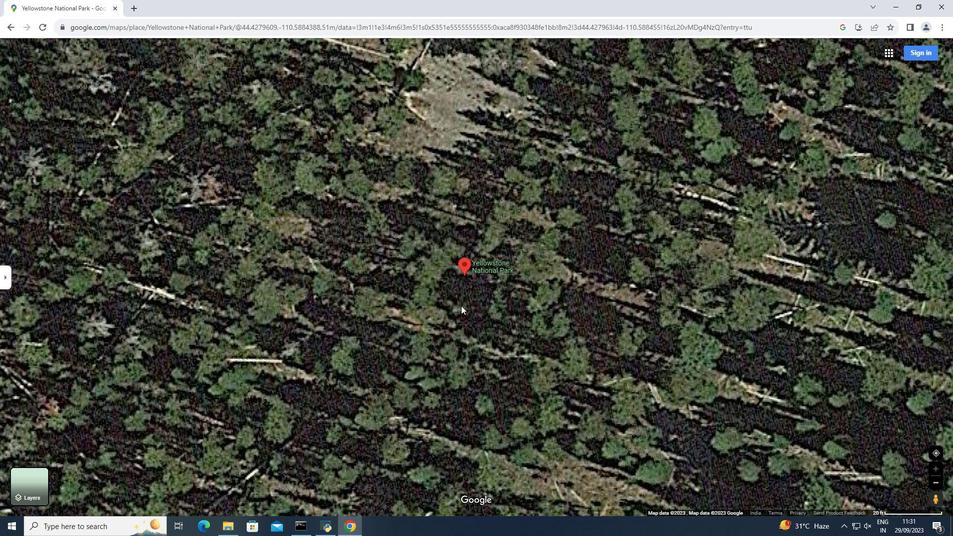 
Action: Mouse scrolled (461, 306) with delta (0, 0)
Screenshot: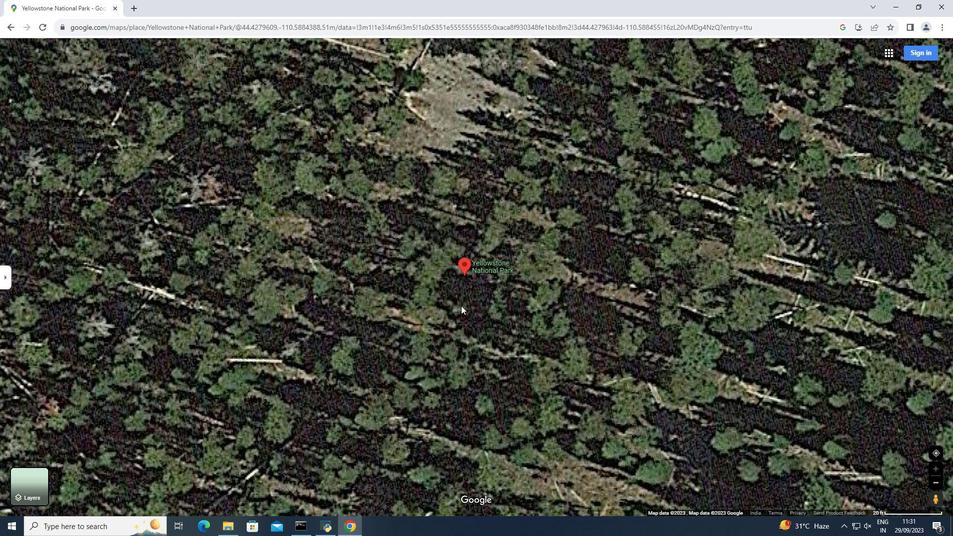 
Action: Mouse scrolled (461, 306) with delta (0, 0)
Screenshot: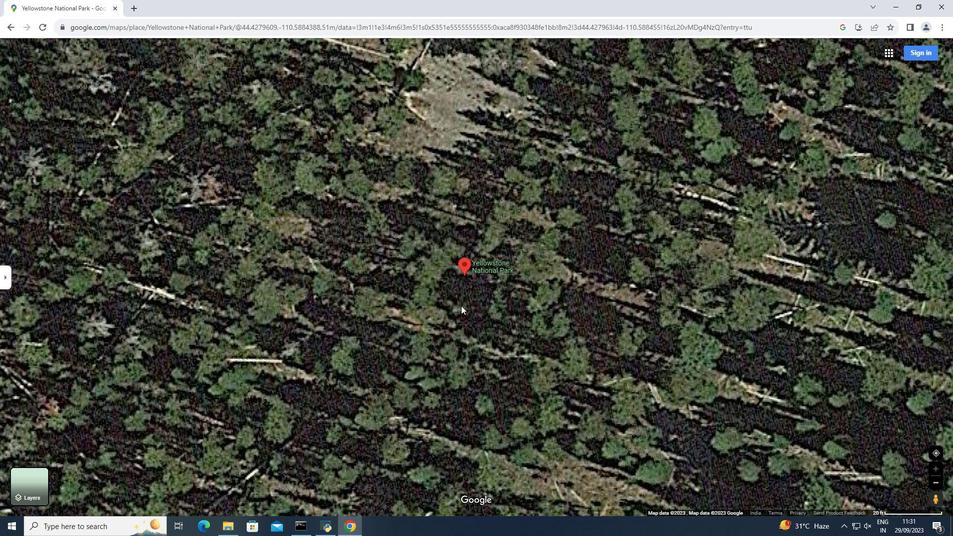 
Action: Mouse scrolled (461, 305) with delta (0, 0)
Screenshot: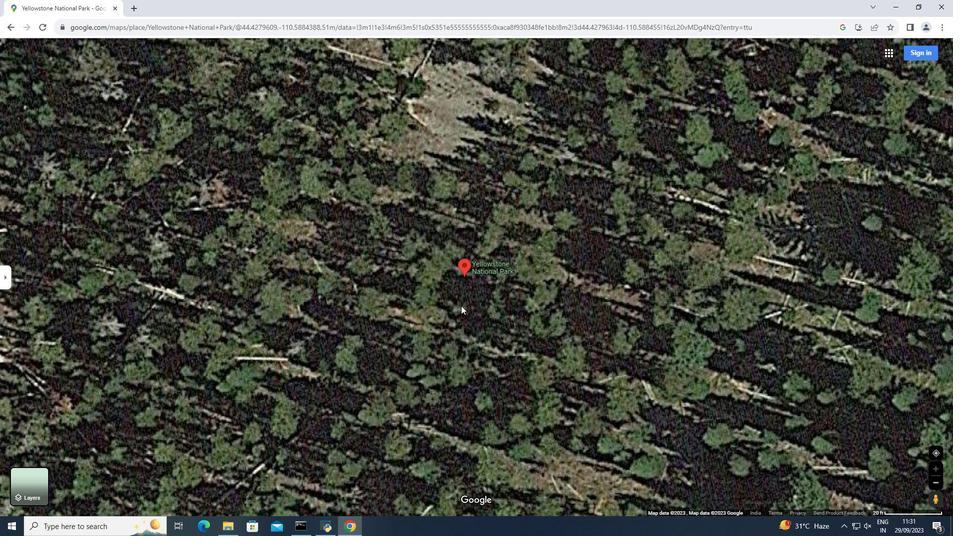 
Action: Mouse scrolled (461, 305) with delta (0, 0)
Screenshot: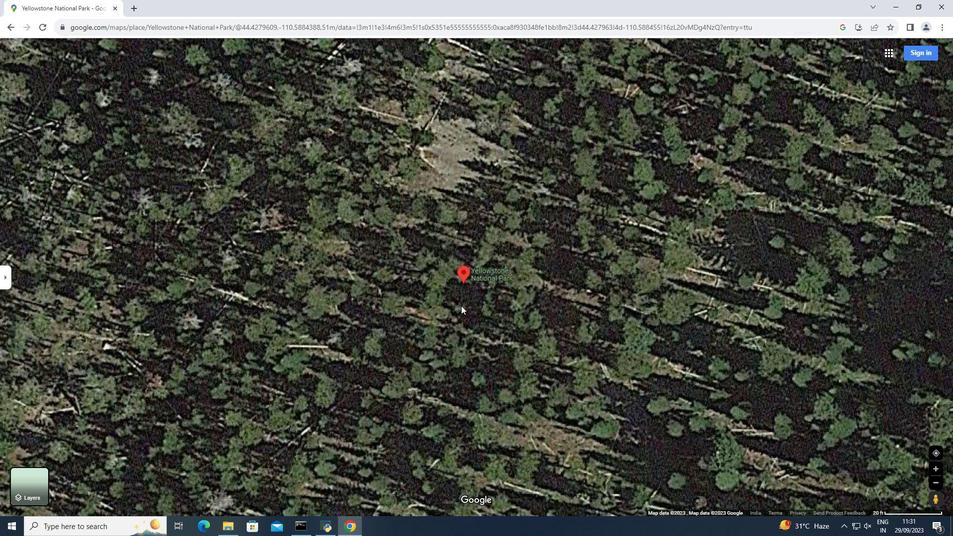 
Action: Mouse scrolled (461, 305) with delta (0, 0)
Screenshot: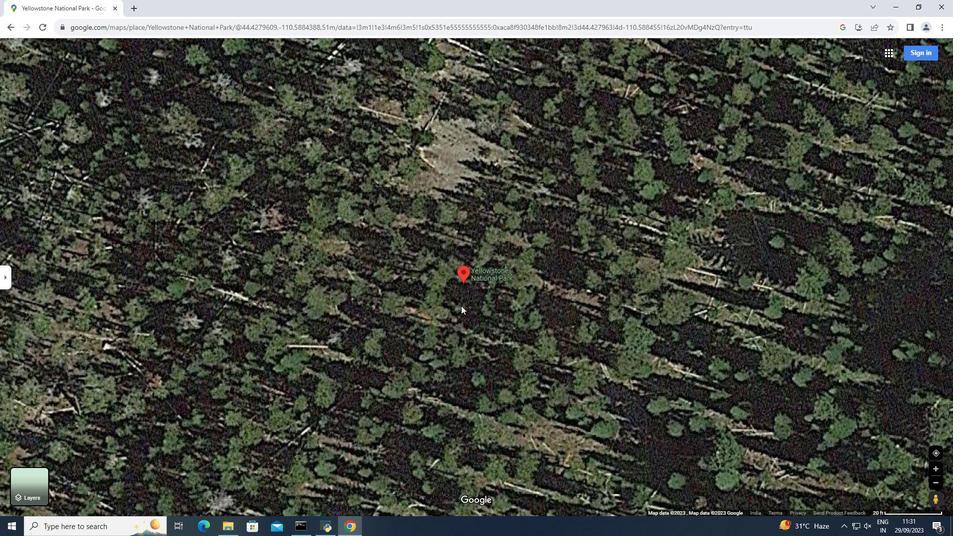 
Action: Mouse scrolled (461, 305) with delta (0, 0)
Screenshot: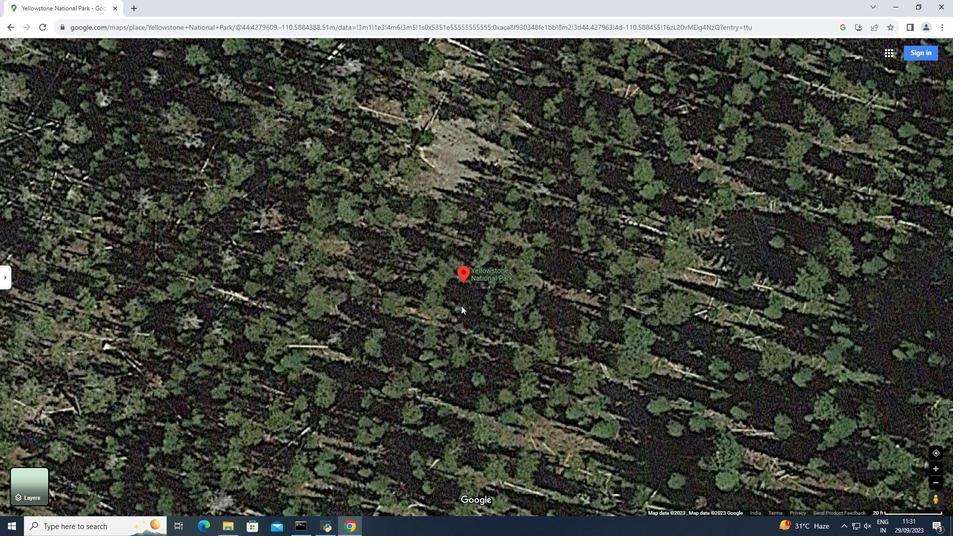 
Action: Mouse scrolled (461, 305) with delta (0, 0)
Screenshot: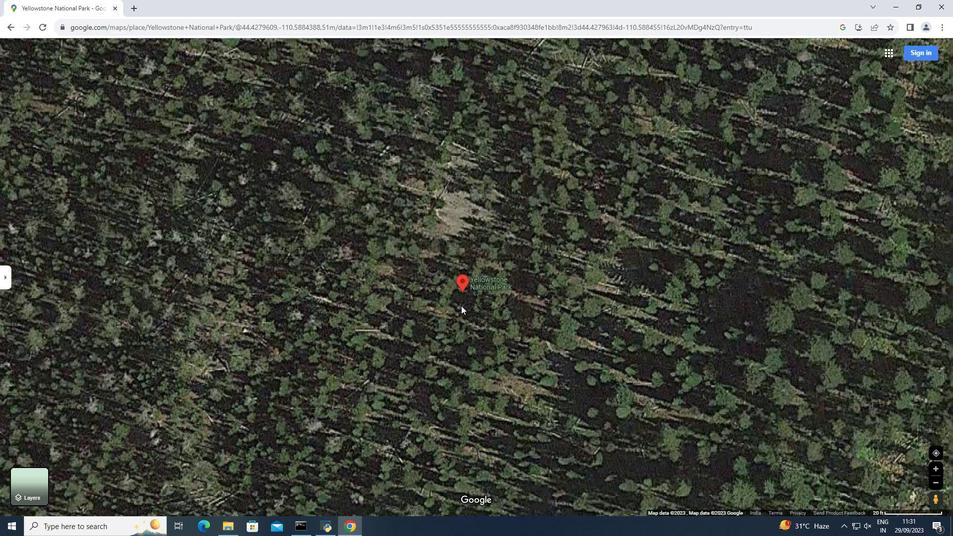 
Action: Mouse moved to (4, 277)
Screenshot: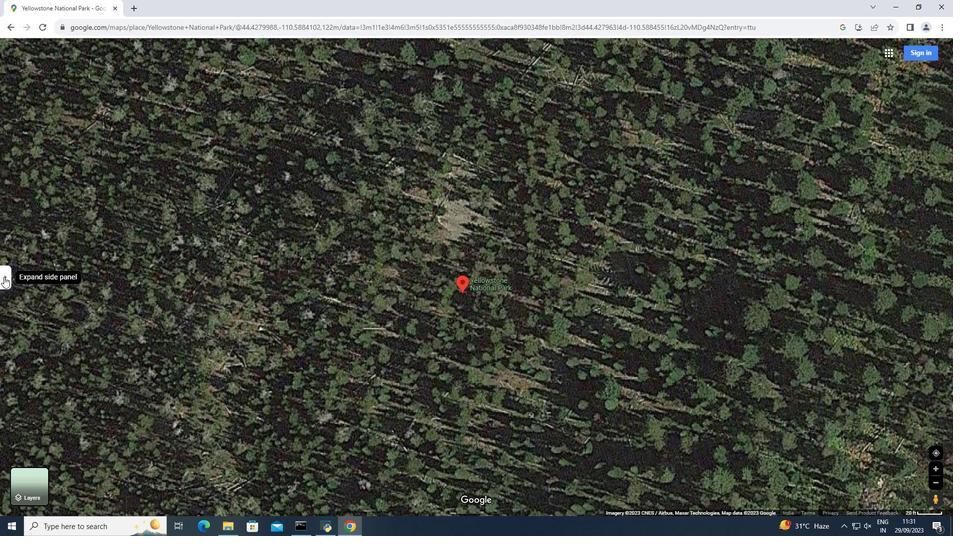 
Action: Mouse pressed left at (4, 277)
Screenshot: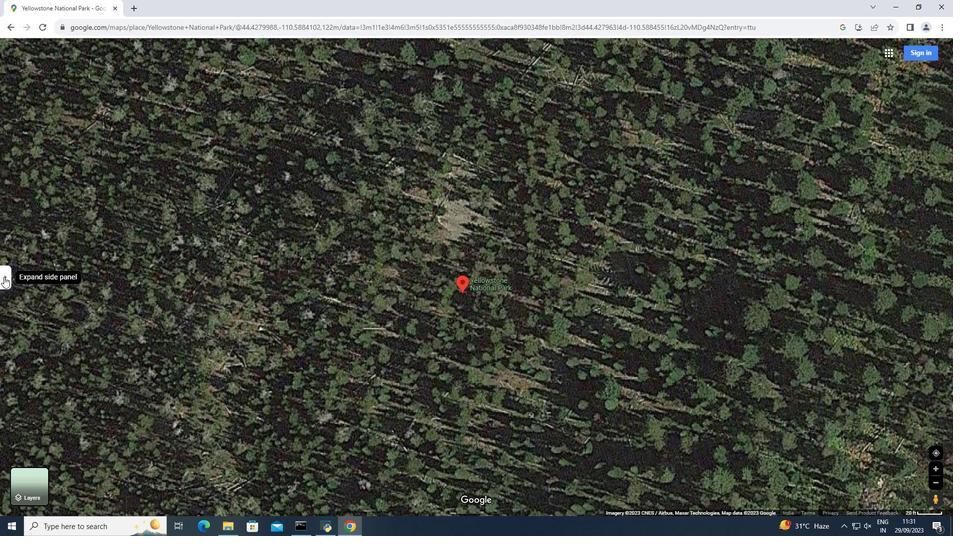
Action: Mouse moved to (207, 277)
Screenshot: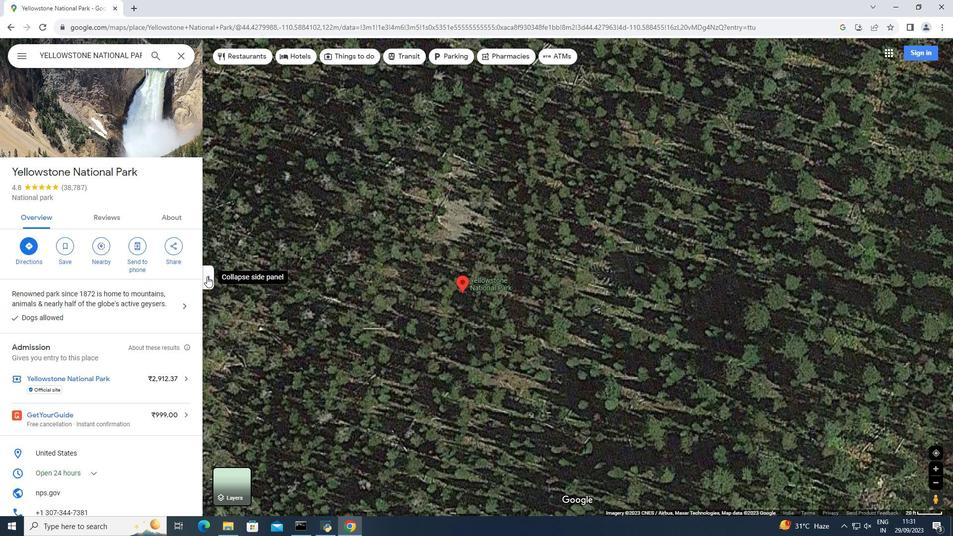 
Action: Mouse pressed left at (207, 277)
Screenshot: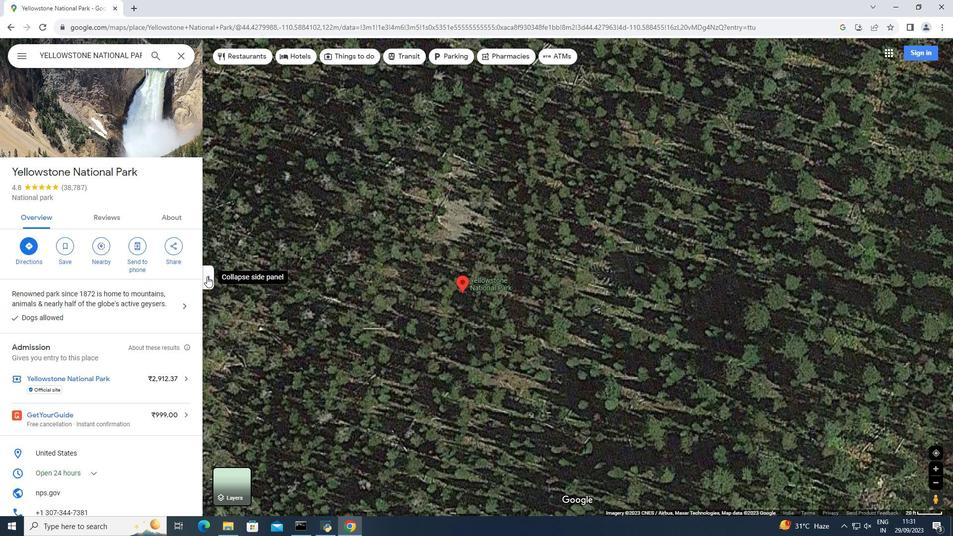 
Action: Mouse moved to (454, 300)
Screenshot: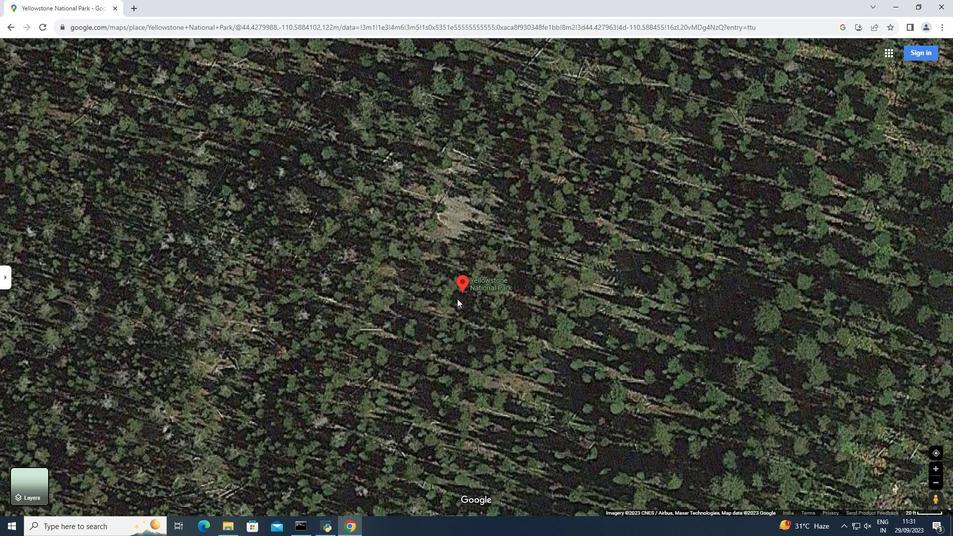 
Action: Mouse scrolled (454, 301) with delta (0, 0)
Screenshot: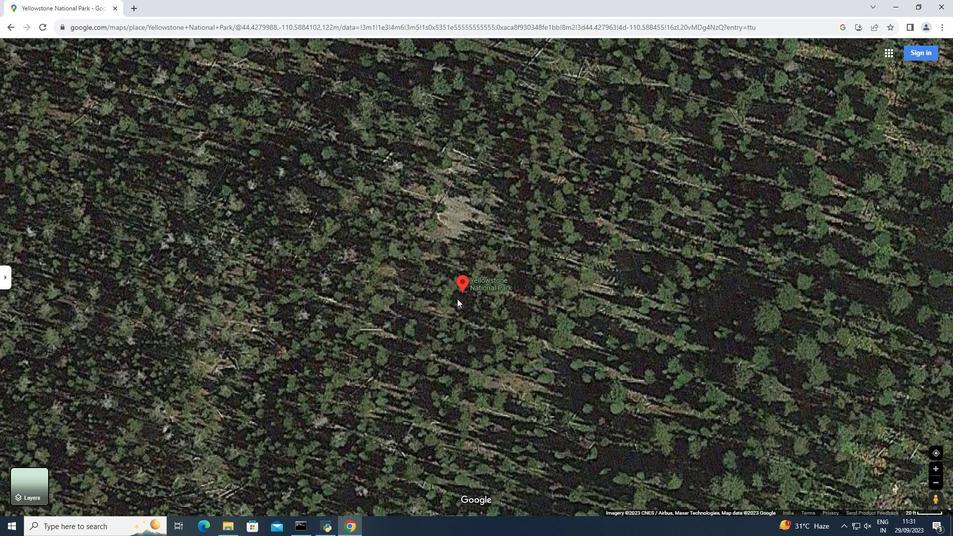 
Action: Mouse moved to (456, 299)
Screenshot: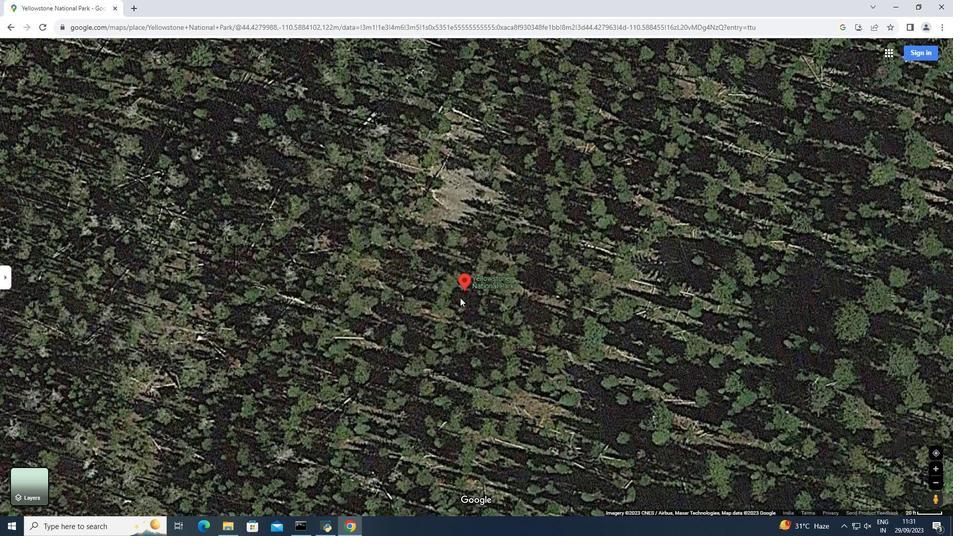 
Action: Mouse scrolled (456, 300) with delta (0, 0)
Screenshot: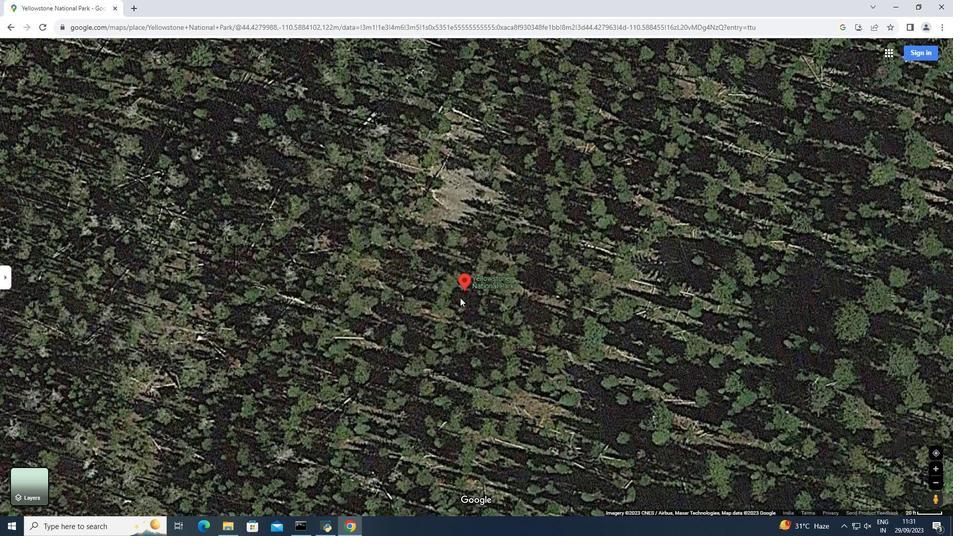 
Action: Mouse moved to (457, 299)
Screenshot: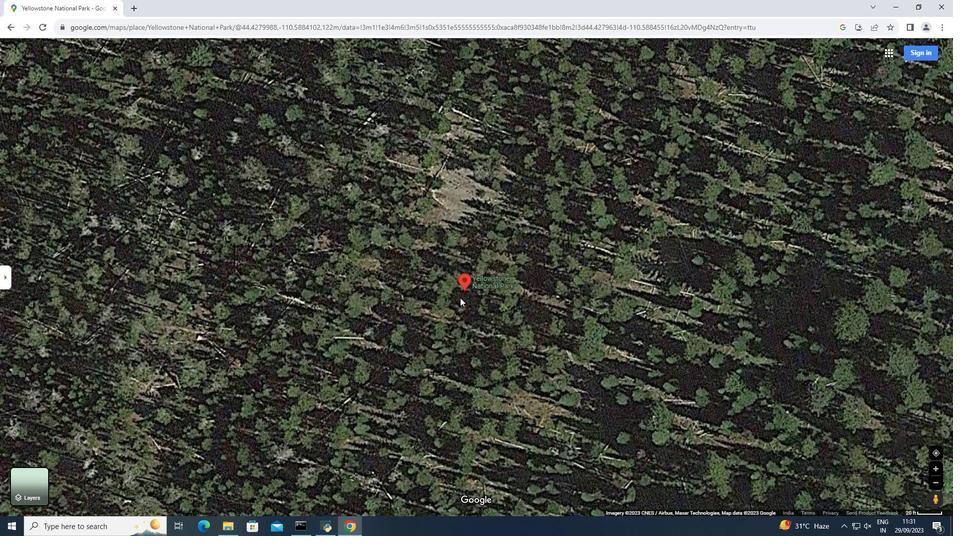 
Action: Mouse scrolled (457, 299) with delta (0, 0)
Screenshot: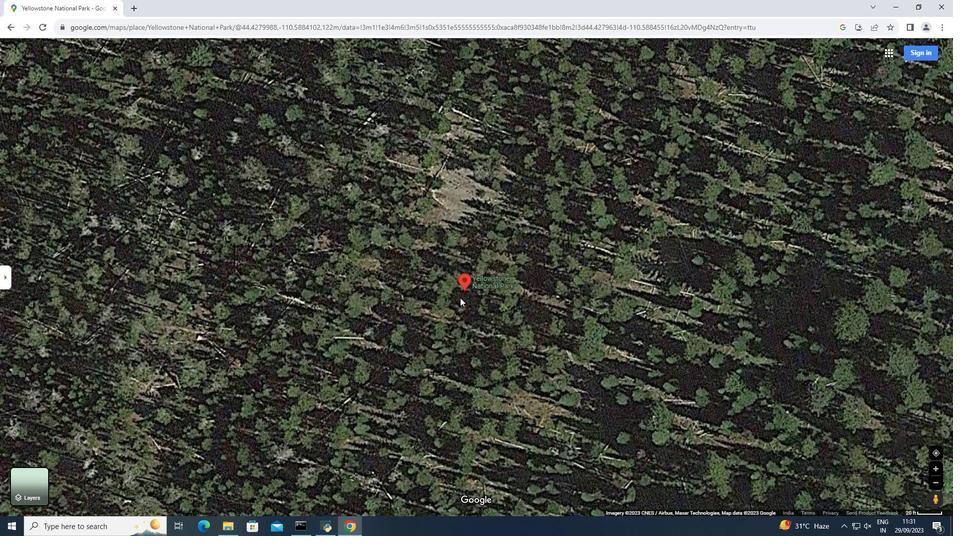 
Action: Mouse moved to (459, 298)
Screenshot: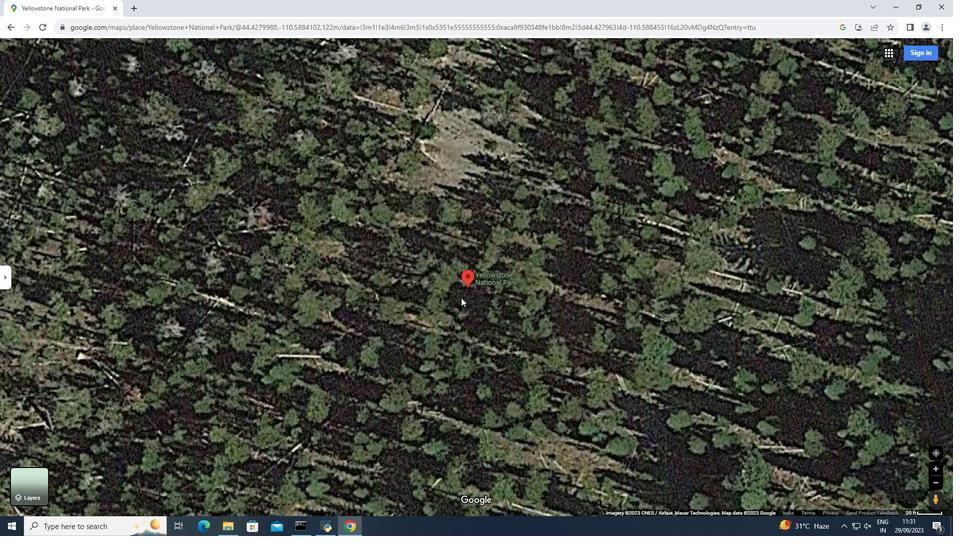 
Action: Mouse scrolled (459, 298) with delta (0, 0)
Screenshot: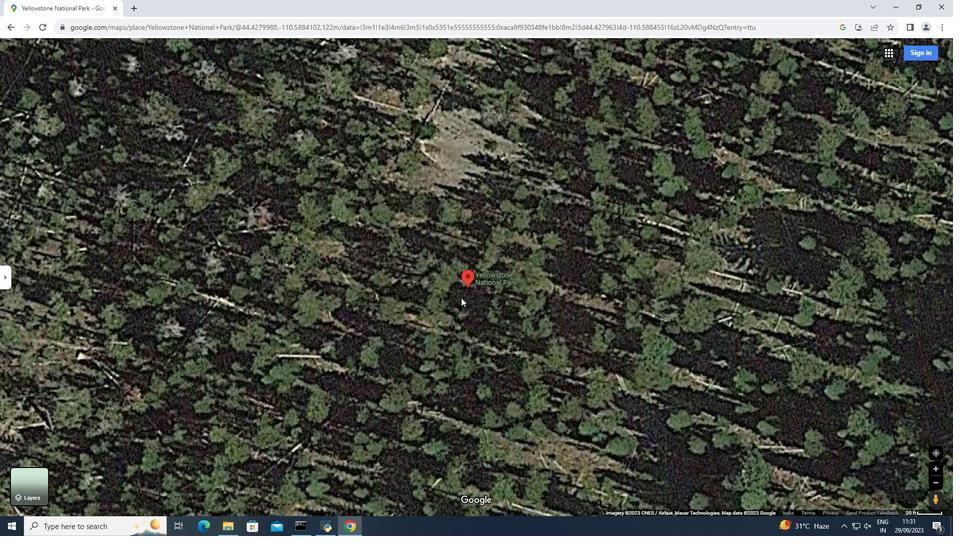 
Action: Mouse moved to (461, 298)
Screenshot: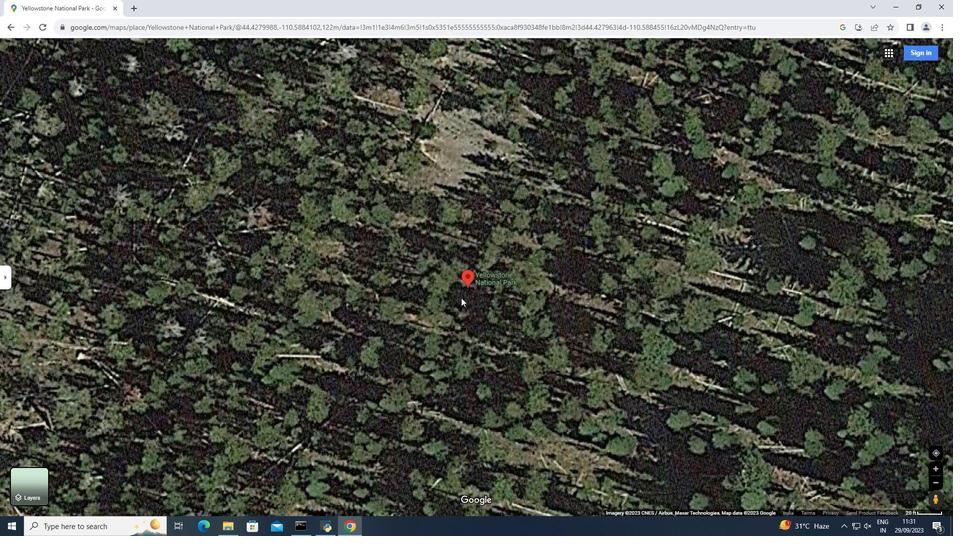 
Action: Mouse scrolled (461, 298) with delta (0, 0)
Screenshot: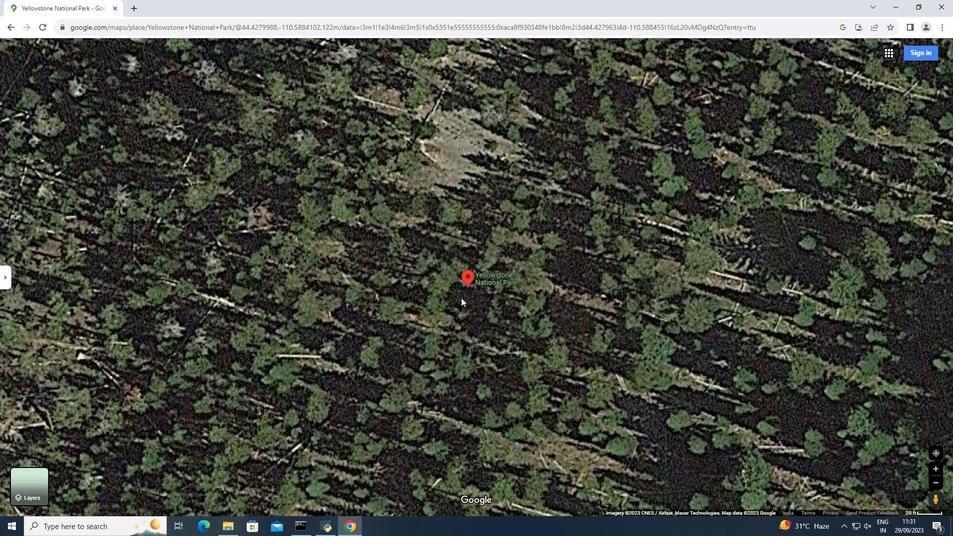 
Action: Mouse moved to (461, 298)
Screenshot: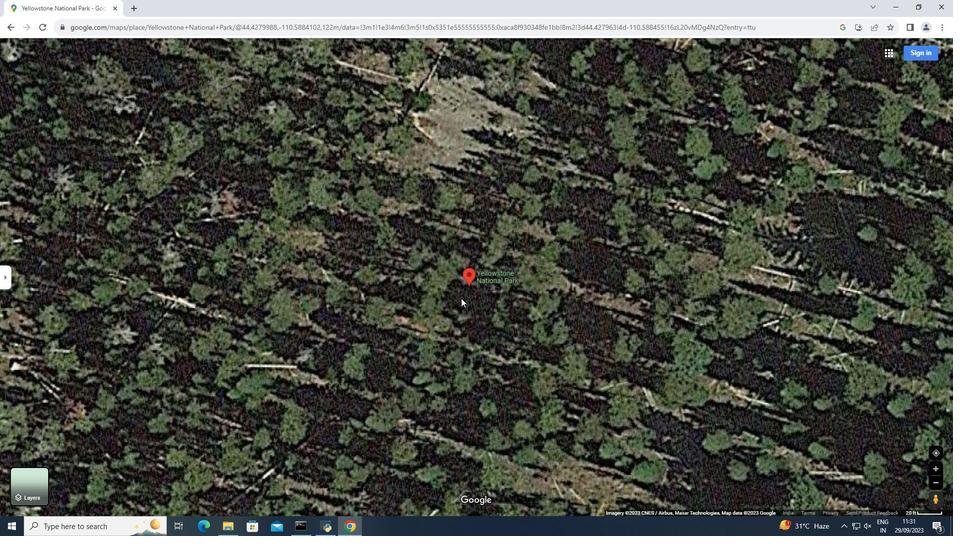 
Action: Mouse scrolled (461, 299) with delta (0, 0)
Screenshot: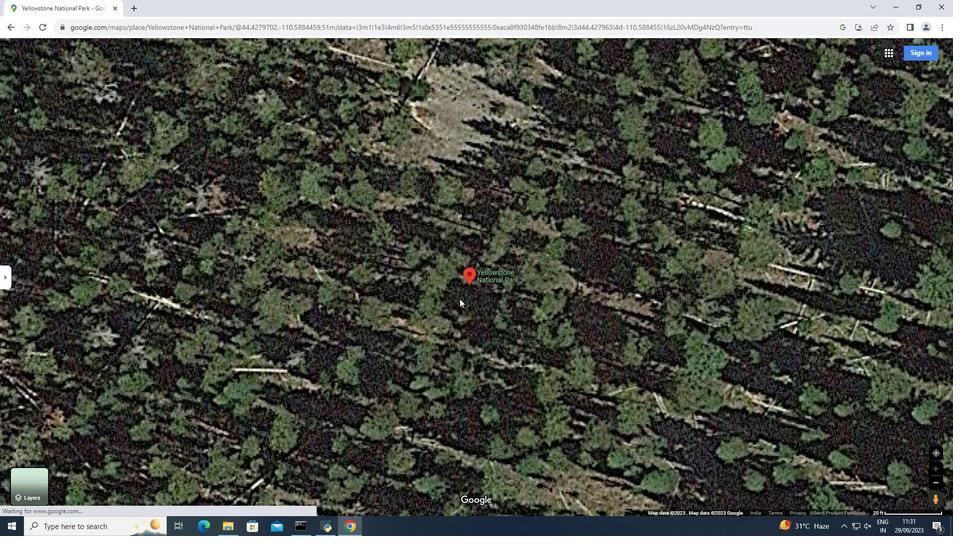 
Action: Mouse scrolled (461, 299) with delta (0, 0)
Screenshot: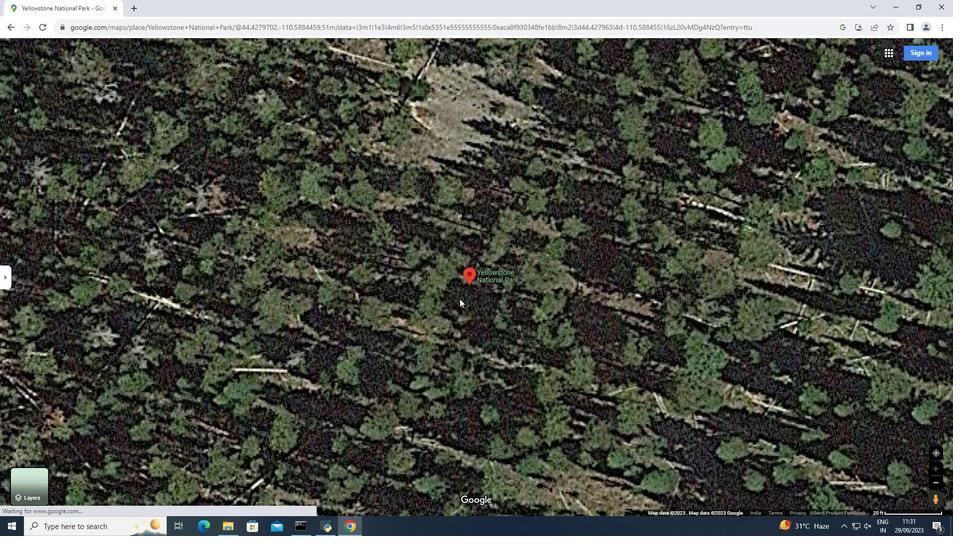
Action: Mouse scrolled (461, 299) with delta (0, 0)
Screenshot: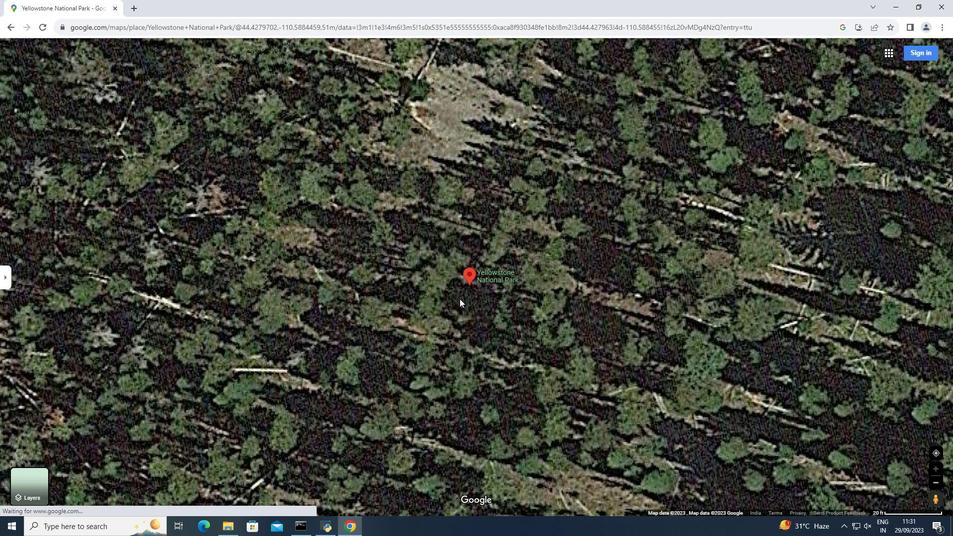 
Action: Mouse moved to (461, 298)
Screenshot: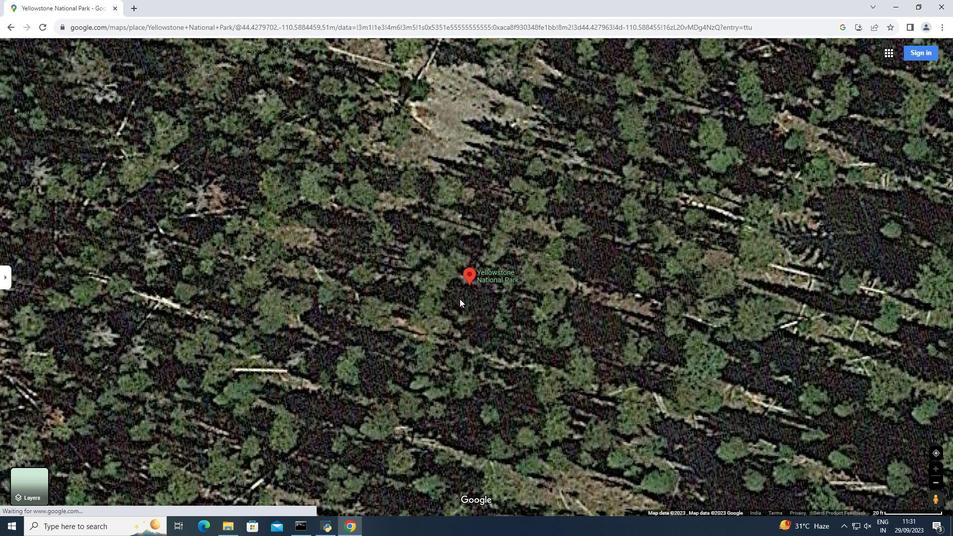 
Action: Mouse scrolled (461, 299) with delta (0, 0)
Screenshot: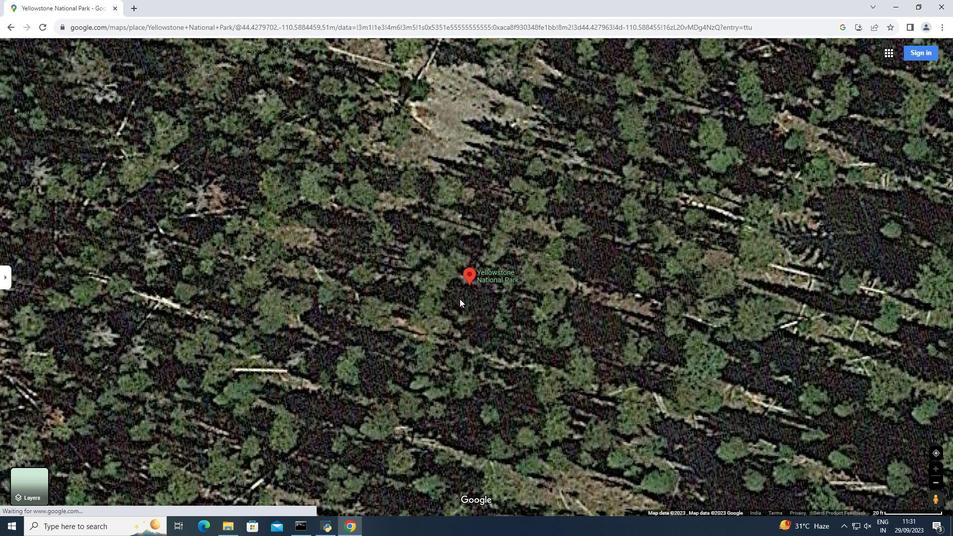 
Action: Mouse moved to (460, 299)
Screenshot: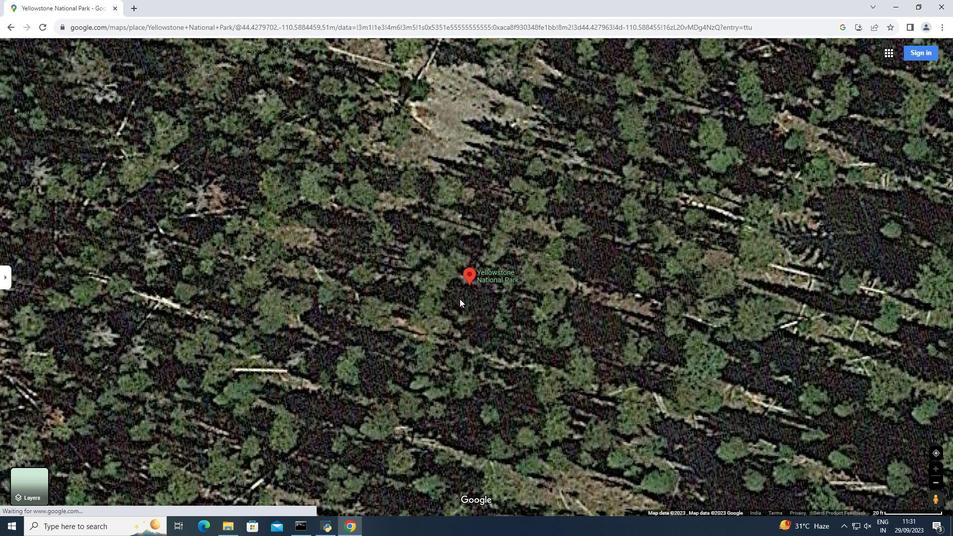 
Action: Mouse scrolled (460, 299) with delta (0, 0)
Screenshot: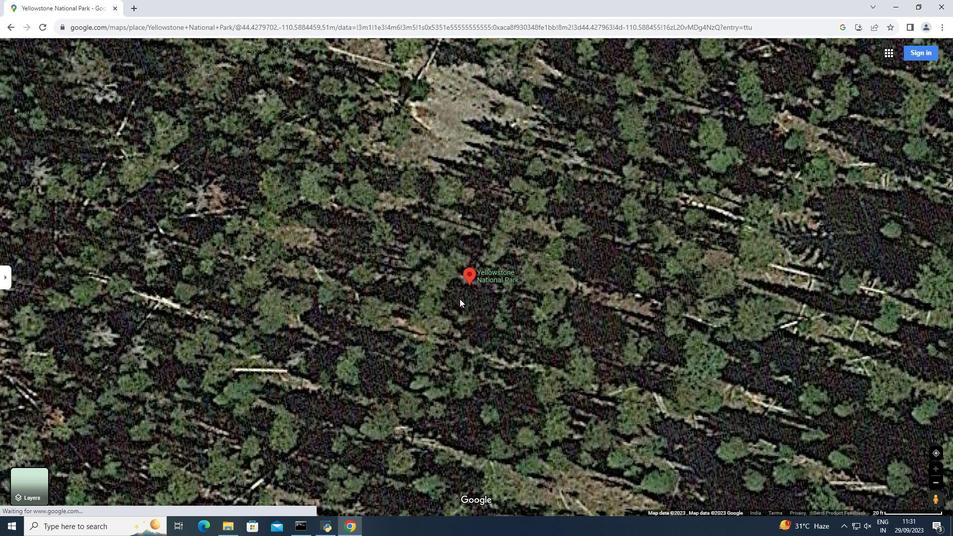 
Action: Mouse moved to (441, 303)
Screenshot: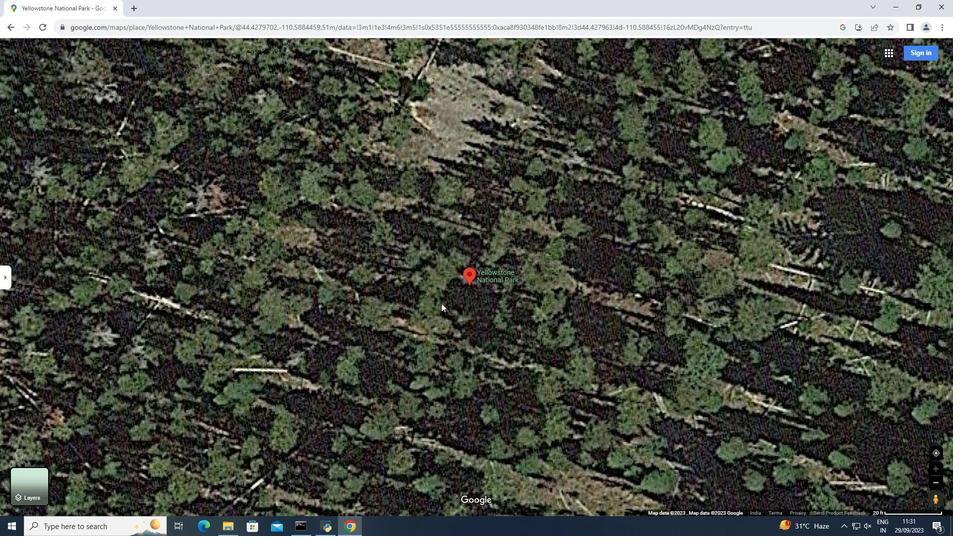 
Action: Mouse scrolled (441, 304) with delta (0, 0)
Screenshot: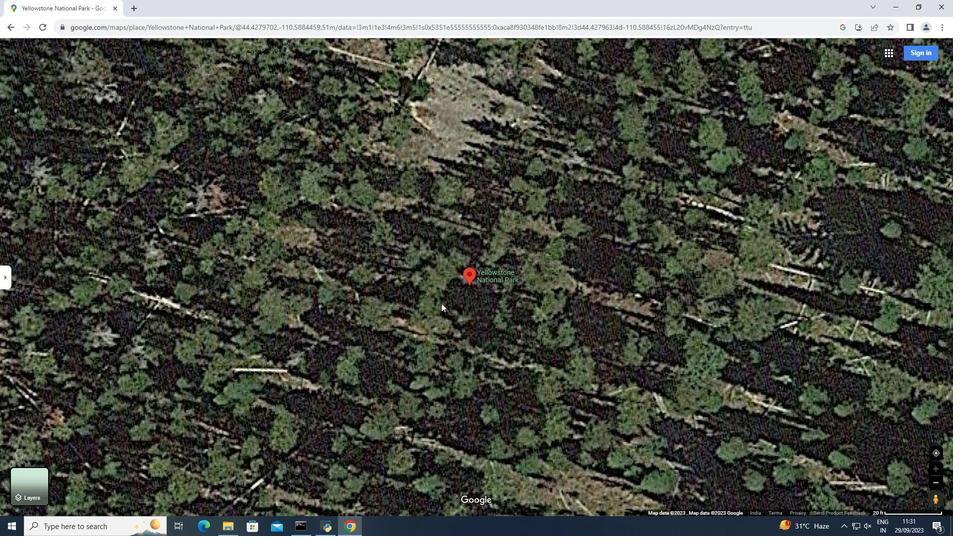 
Action: Mouse scrolled (441, 304) with delta (0, 0)
Screenshot: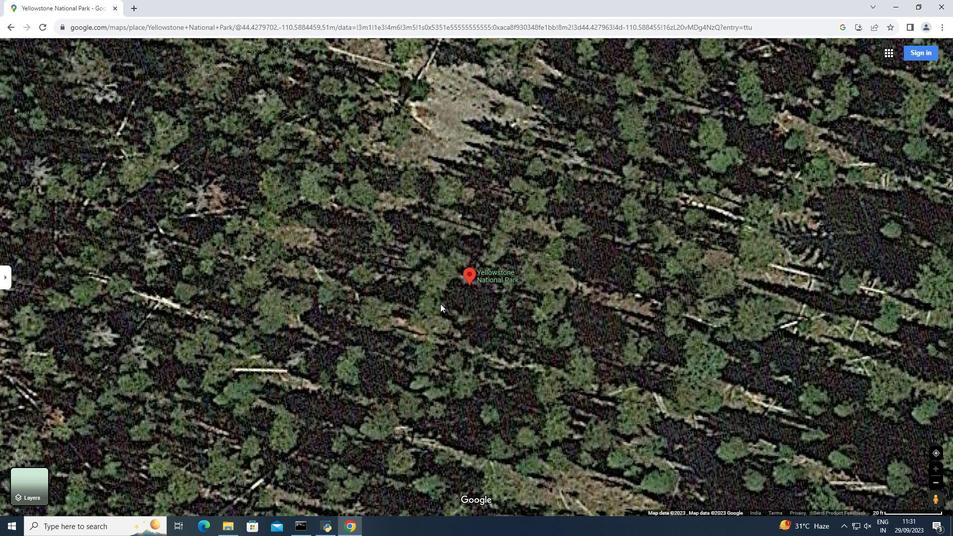 
Action: Mouse moved to (441, 303)
Screenshot: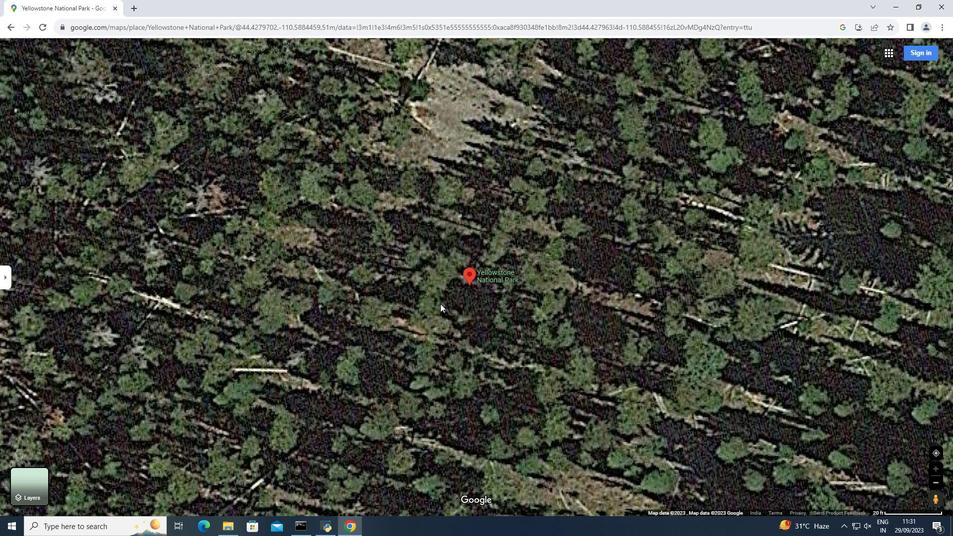 
Action: Mouse scrolled (441, 304) with delta (0, 0)
Screenshot: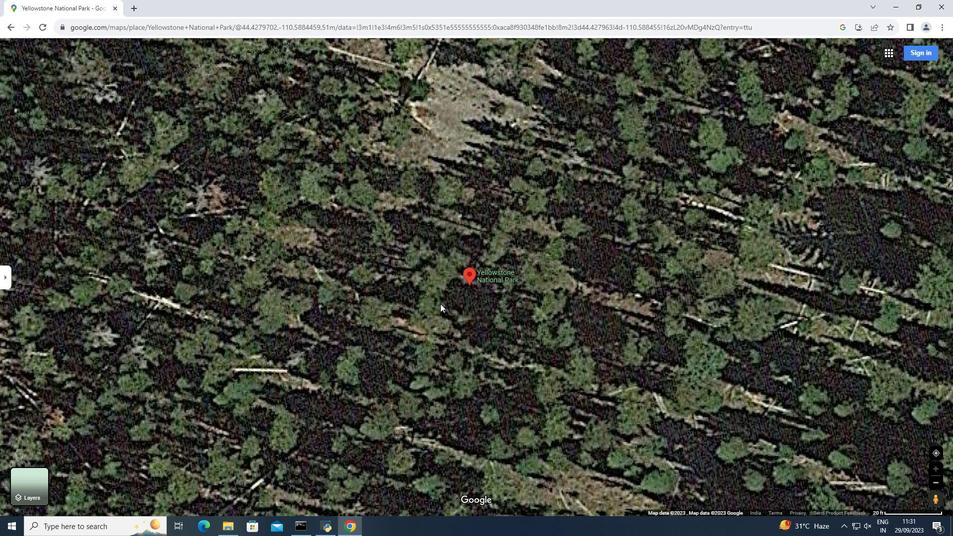 
Action: Mouse moved to (440, 304)
Screenshot: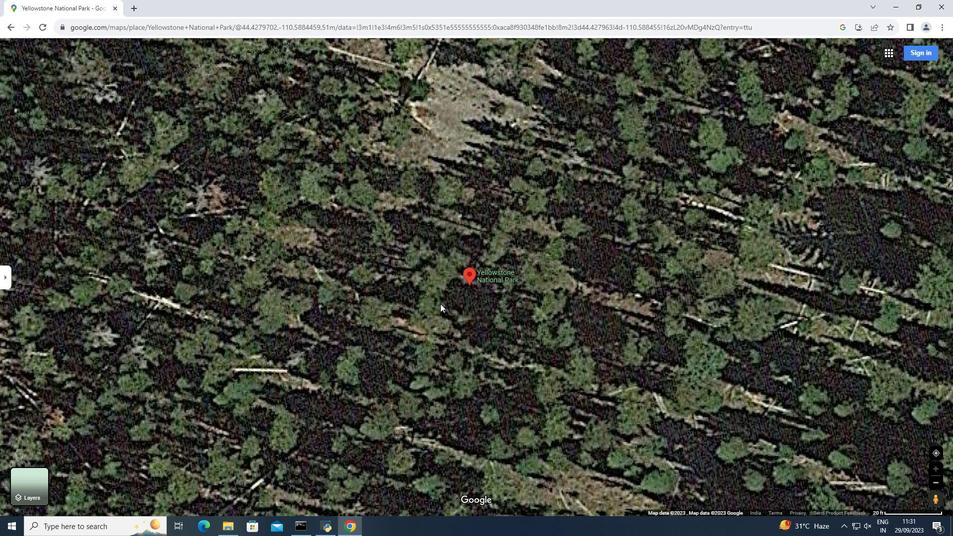 
Action: Mouse scrolled (440, 304) with delta (0, 0)
Screenshot: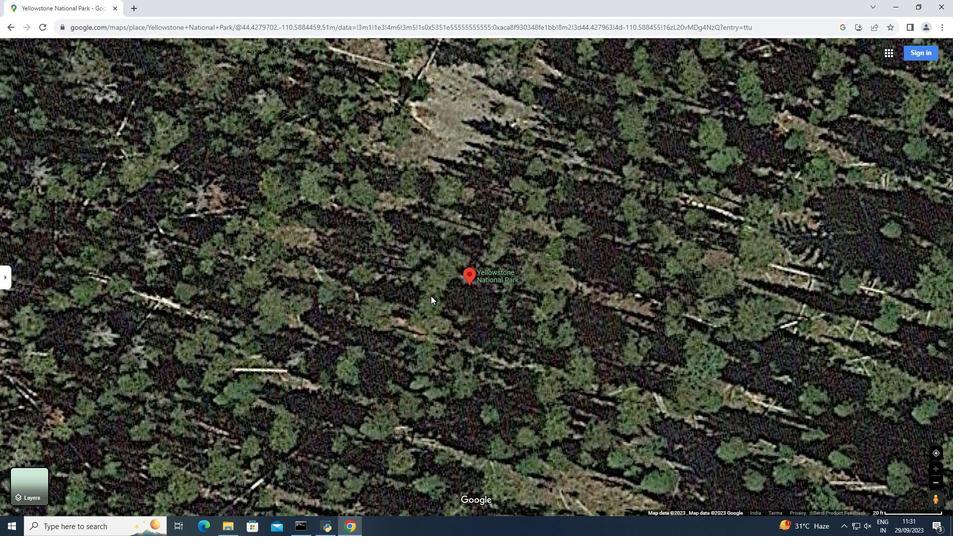 
Action: Mouse moved to (941, 499)
Screenshot: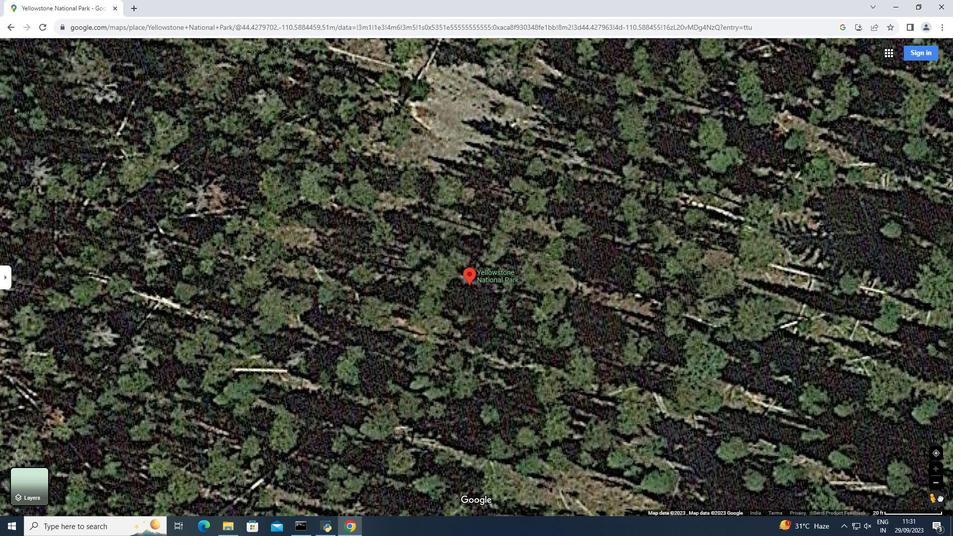 
Action: Mouse pressed left at (941, 499)
Screenshot: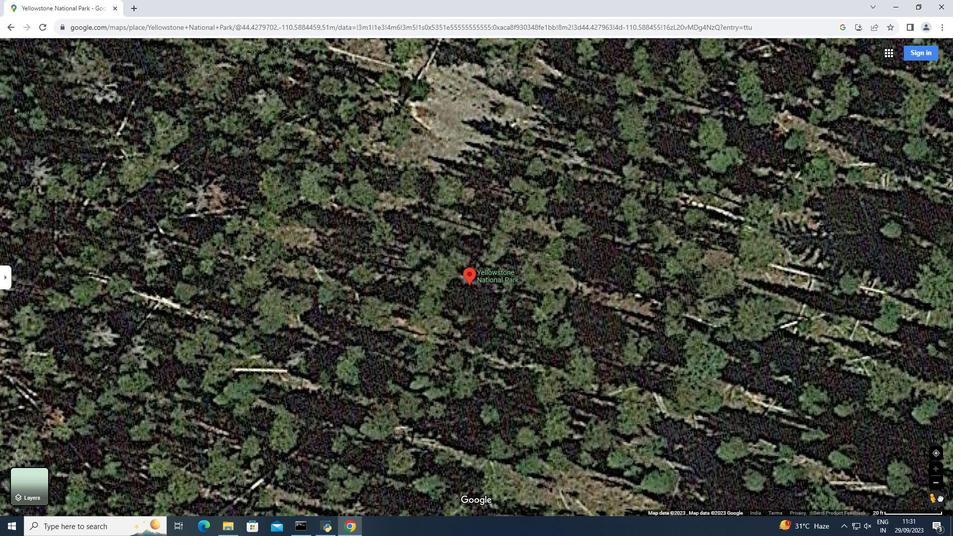 
Action: Mouse moved to (555, 357)
Screenshot: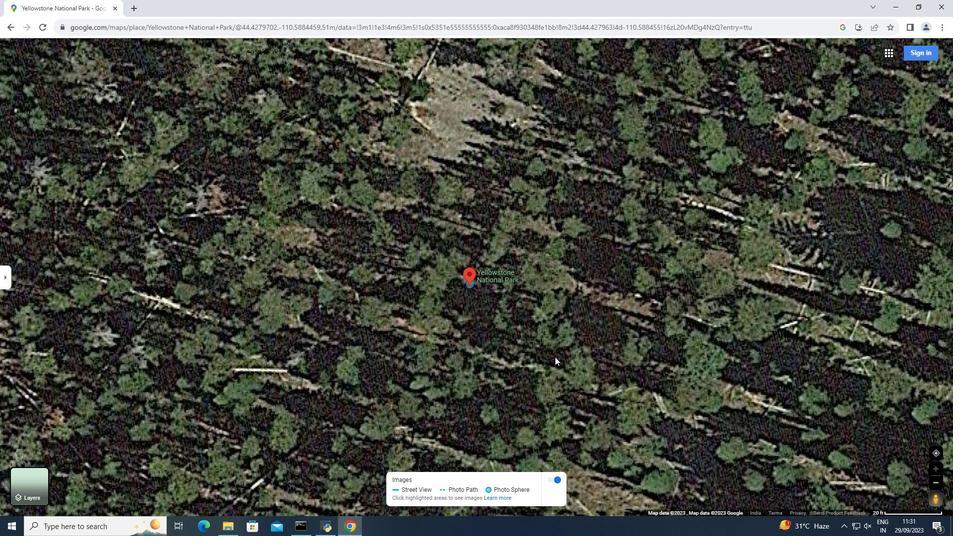 
Action: Mouse pressed left at (555, 357)
Screenshot: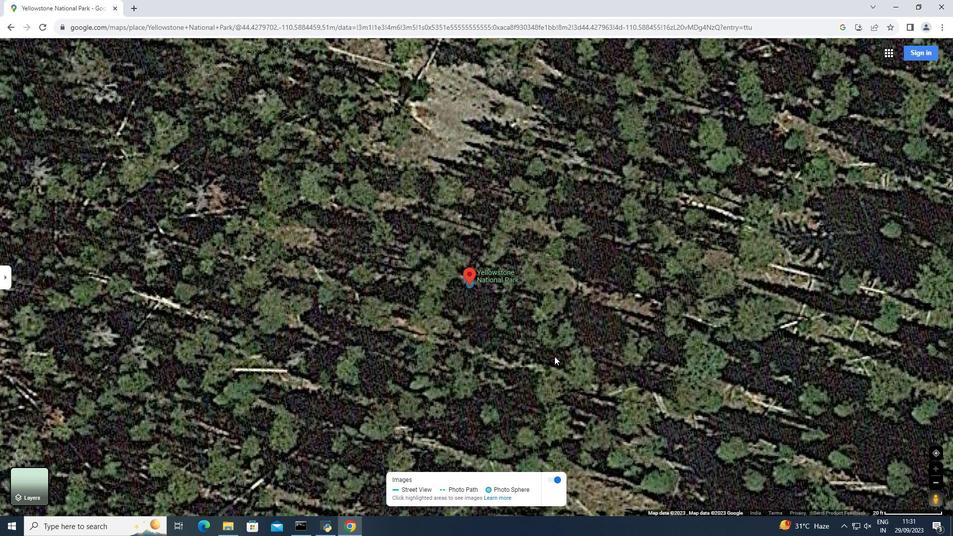 
Action: Mouse moved to (552, 342)
Screenshot: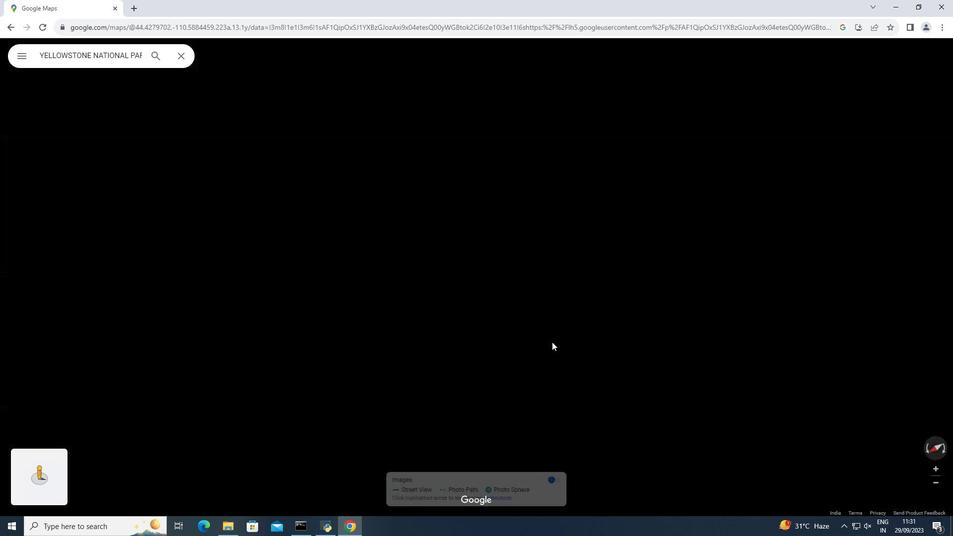 
Action: Mouse scrolled (552, 343) with delta (0, 0)
Screenshot: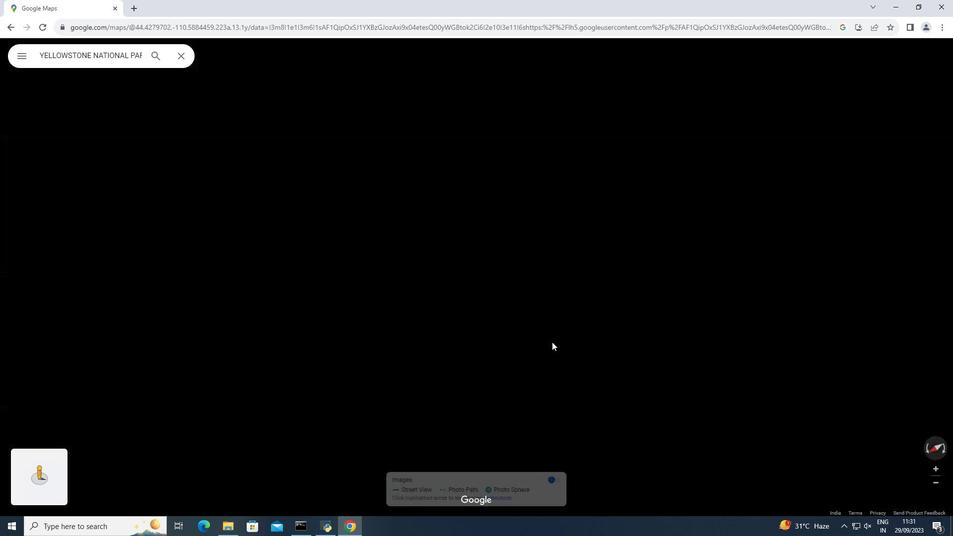 
Action: Mouse scrolled (552, 343) with delta (0, 0)
Screenshot: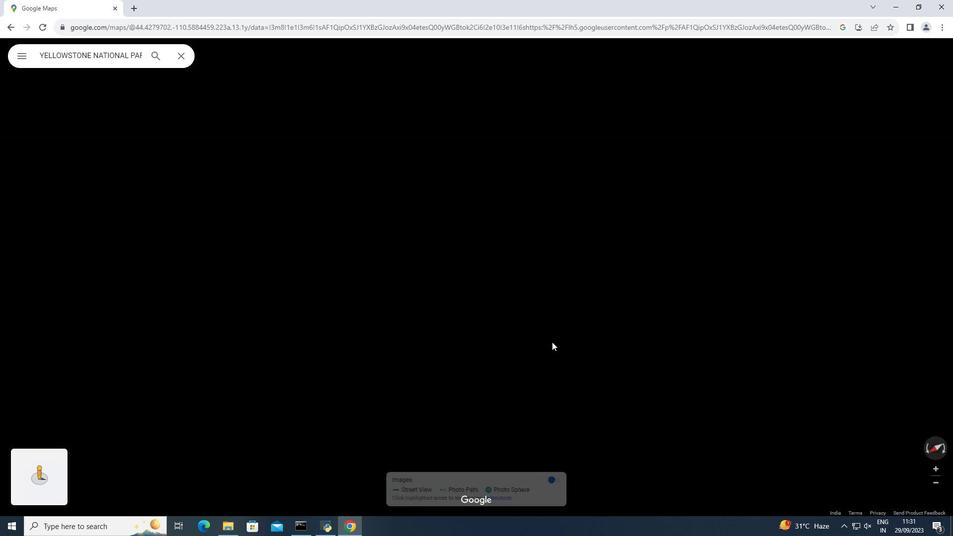 
Action: Mouse scrolled (552, 343) with delta (0, 0)
Screenshot: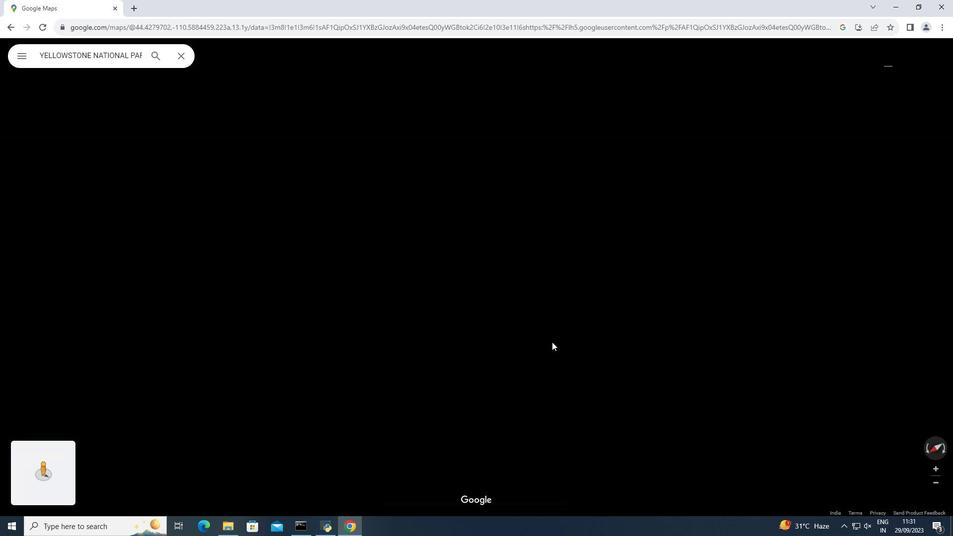 
Action: Mouse scrolled (552, 343) with delta (0, 0)
Screenshot: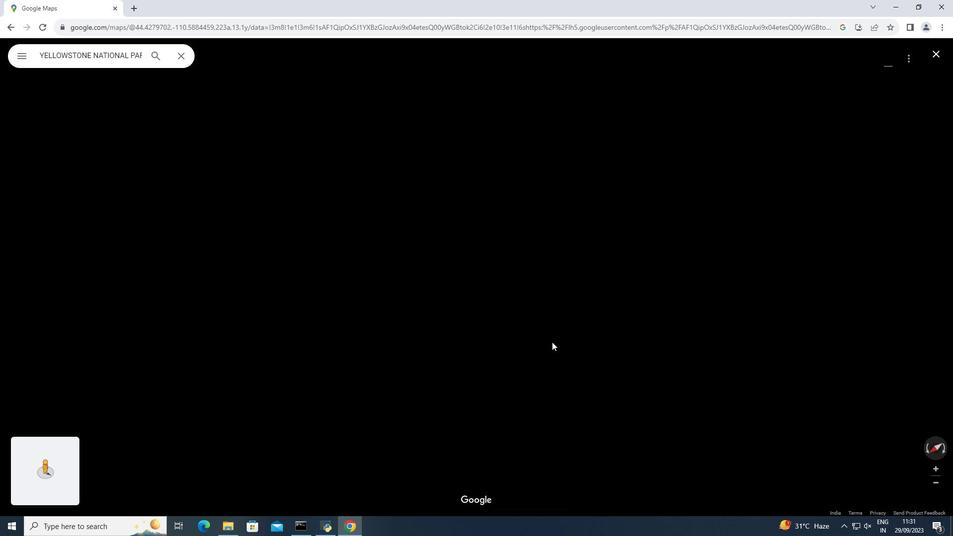 
Action: Mouse moved to (545, 342)
Screenshot: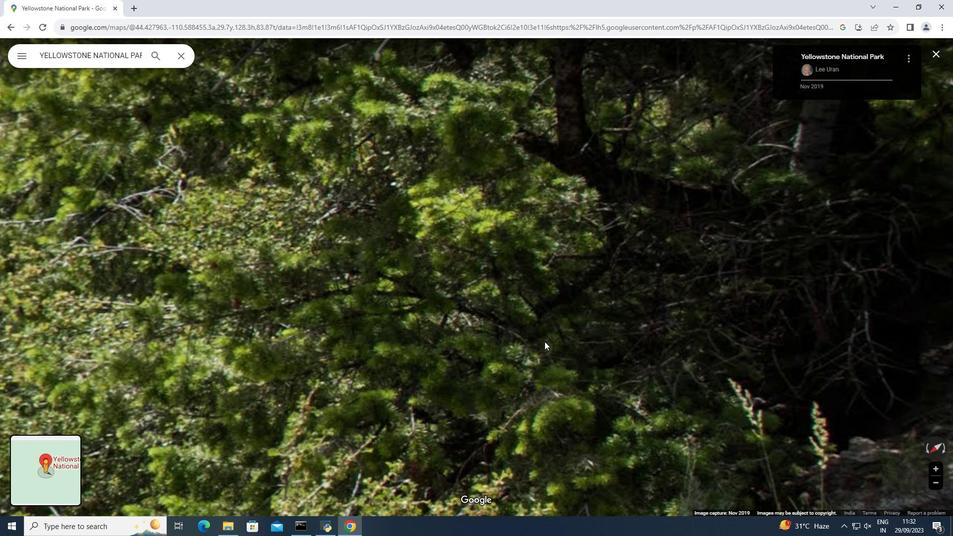 
Action: Mouse scrolled (545, 341) with delta (0, 0)
Screenshot: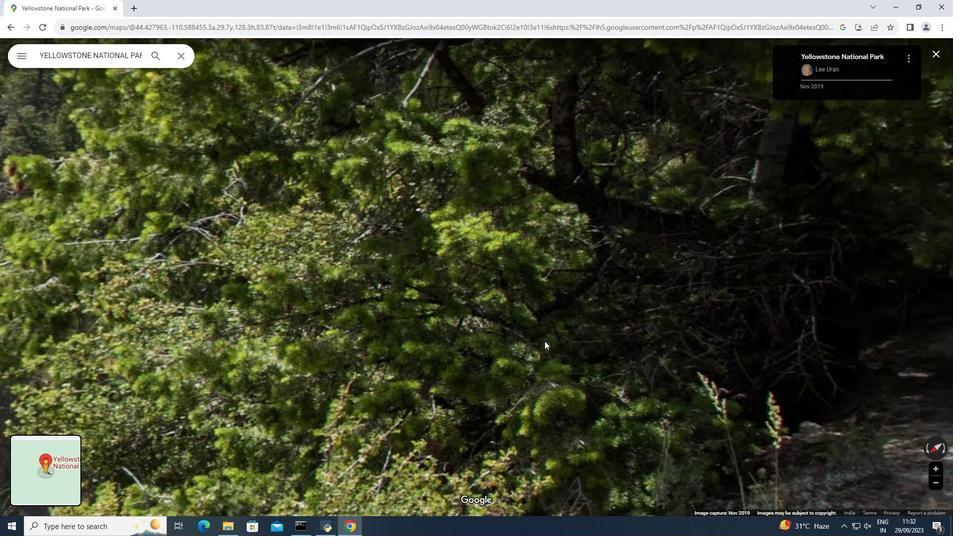 
Action: Mouse moved to (545, 340)
Screenshot: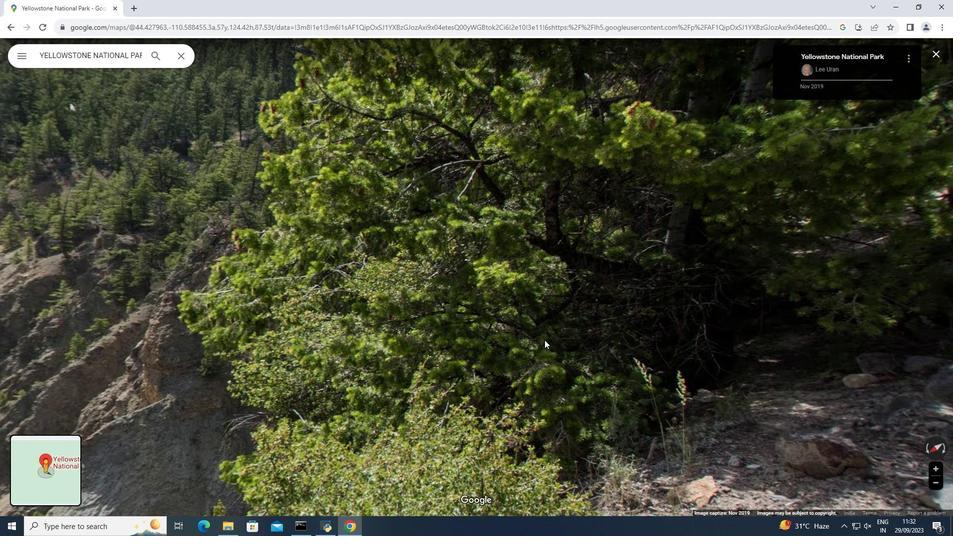 
Action: Mouse scrolled (545, 340) with delta (0, 0)
Screenshot: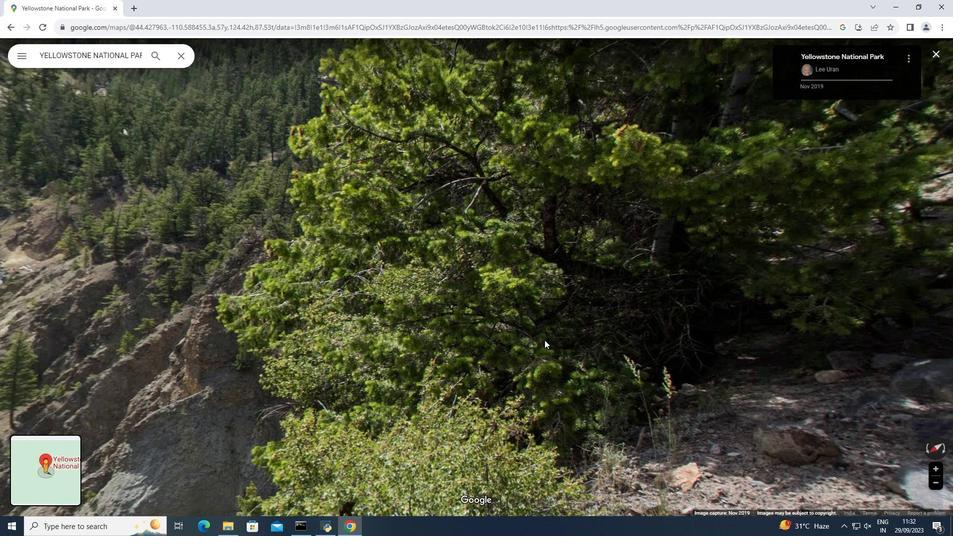 
Action: Mouse scrolled (545, 340) with delta (0, 0)
Screenshot: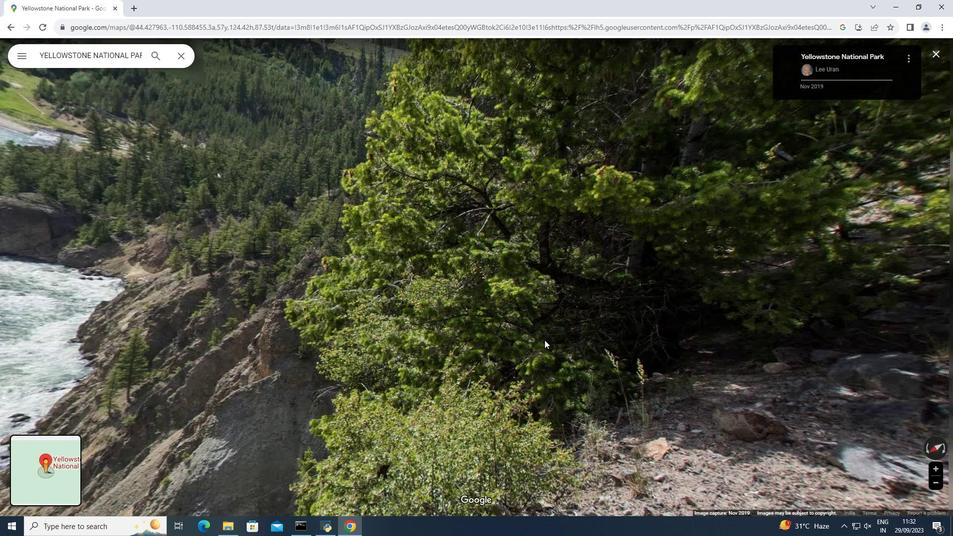 
Action: Mouse scrolled (545, 340) with delta (0, 0)
Screenshot: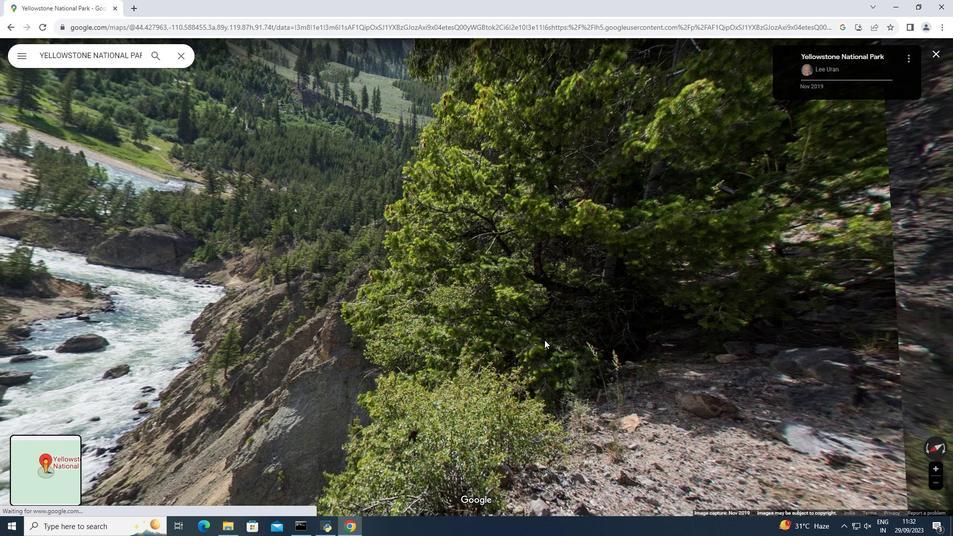 
Action: Mouse scrolled (545, 340) with delta (0, 0)
Screenshot: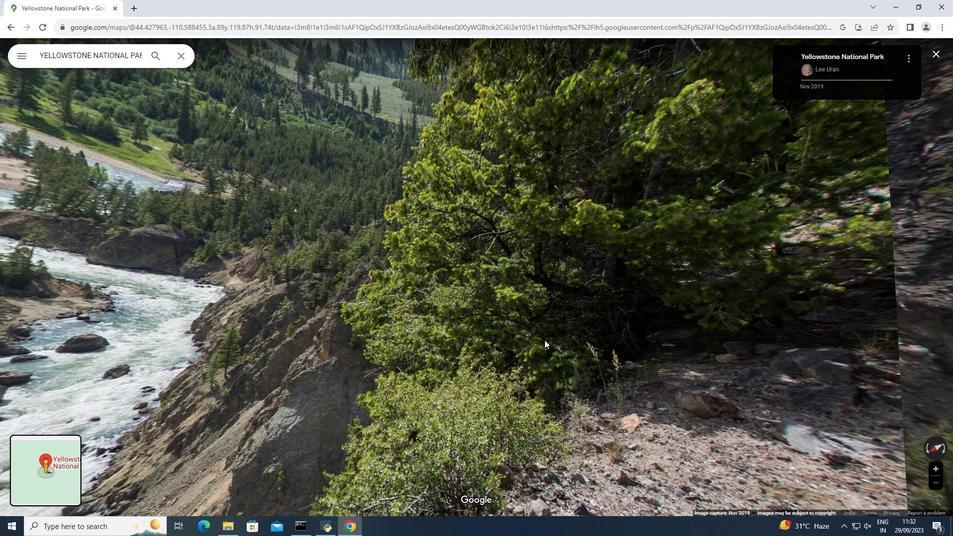 
Action: Mouse moved to (545, 340)
Screenshot: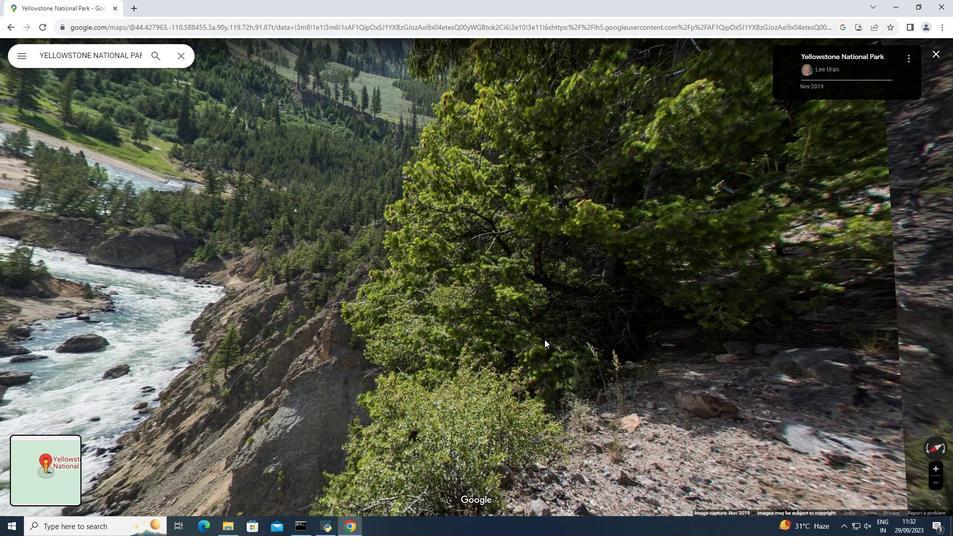 
Action: Mouse scrolled (545, 339) with delta (0, 0)
Screenshot: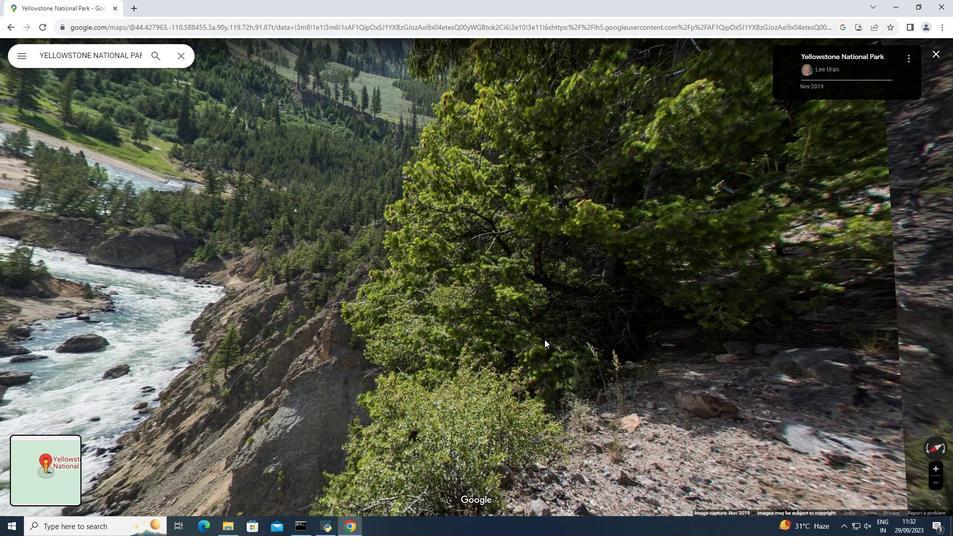 
Action: Mouse scrolled (545, 339) with delta (0, 0)
Screenshot: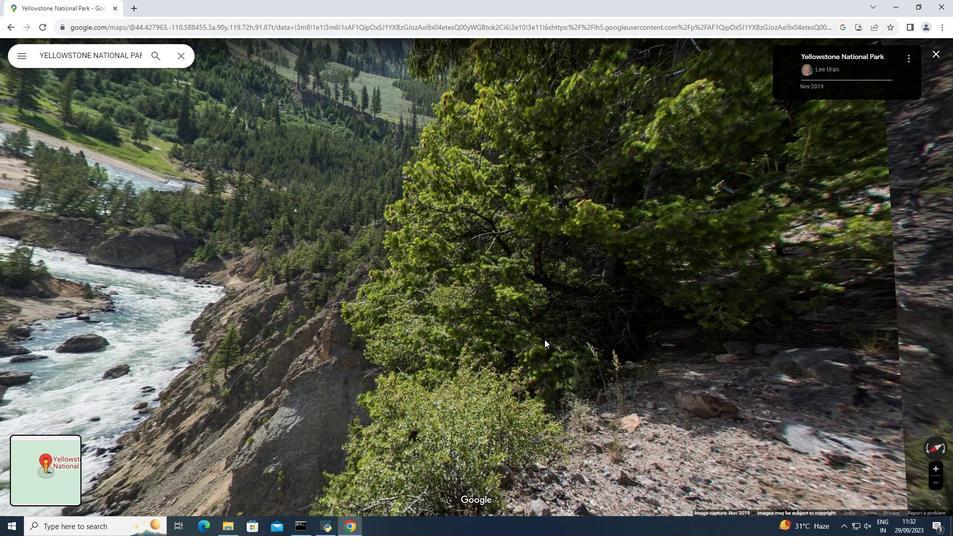 
Action: Mouse moved to (517, 327)
Screenshot: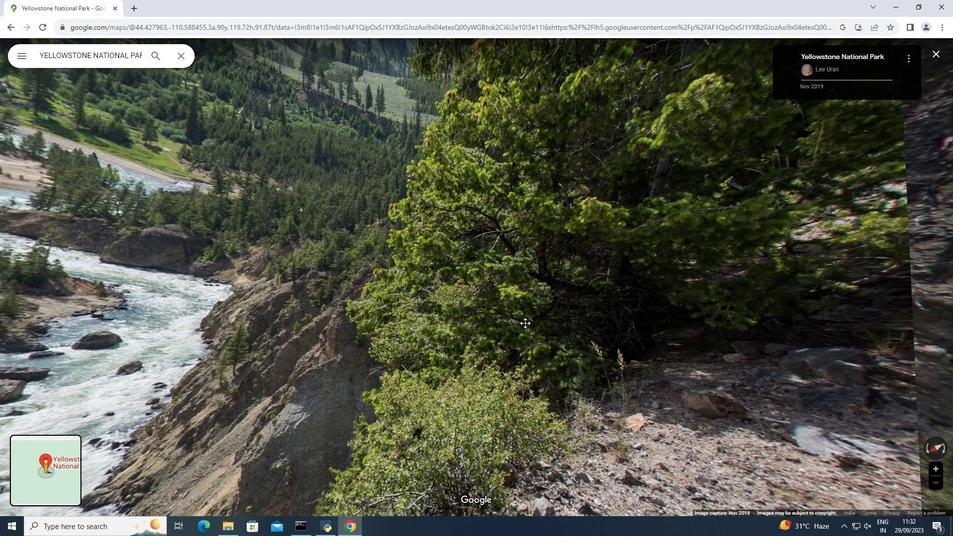 
Action: Mouse pressed left at (517, 327)
Screenshot: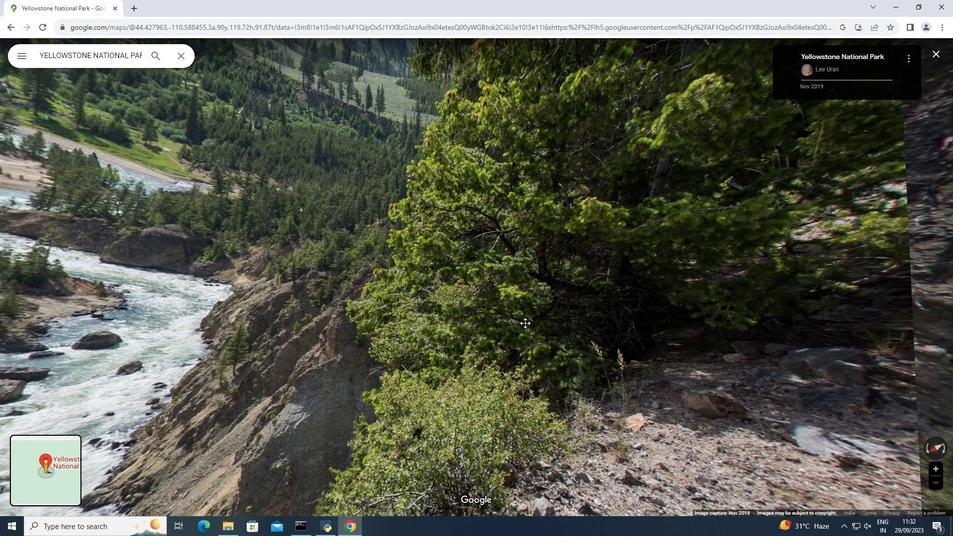
Action: Mouse moved to (436, 329)
Screenshot: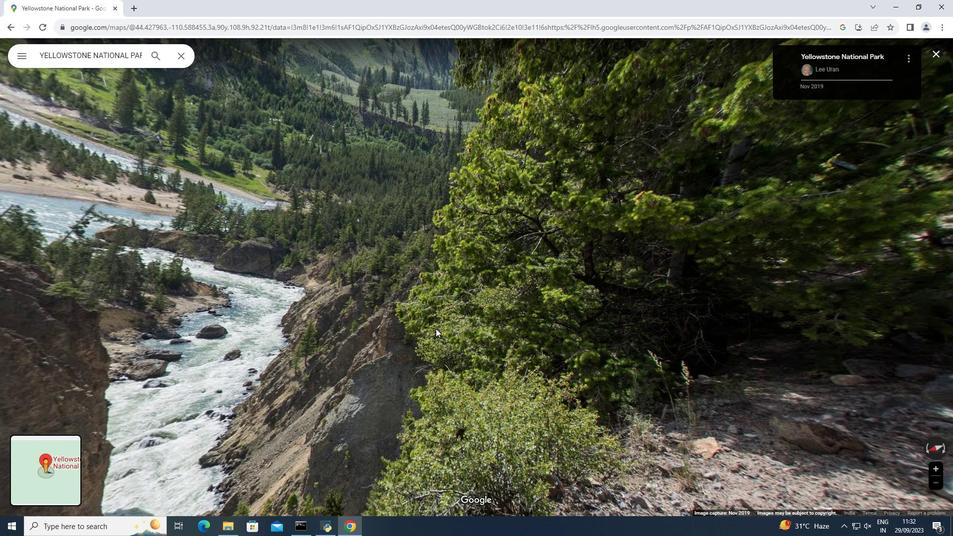 
Action: Mouse pressed left at (436, 329)
Screenshot: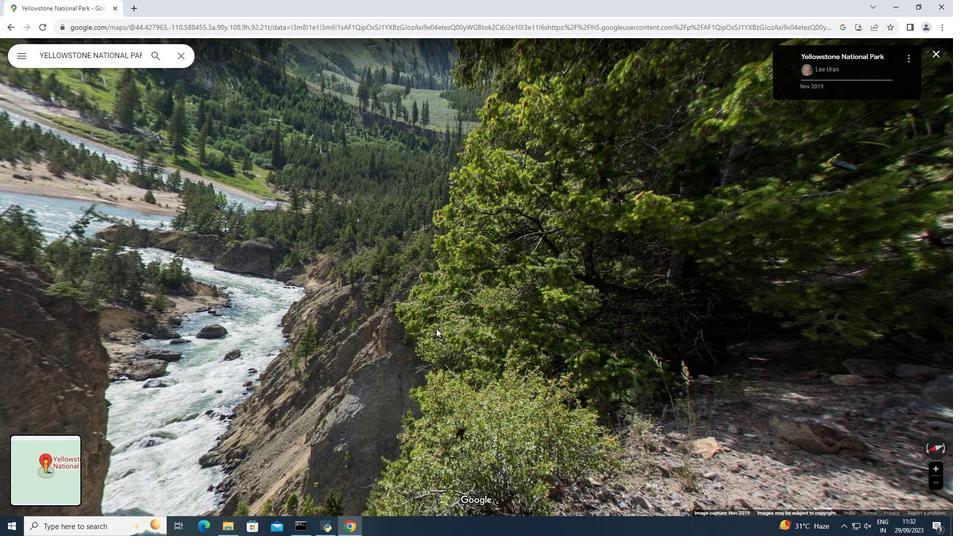 
Action: Mouse moved to (334, 307)
Screenshot: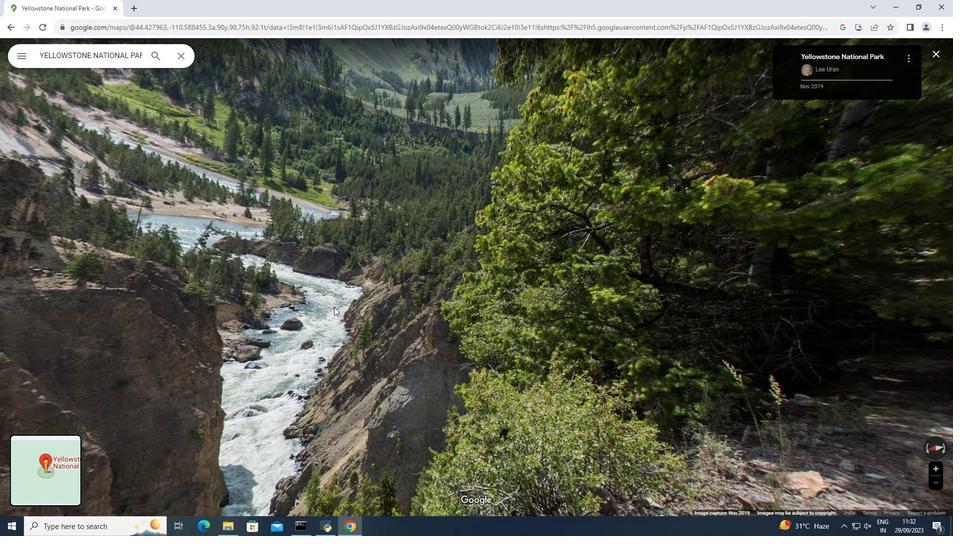 
Action: Mouse pressed left at (334, 307)
Screenshot: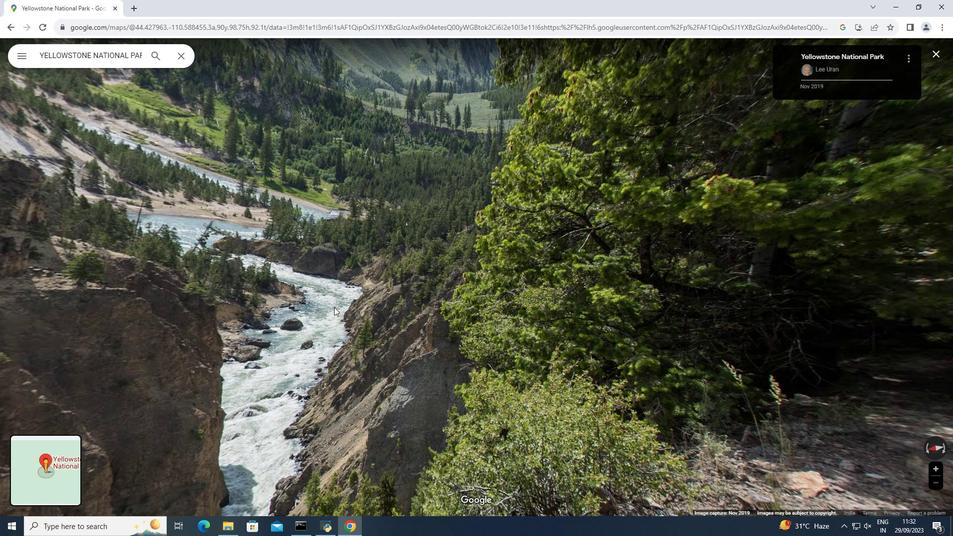 
Action: Mouse moved to (370, 276)
Screenshot: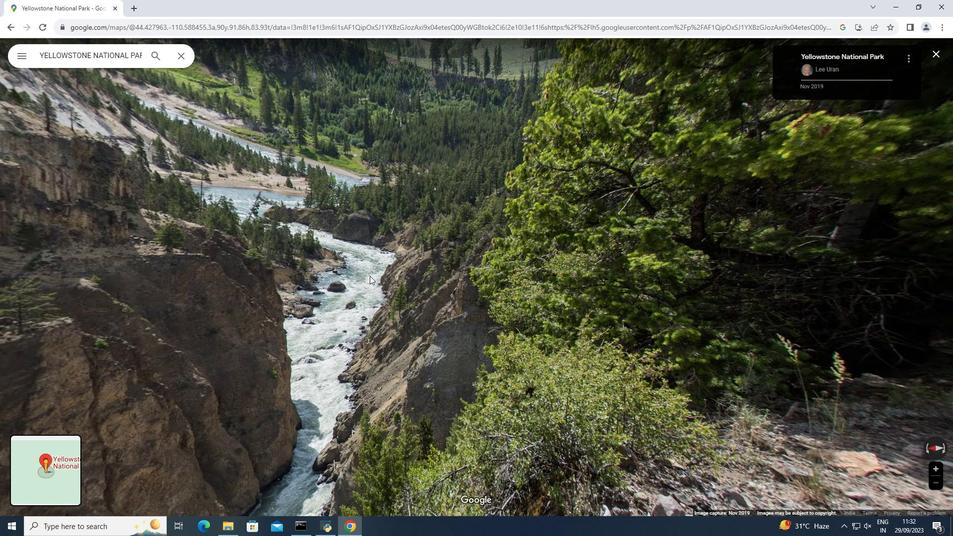 
Action: Mouse pressed left at (370, 276)
Screenshot: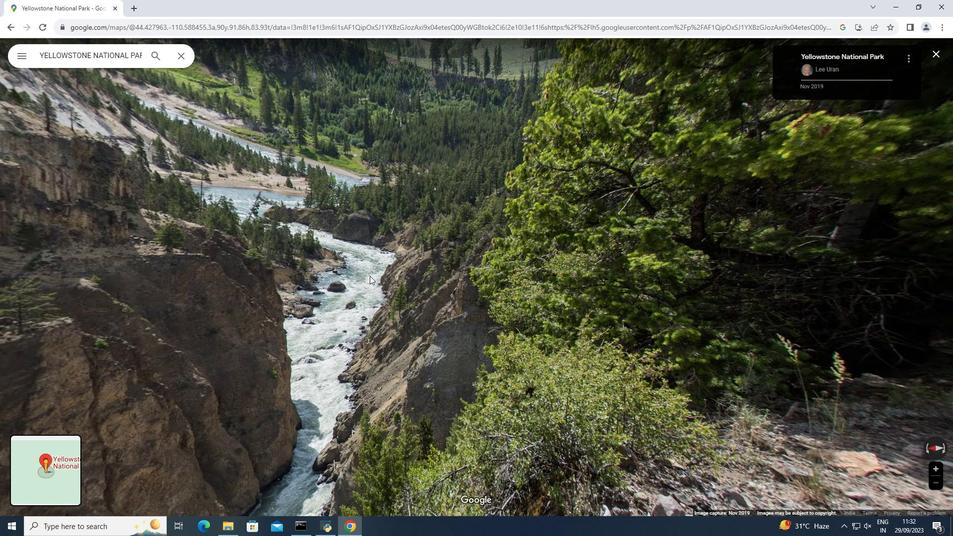 
Action: Mouse moved to (341, 272)
Screenshot: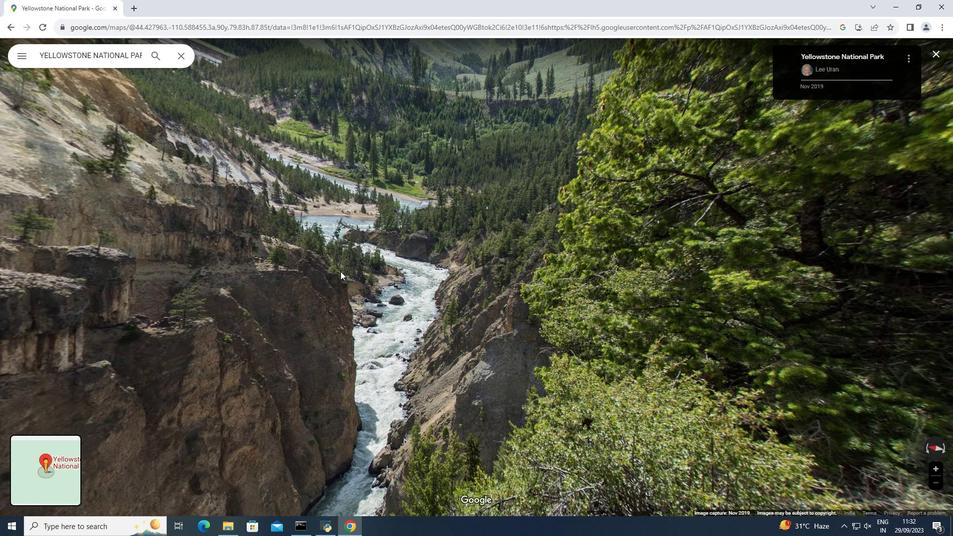 
Action: Mouse pressed left at (341, 272)
Screenshot: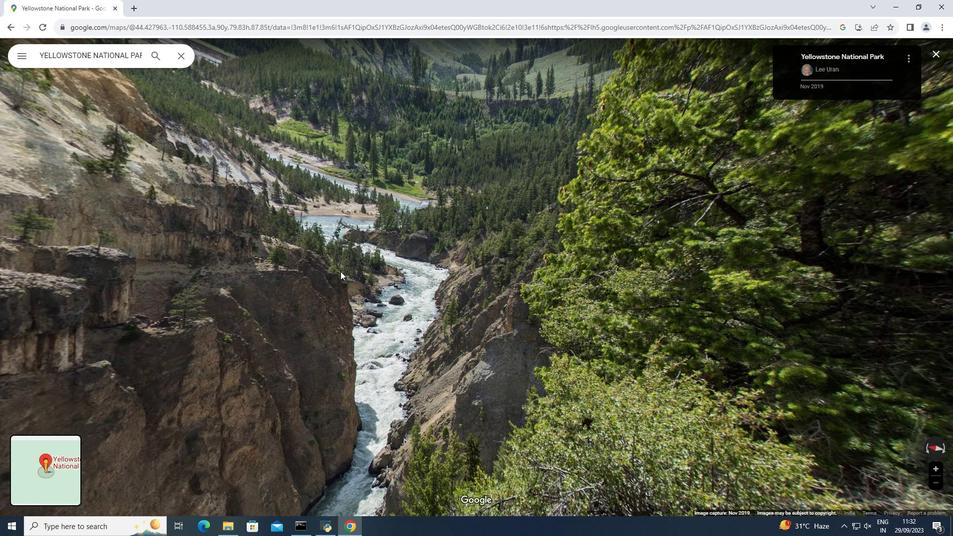 
Action: Mouse moved to (260, 318)
Screenshot: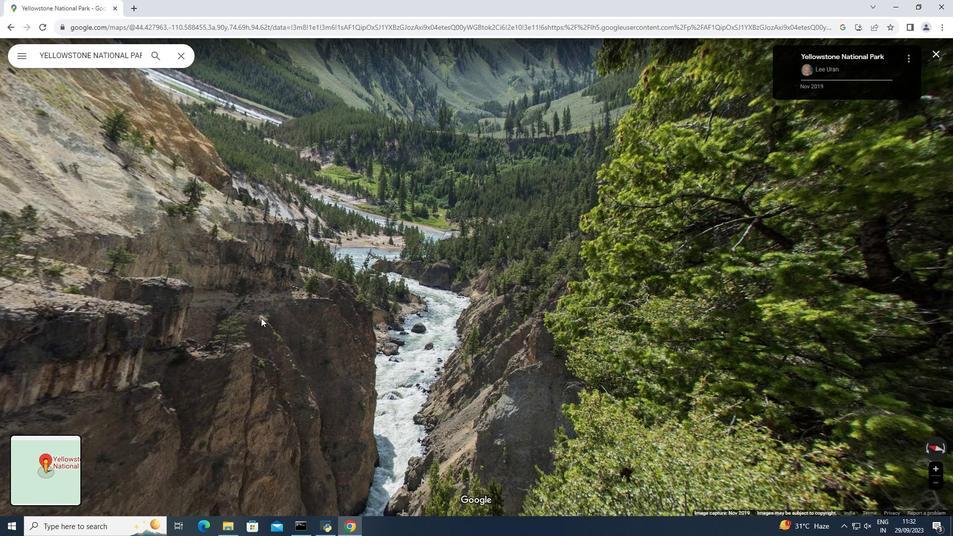 
Action: Mouse pressed left at (260, 318)
Screenshot: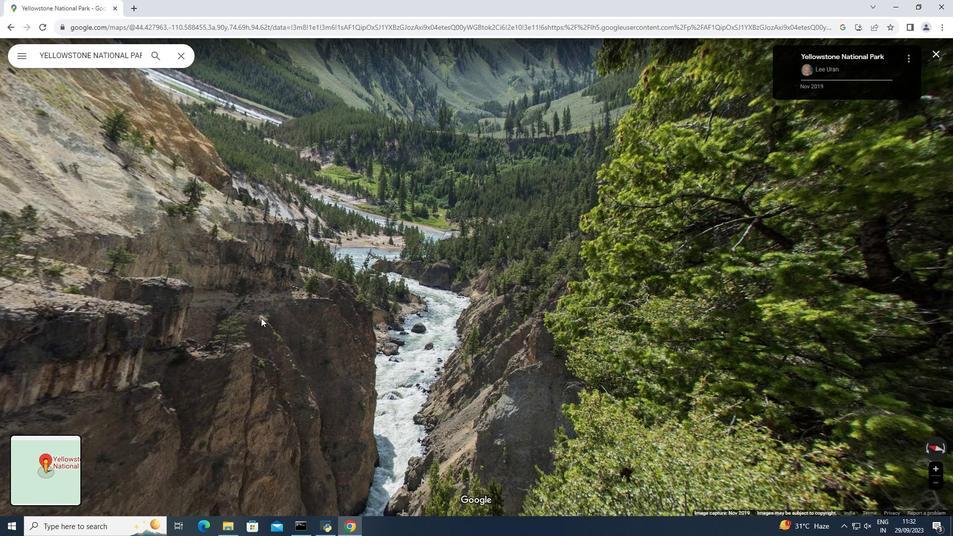 
Action: Mouse moved to (370, 304)
Screenshot: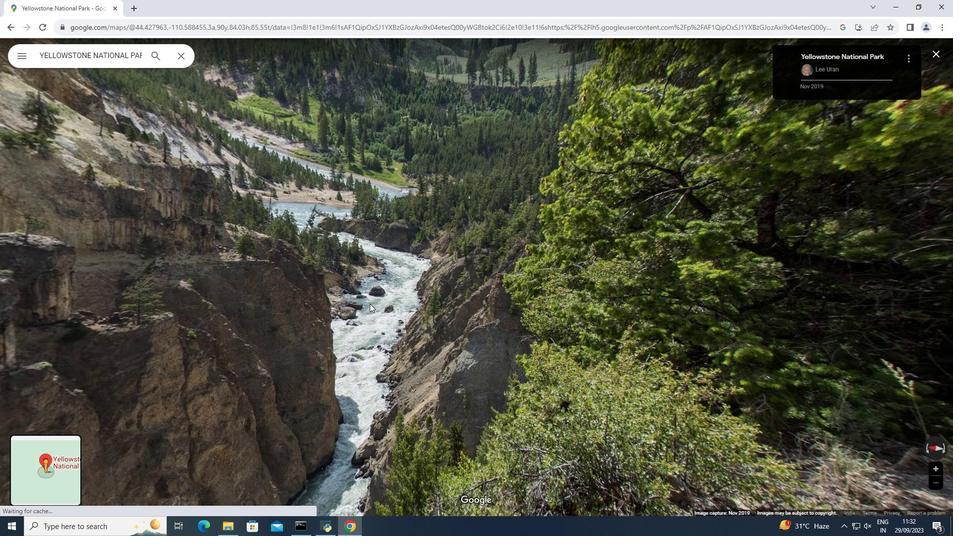 
Action: Mouse pressed left at (370, 304)
Screenshot: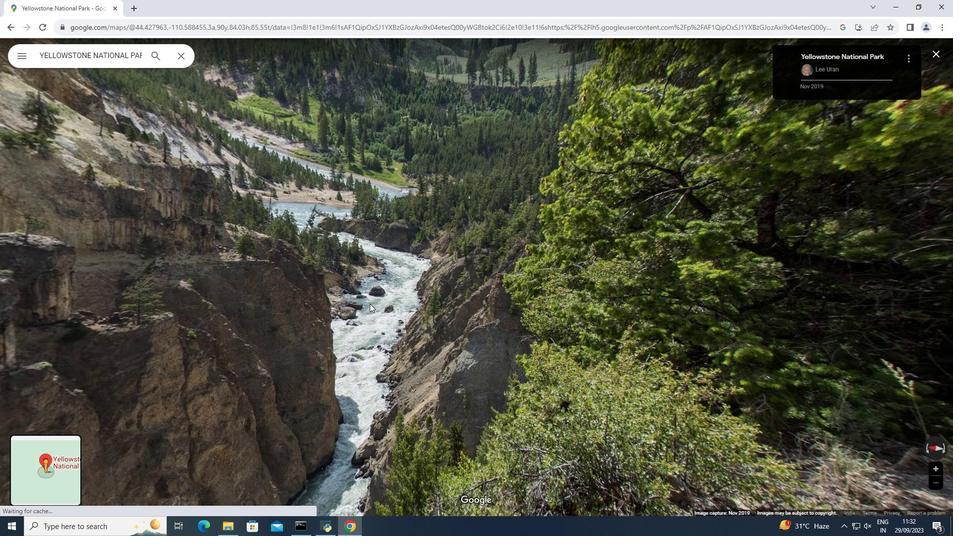 
Action: Mouse moved to (371, 316)
Screenshot: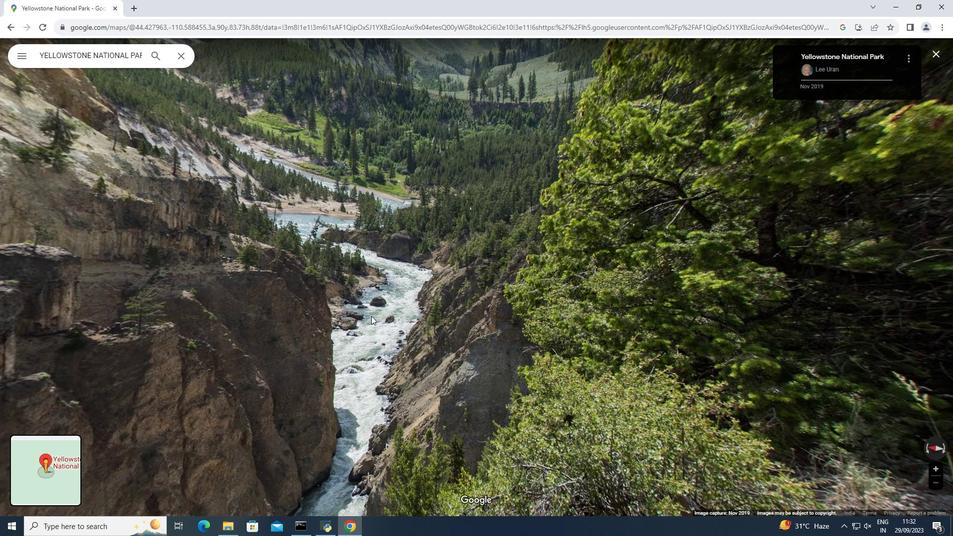 
Action: Mouse scrolled (371, 316) with delta (0, 0)
Screenshot: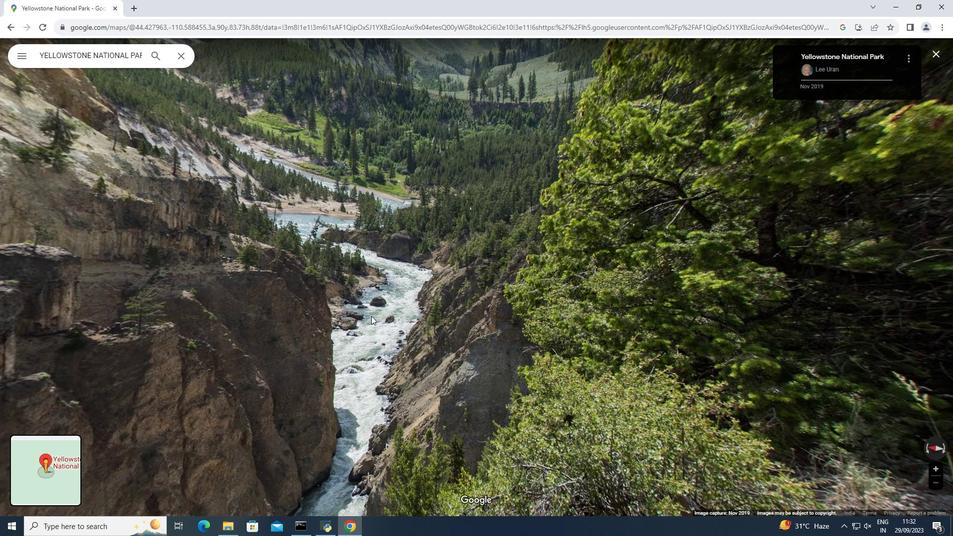 
Action: Mouse scrolled (371, 316) with delta (0, 0)
Screenshot: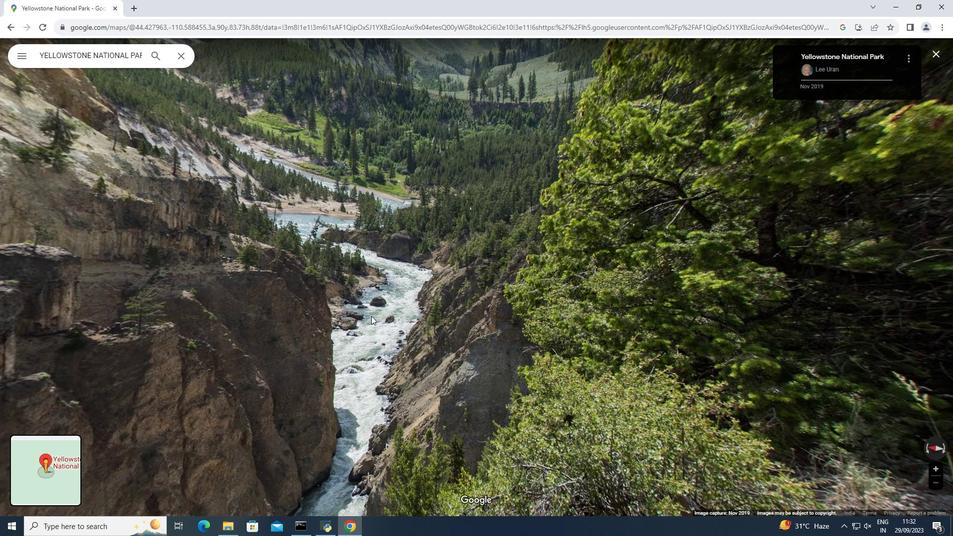 
Action: Mouse moved to (372, 313)
Screenshot: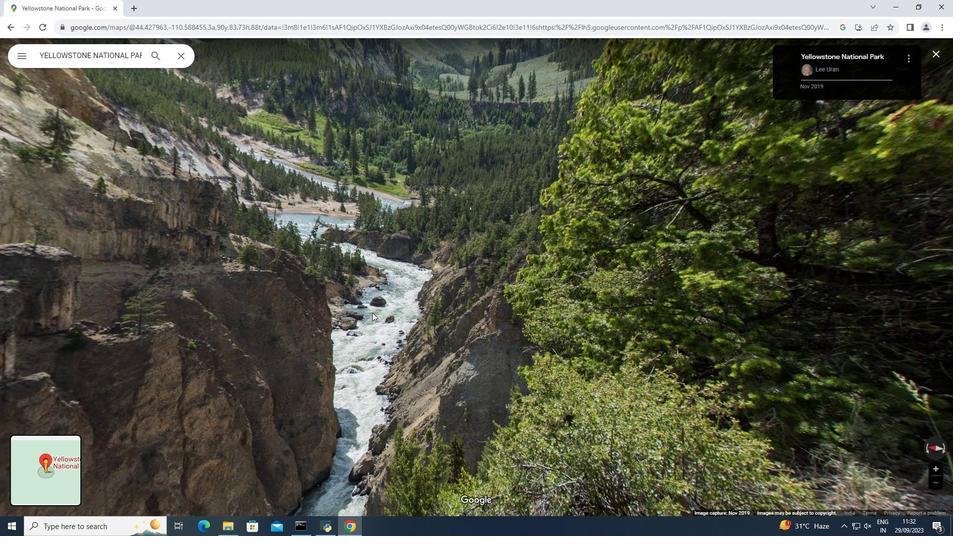
Action: Mouse scrolled (372, 313) with delta (0, 0)
Screenshot: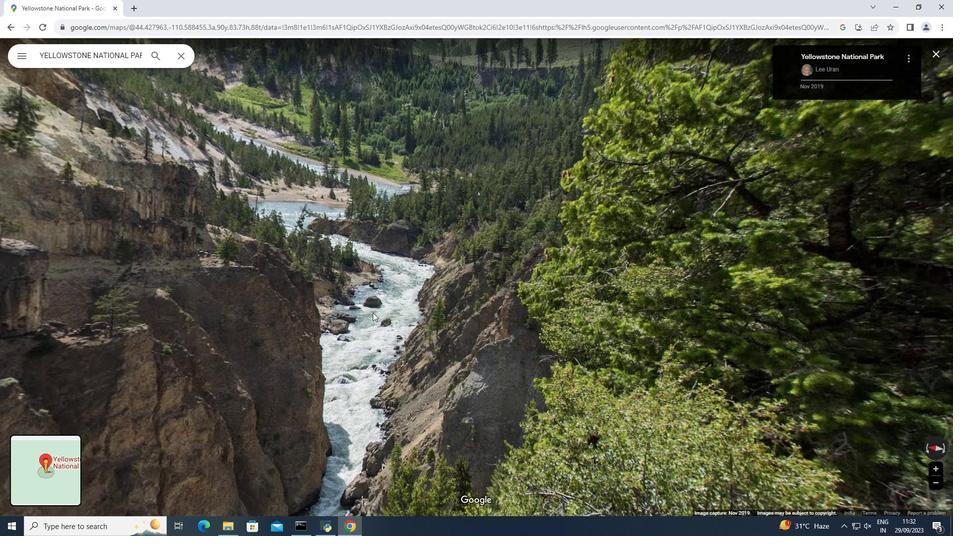 
Action: Mouse scrolled (372, 313) with delta (0, 0)
Screenshot: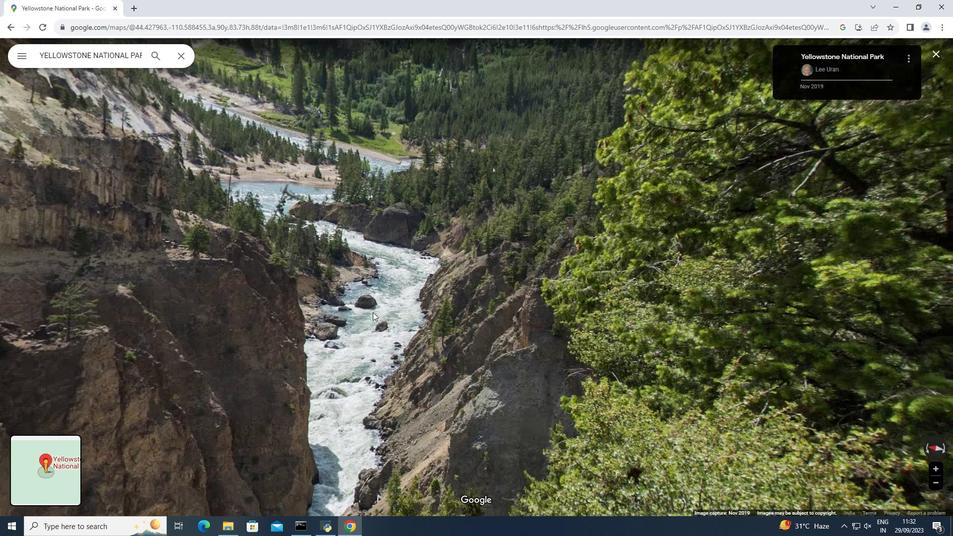 
Action: Mouse scrolled (372, 313) with delta (0, 0)
Screenshot: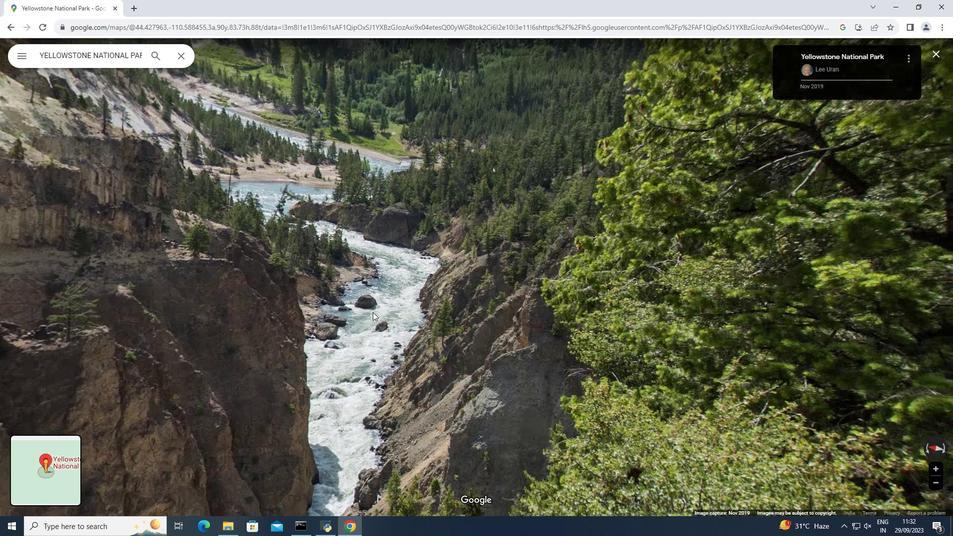 
Action: Mouse moved to (374, 311)
Screenshot: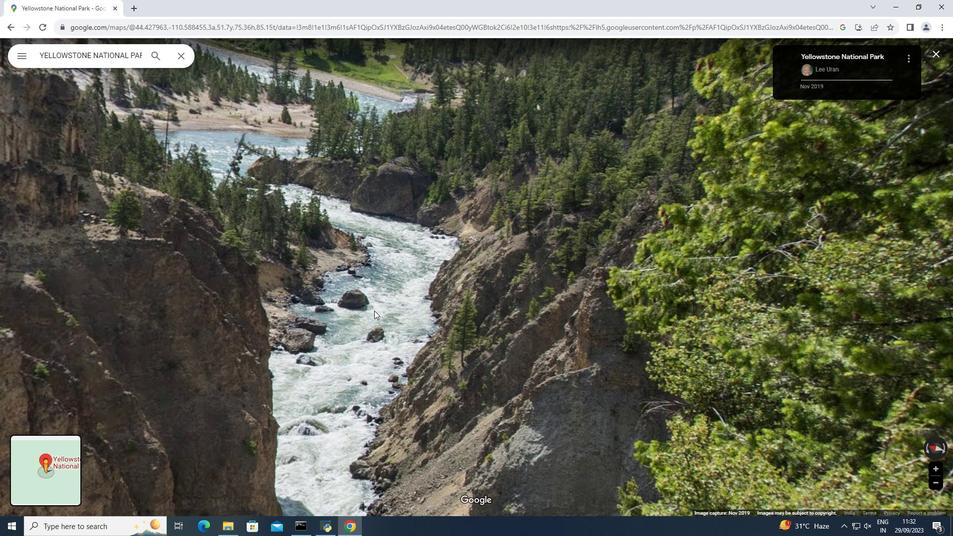 
Action: Mouse scrolled (374, 311) with delta (0, 0)
Screenshot: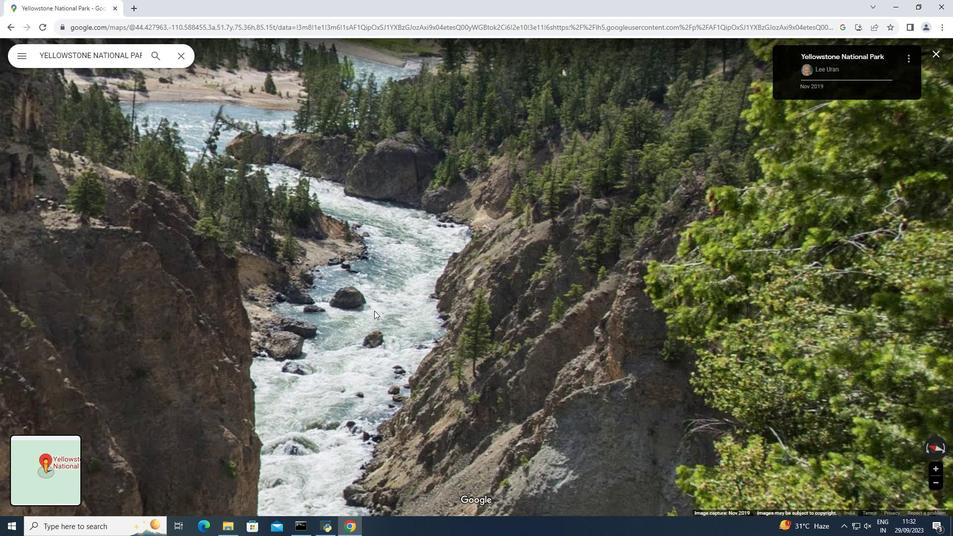 
Action: Mouse scrolled (374, 311) with delta (0, 0)
Screenshot: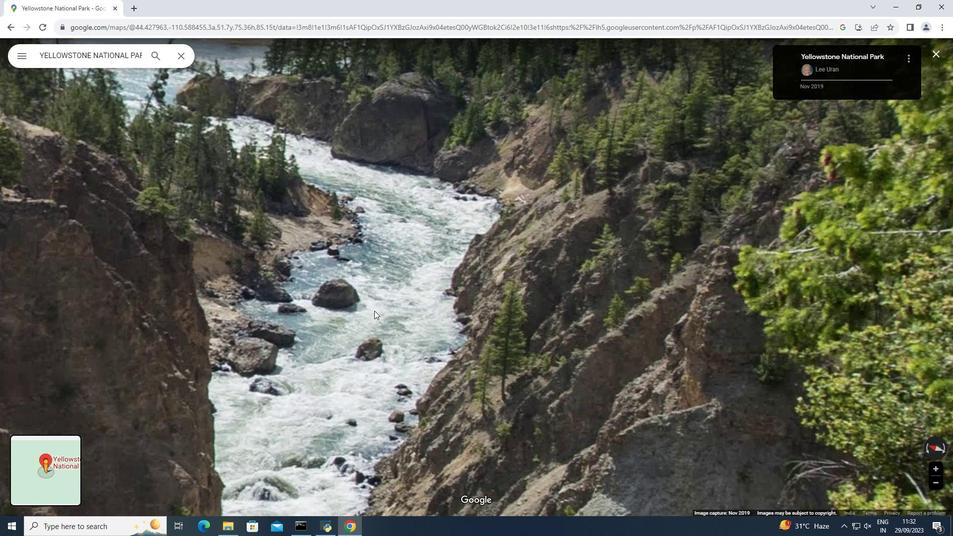 
Action: Mouse scrolled (374, 310) with delta (0, 0)
Screenshot: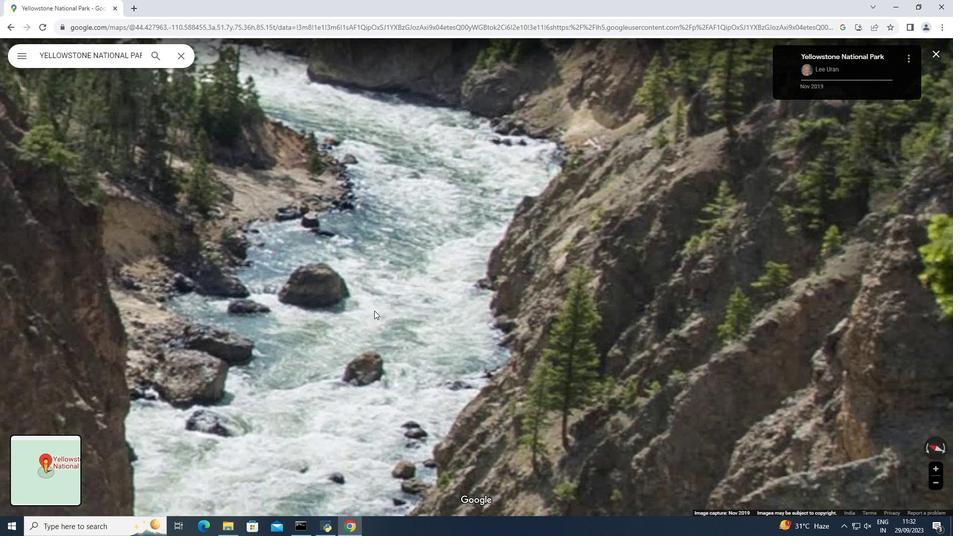 
Action: Mouse scrolled (374, 310) with delta (0, 0)
Screenshot: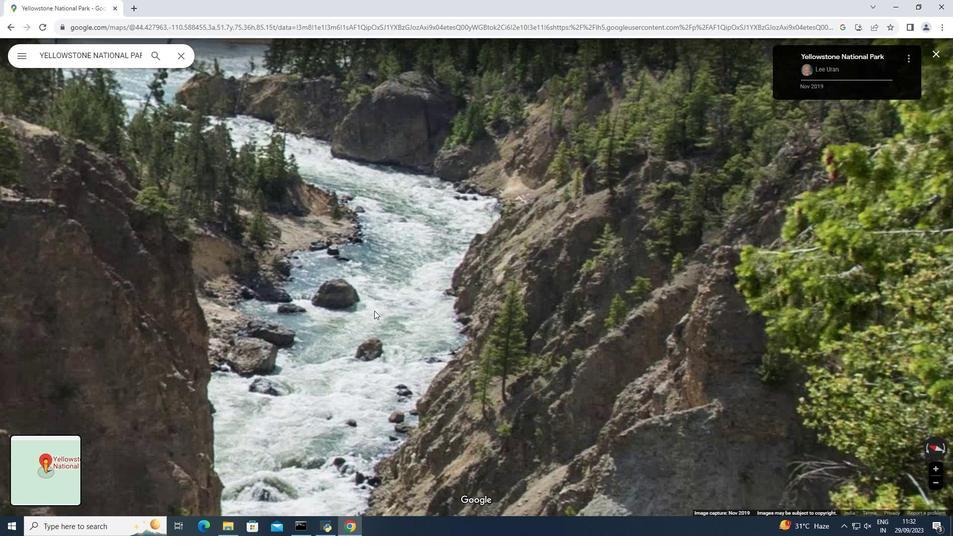 
Action: Mouse scrolled (374, 310) with delta (0, 0)
Screenshot: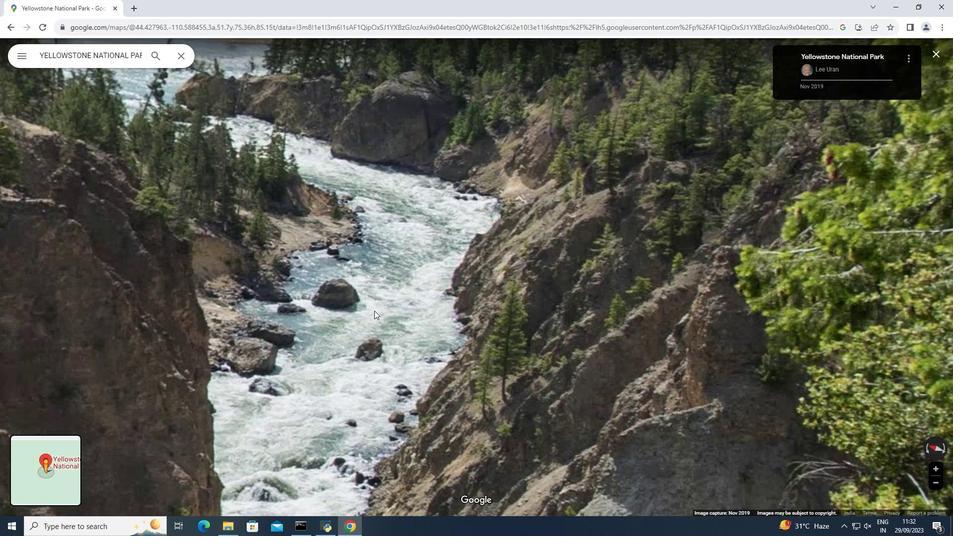 
Action: Mouse moved to (375, 309)
Screenshot: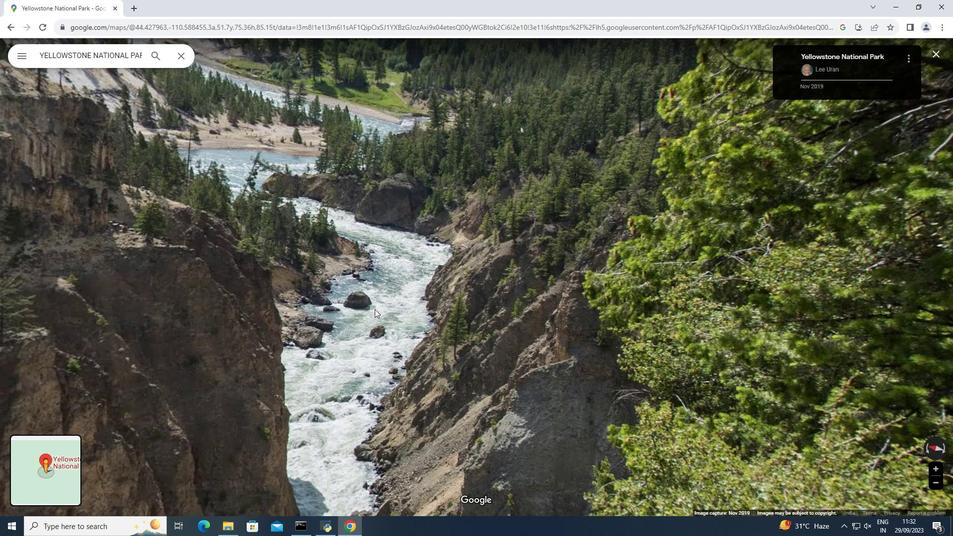 
Action: Mouse scrolled (375, 309) with delta (0, 0)
Screenshot: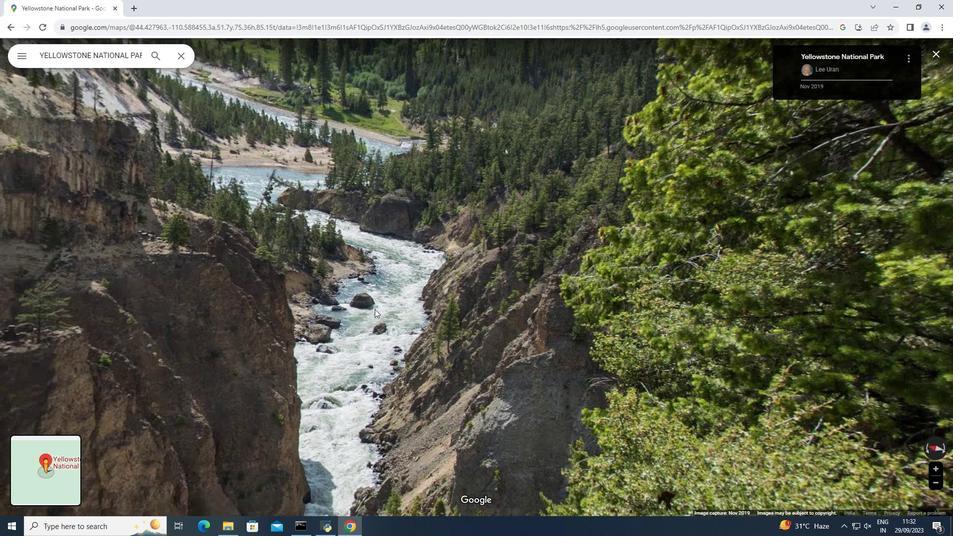 
Action: Mouse scrolled (375, 309) with delta (0, 0)
Screenshot: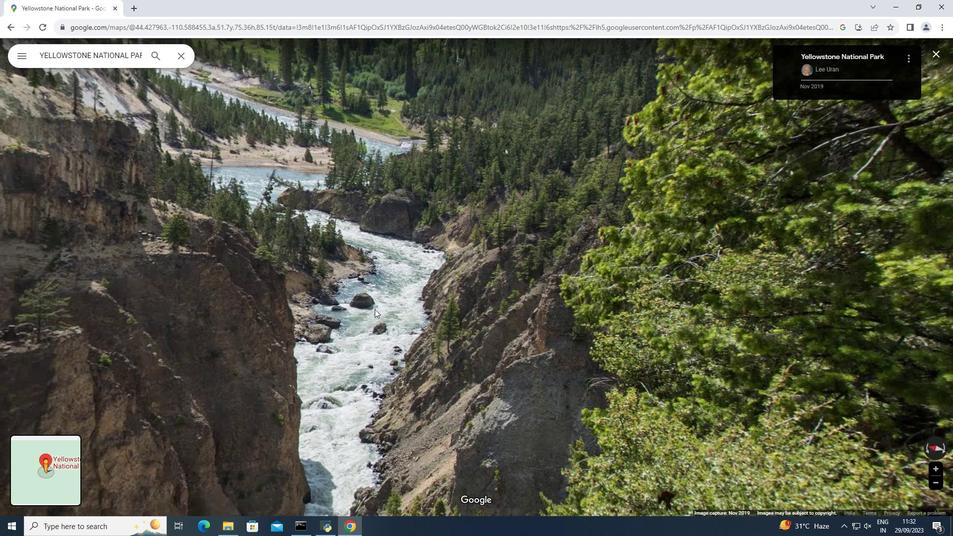 
Action: Mouse scrolled (375, 309) with delta (0, 0)
Screenshot: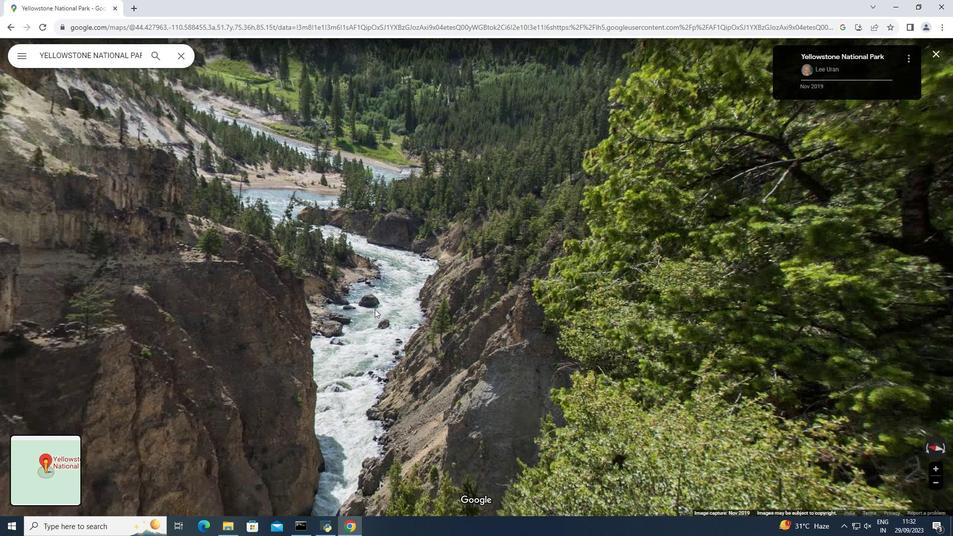 
Action: Mouse scrolled (375, 309) with delta (0, 0)
Screenshot: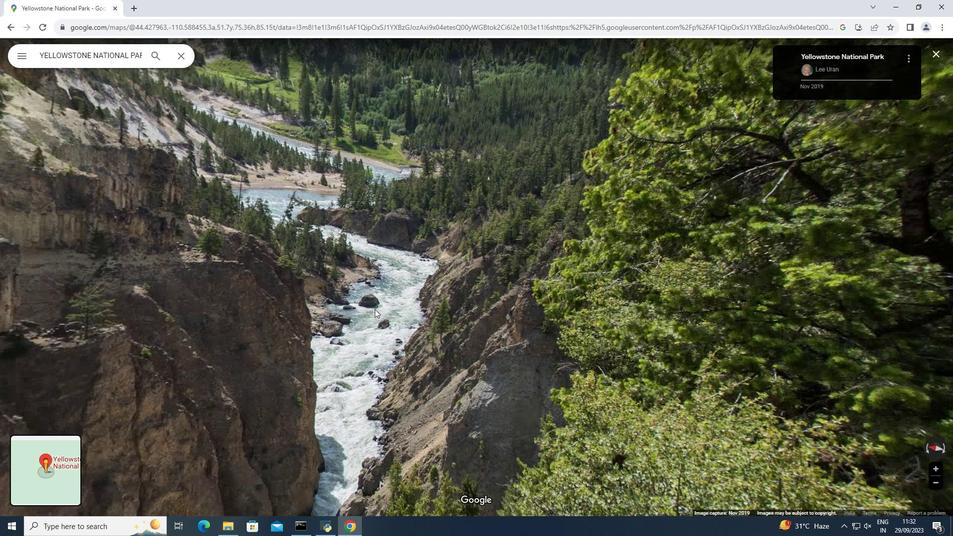 
Action: Mouse scrolled (375, 309) with delta (0, 0)
Screenshot: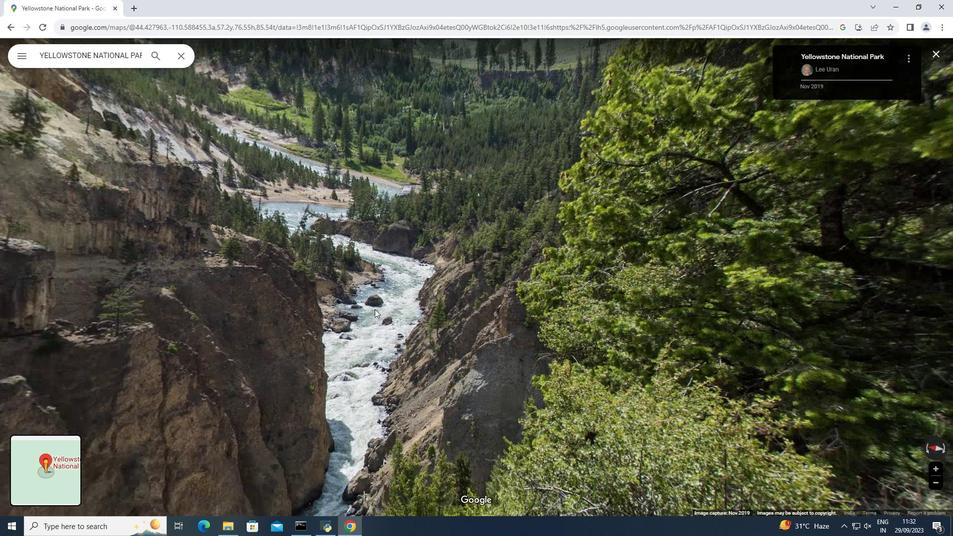 
Action: Mouse moved to (375, 307)
Screenshot: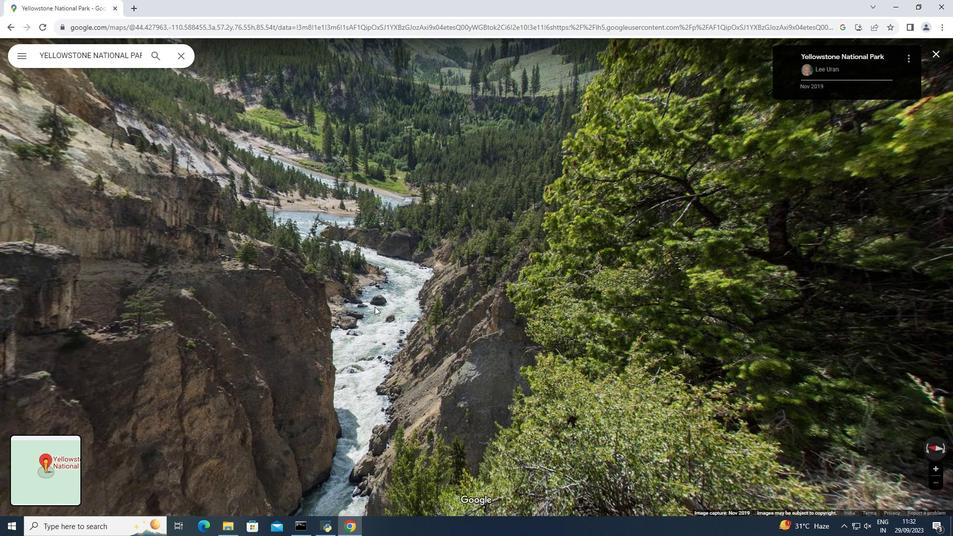 
Action: Mouse scrolled (375, 306) with delta (0, 0)
Screenshot: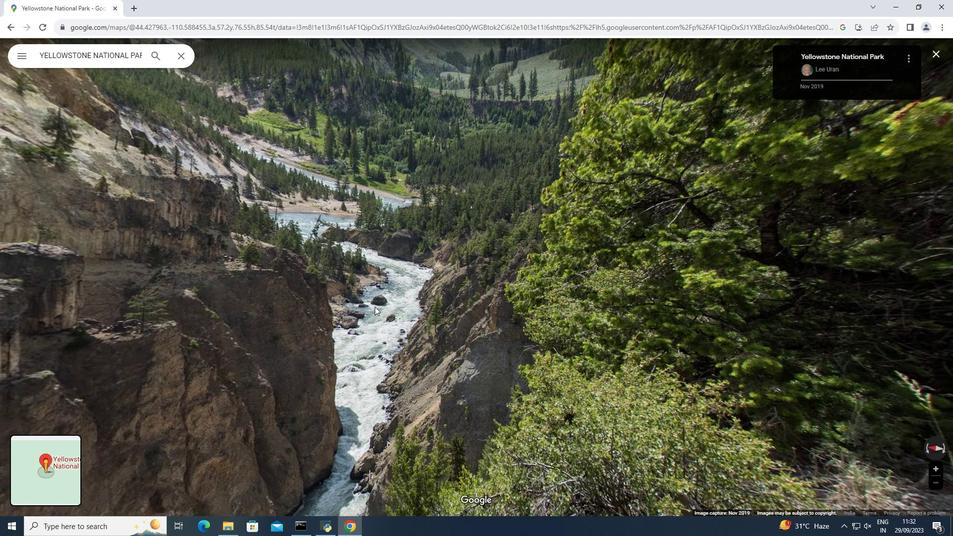 
Action: Mouse scrolled (375, 306) with delta (0, 0)
Screenshot: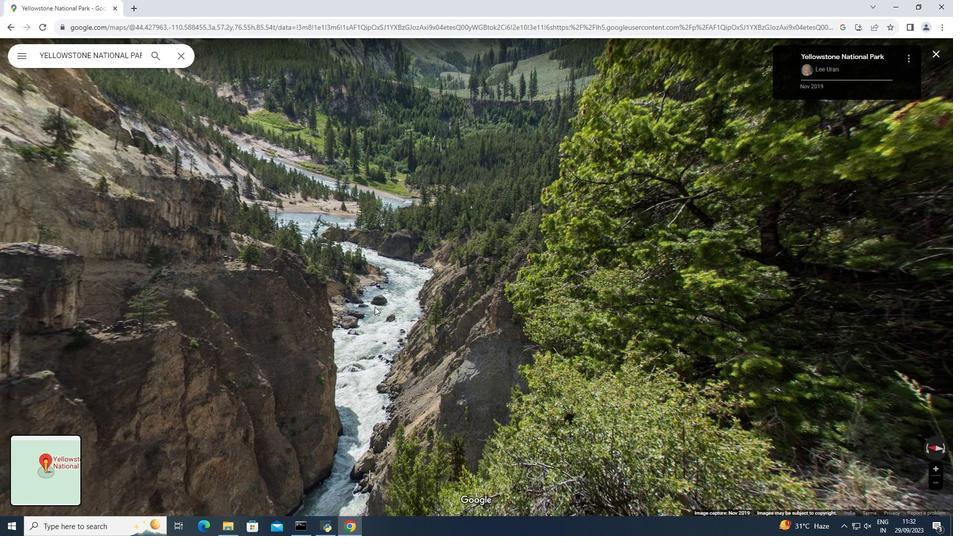 
Action: Mouse scrolled (375, 306) with delta (0, 0)
Screenshot: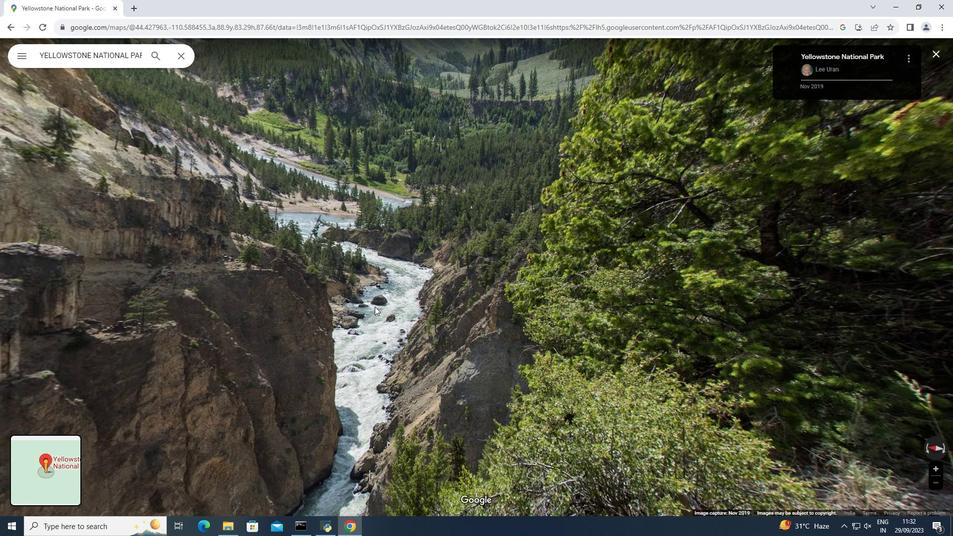 
Action: Mouse moved to (375, 307)
Screenshot: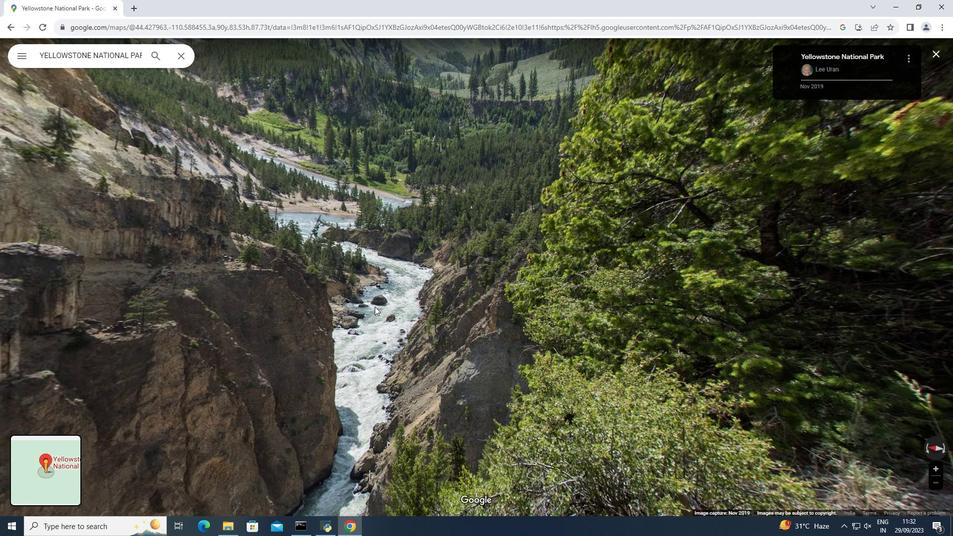
Action: Mouse scrolled (375, 306) with delta (0, 0)
Screenshot: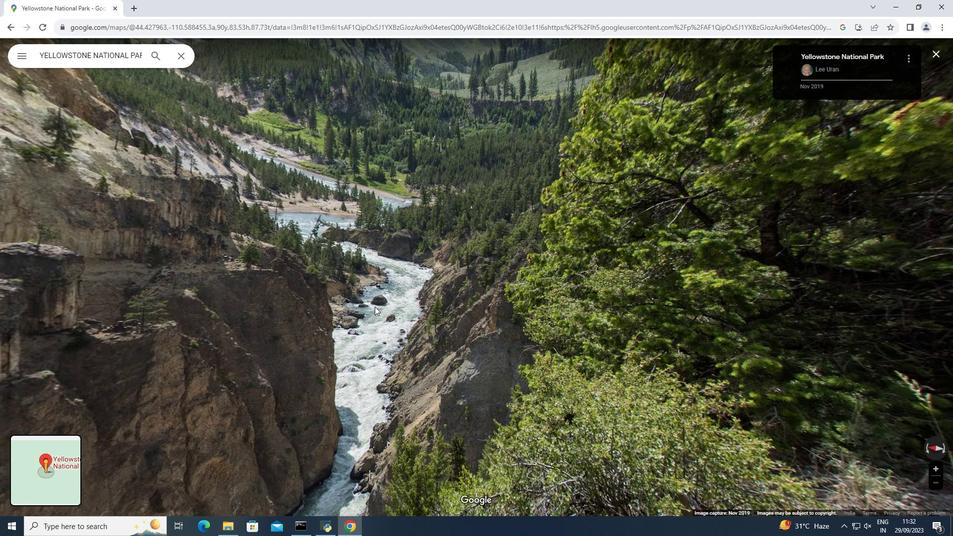 
Action: Mouse scrolled (375, 306) with delta (0, 0)
Screenshot: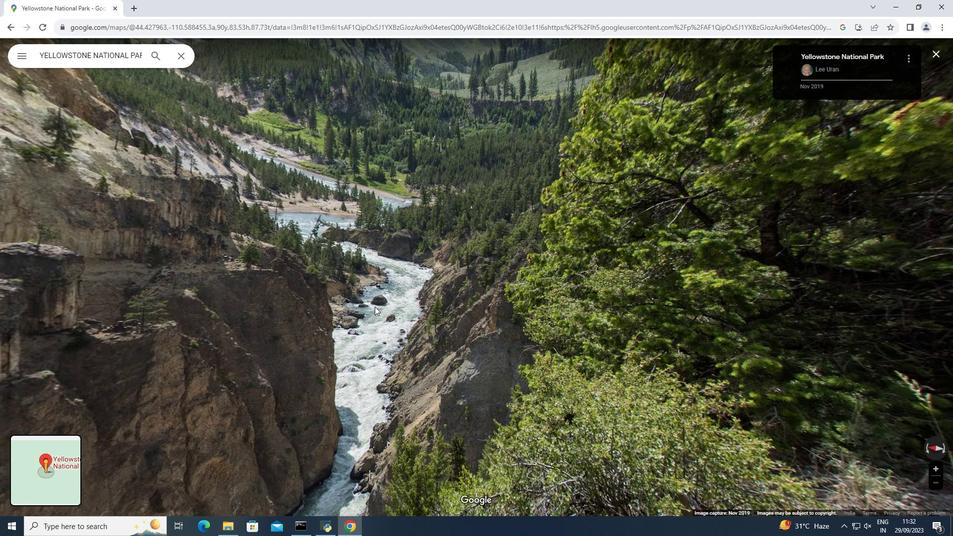 
Action: Mouse scrolled (375, 306) with delta (0, 0)
Screenshot: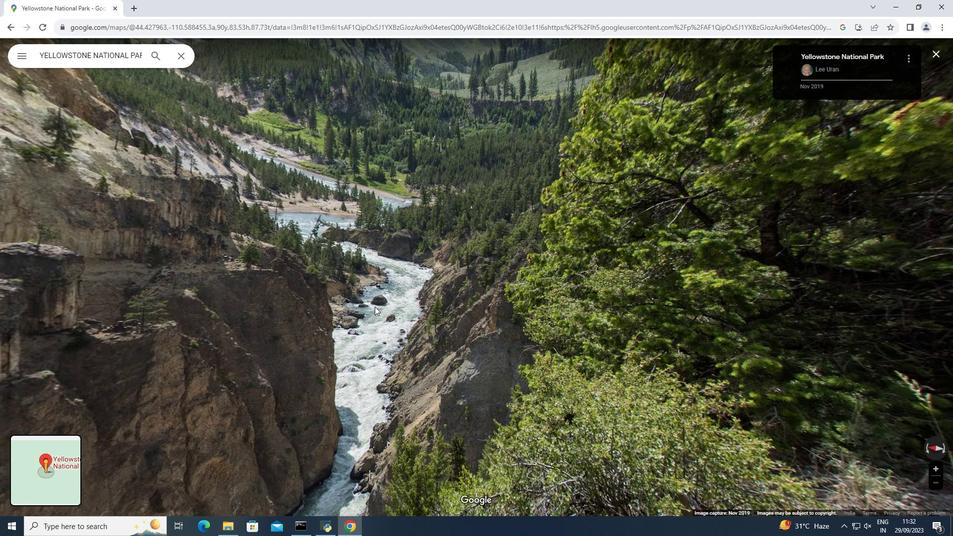 
Action: Mouse moved to (937, 484)
Screenshot: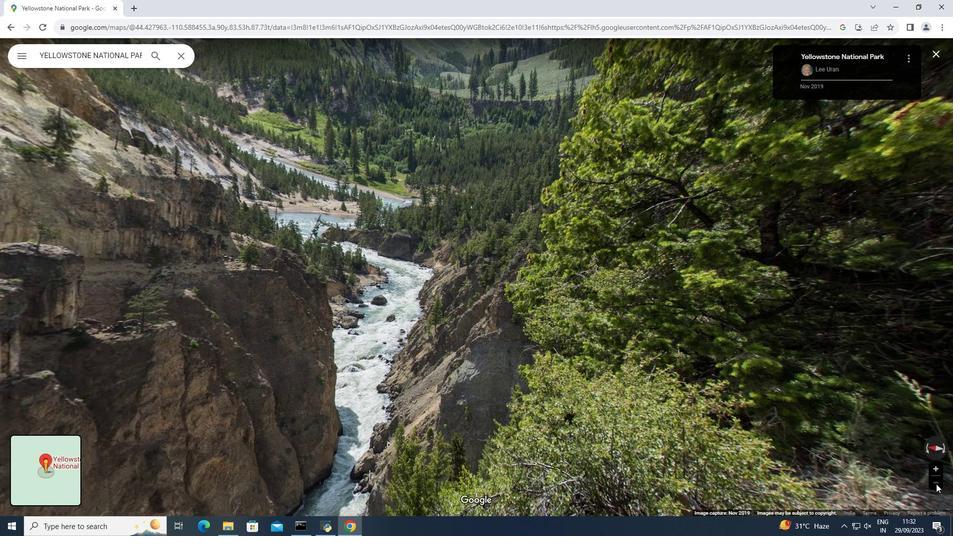 
Action: Mouse pressed left at (937, 484)
Screenshot: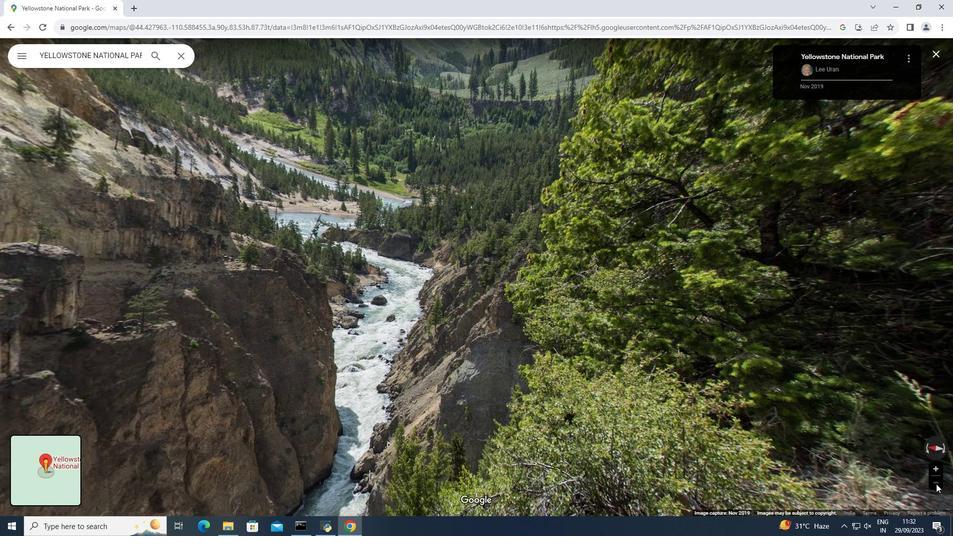 
Action: Mouse moved to (936, 470)
Screenshot: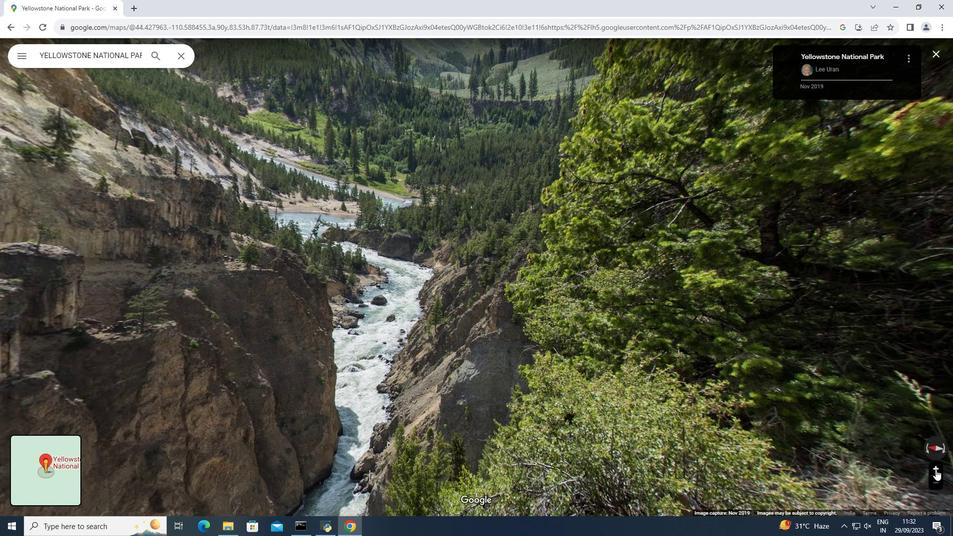 
Action: Mouse pressed left at (936, 470)
Screenshot: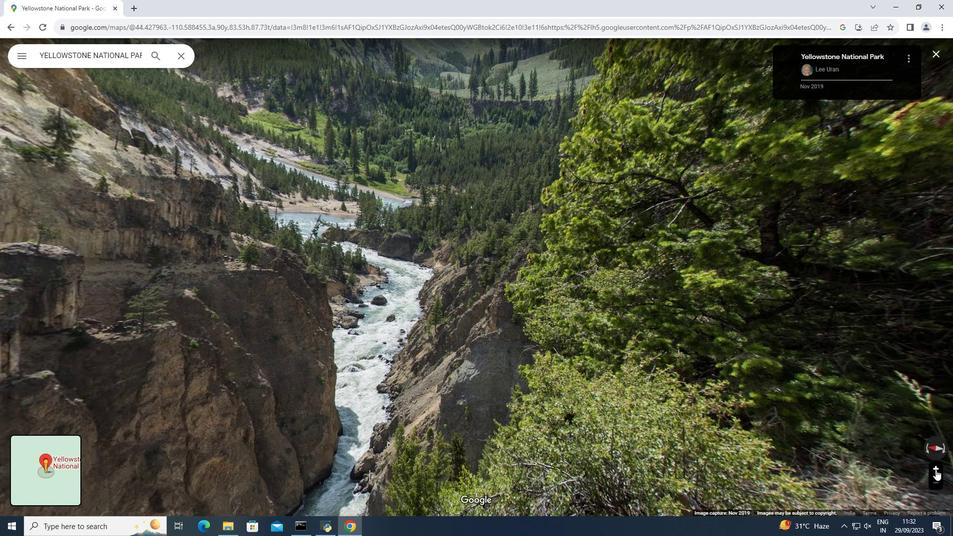 
Action: Mouse moved to (439, 241)
Screenshot: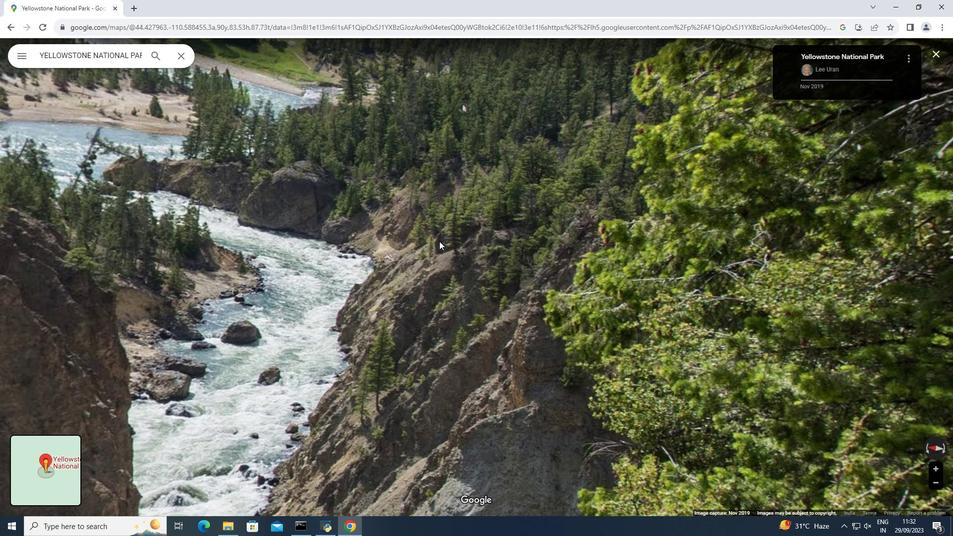 
Action: Mouse scrolled (439, 242) with delta (0, 0)
Screenshot: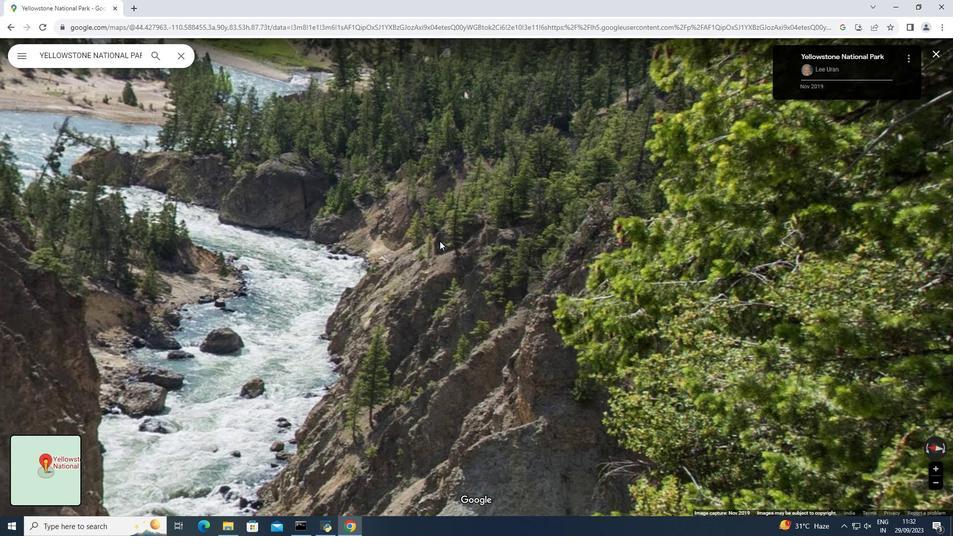 
Action: Mouse moved to (440, 241)
Screenshot: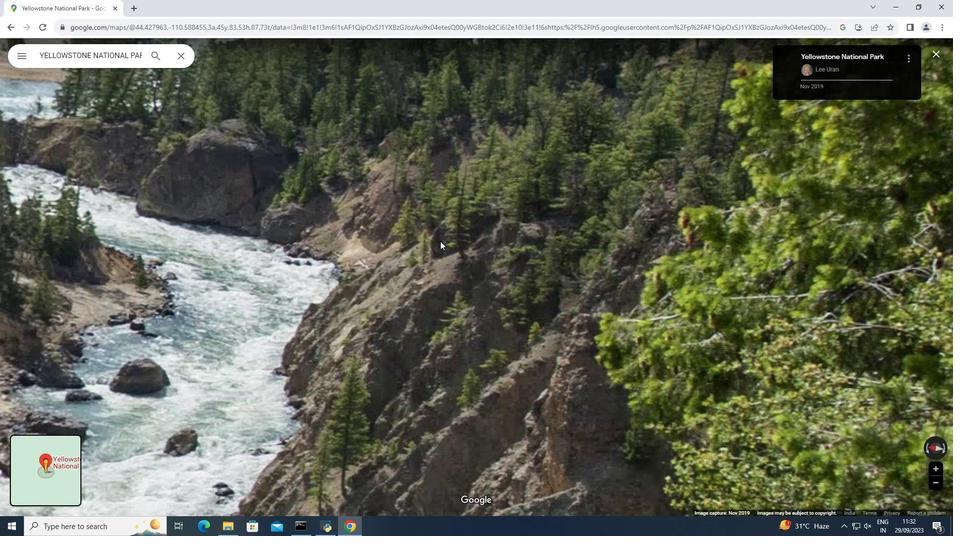 
Action: Mouse scrolled (440, 242) with delta (0, 0)
Screenshot: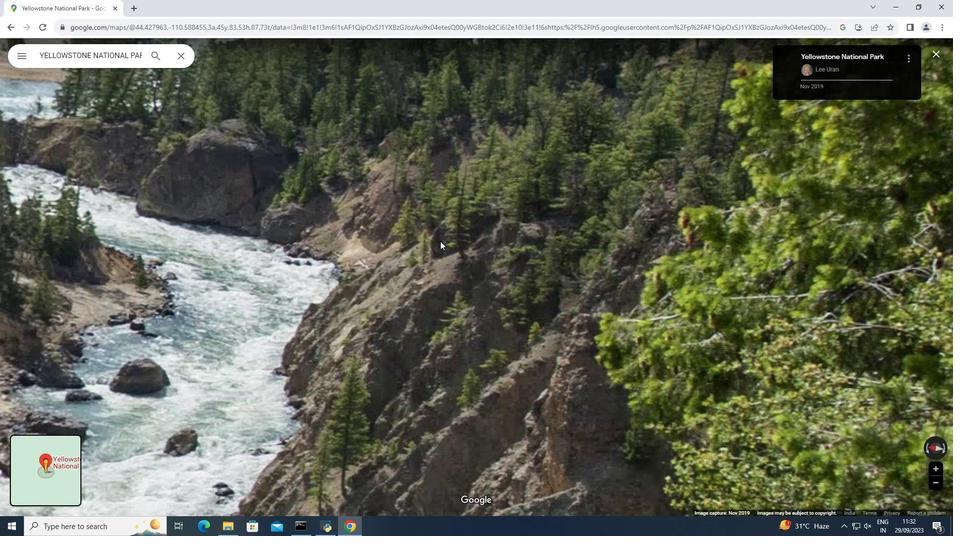 
Action: Mouse moved to (440, 241)
Screenshot: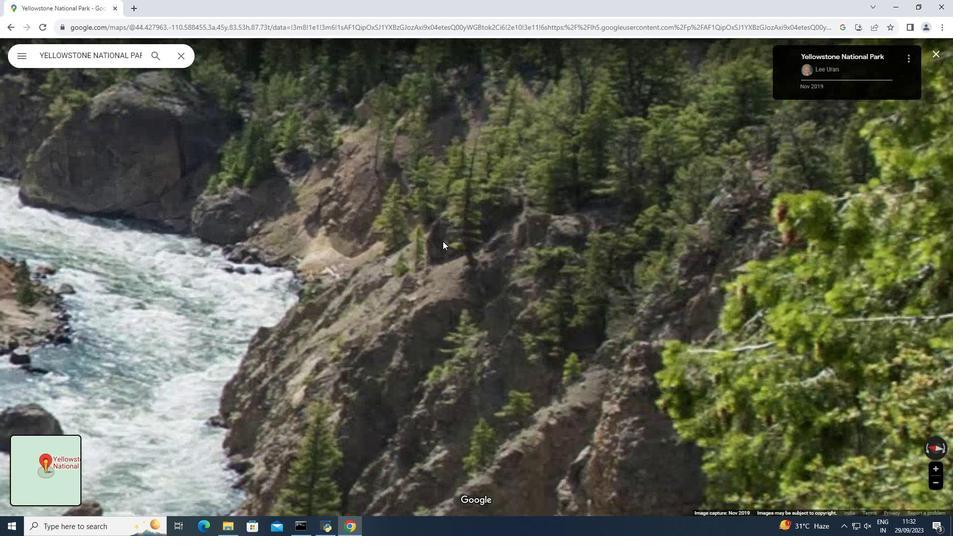 
Action: Mouse scrolled (440, 242) with delta (0, 0)
Screenshot: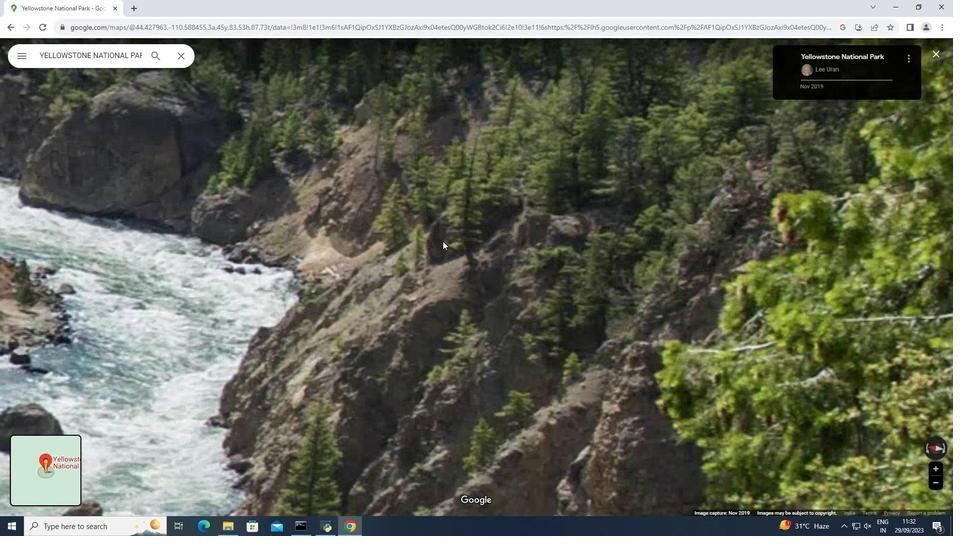 
Action: Mouse moved to (443, 241)
Screenshot: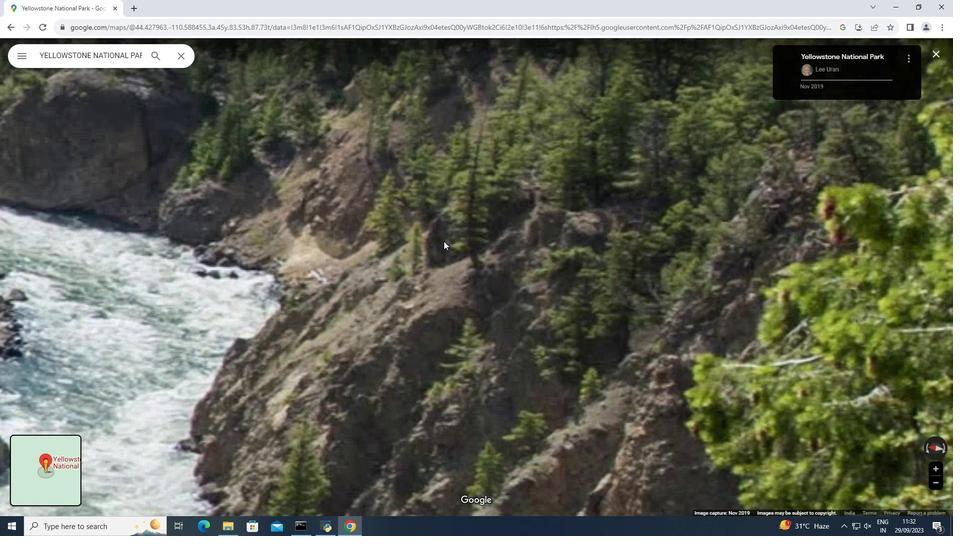 
Action: Mouse scrolled (443, 241) with delta (0, 0)
Screenshot: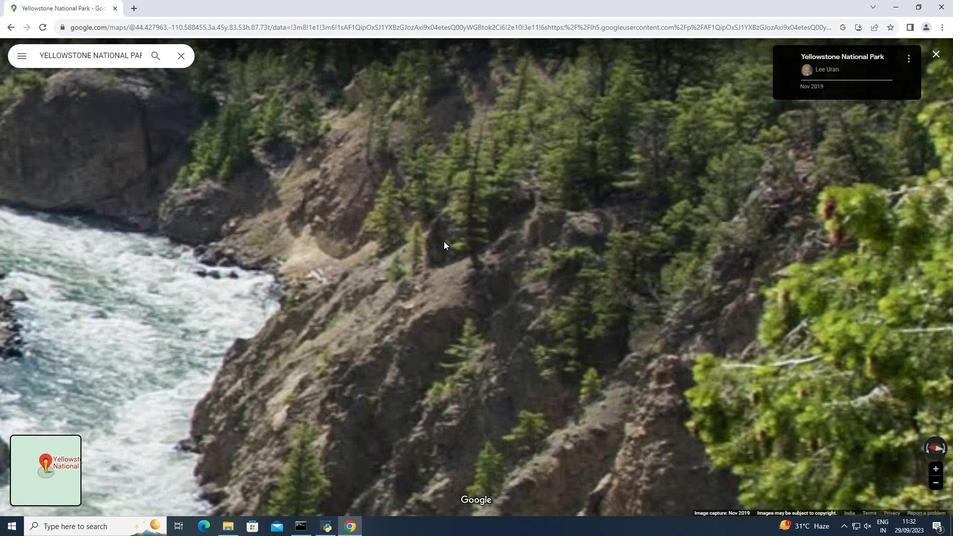 
Action: Mouse moved to (443, 241)
Screenshot: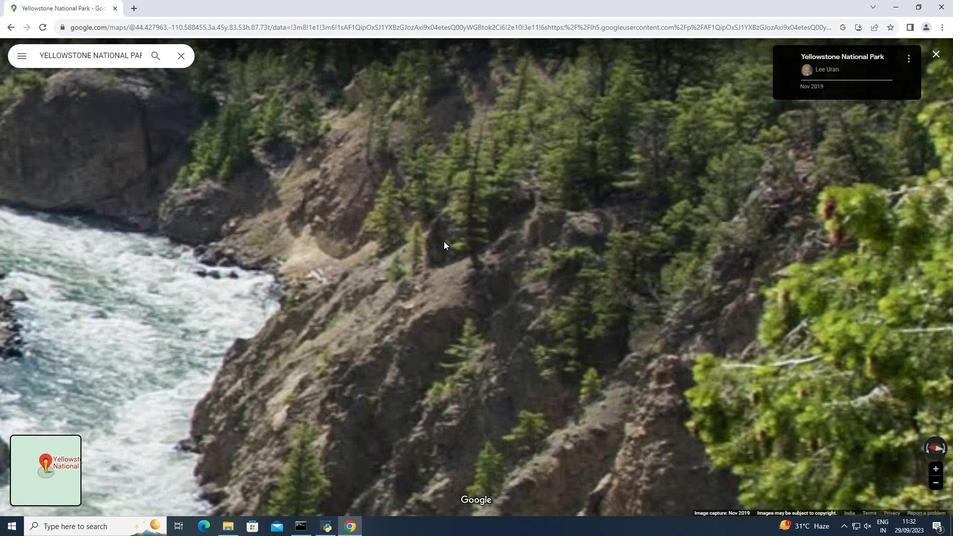 
Action: Mouse scrolled (443, 241) with delta (0, 0)
Screenshot: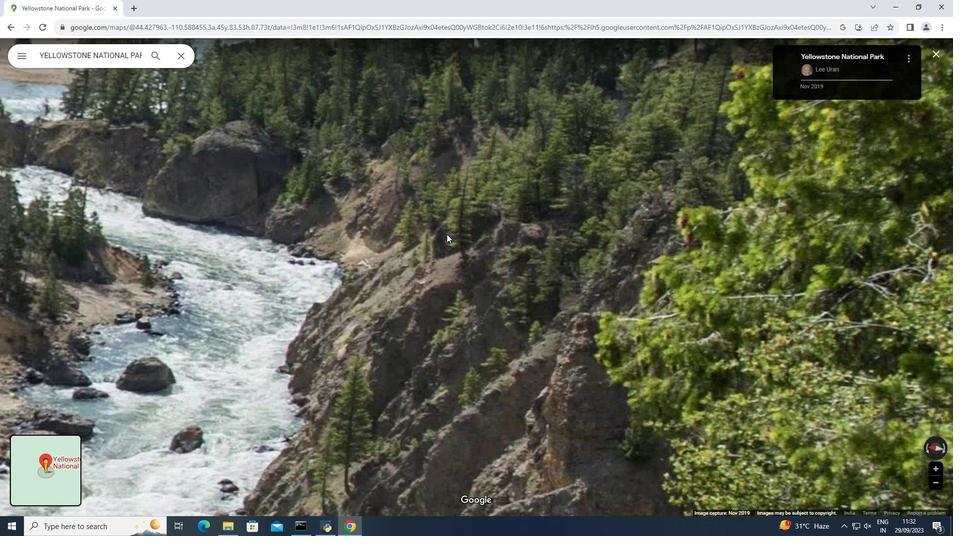
Action: Mouse scrolled (443, 241) with delta (0, 0)
Screenshot: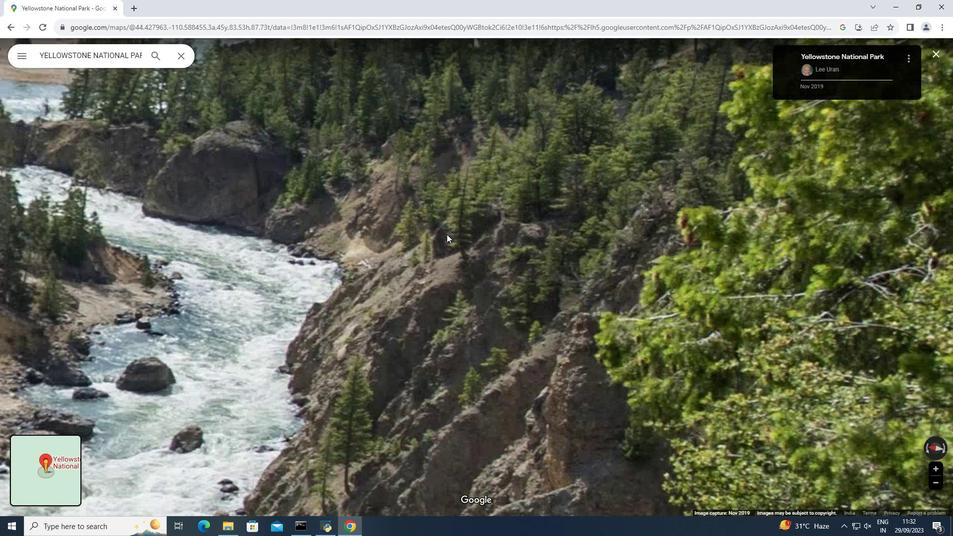 
Action: Mouse moved to (443, 241)
Screenshot: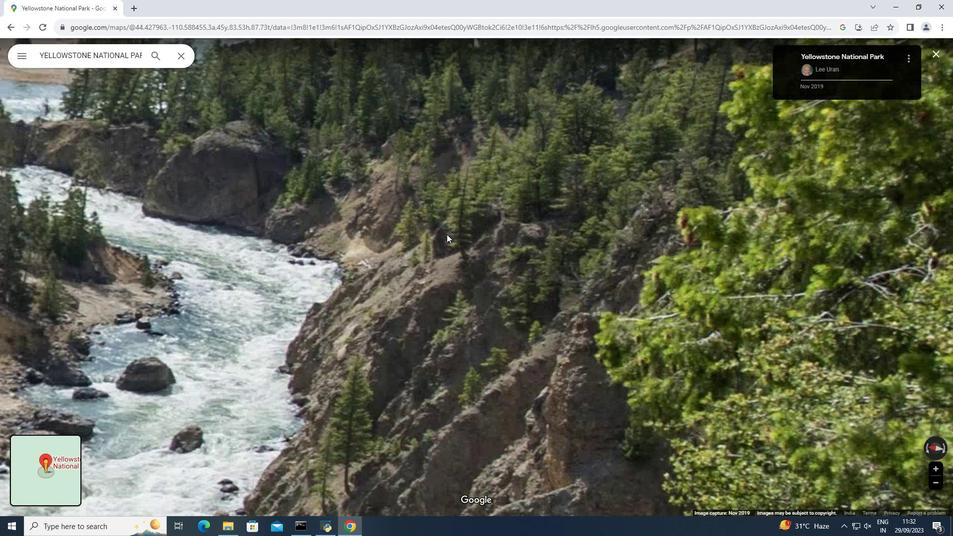 
Action: Mouse scrolled (443, 241) with delta (0, 0)
Screenshot: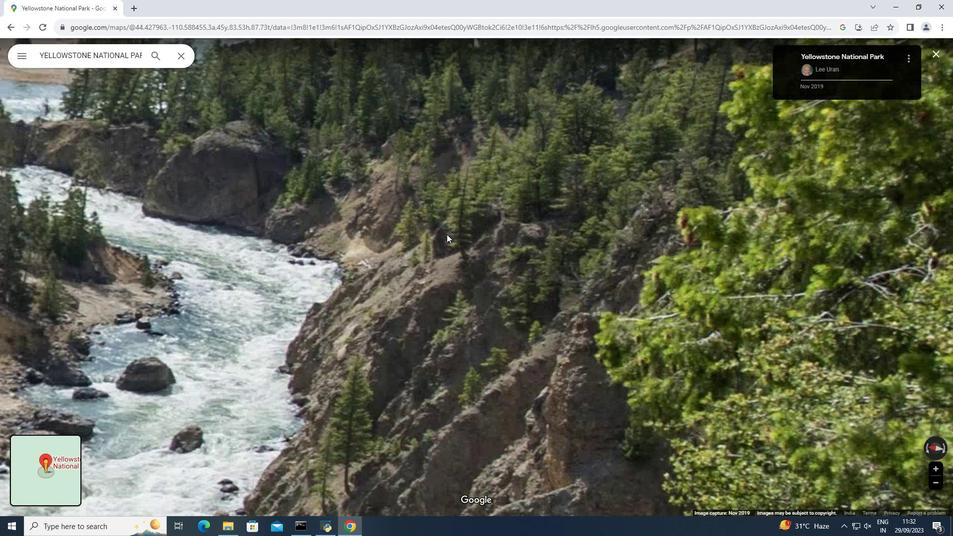 
Action: Mouse moved to (445, 240)
Screenshot: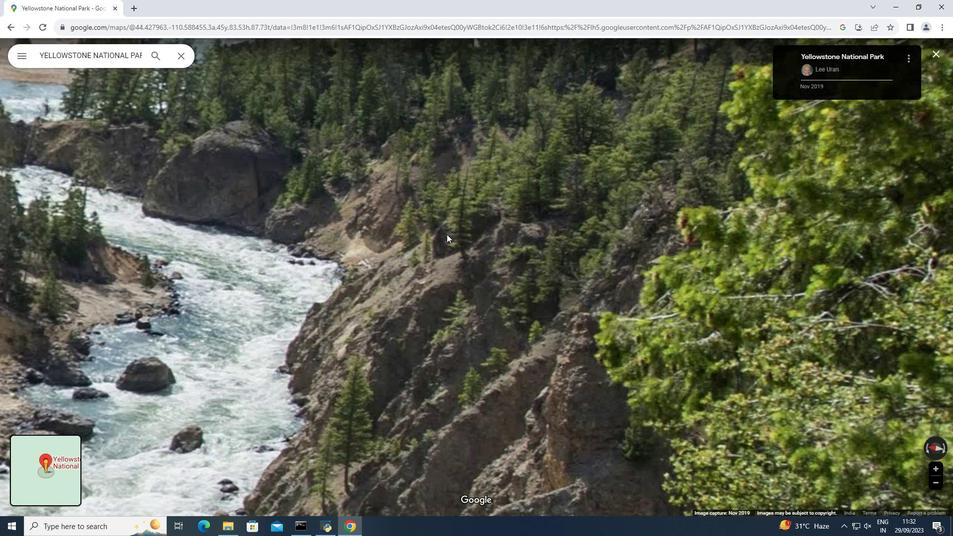 
Action: Mouse scrolled (445, 239) with delta (0, 0)
Screenshot: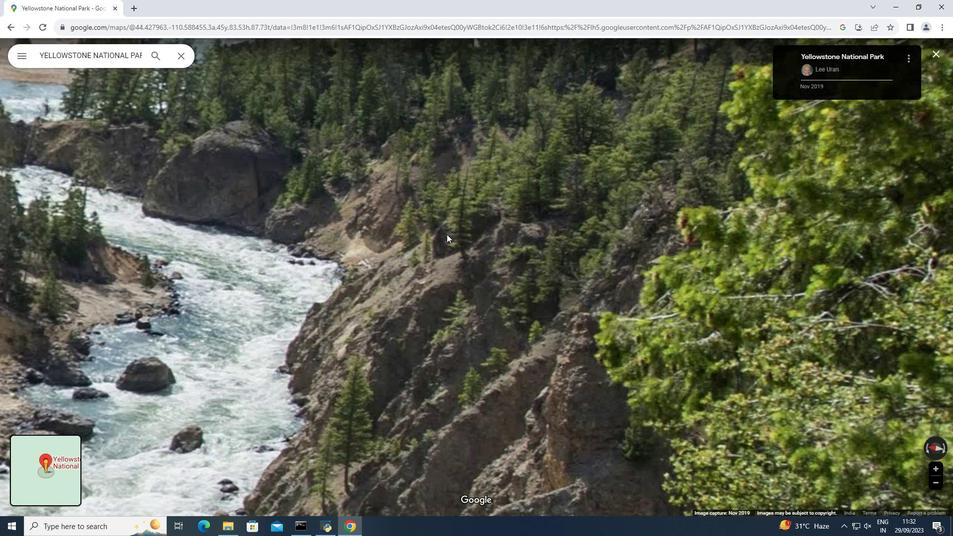 
Action: Mouse moved to (446, 238)
Screenshot: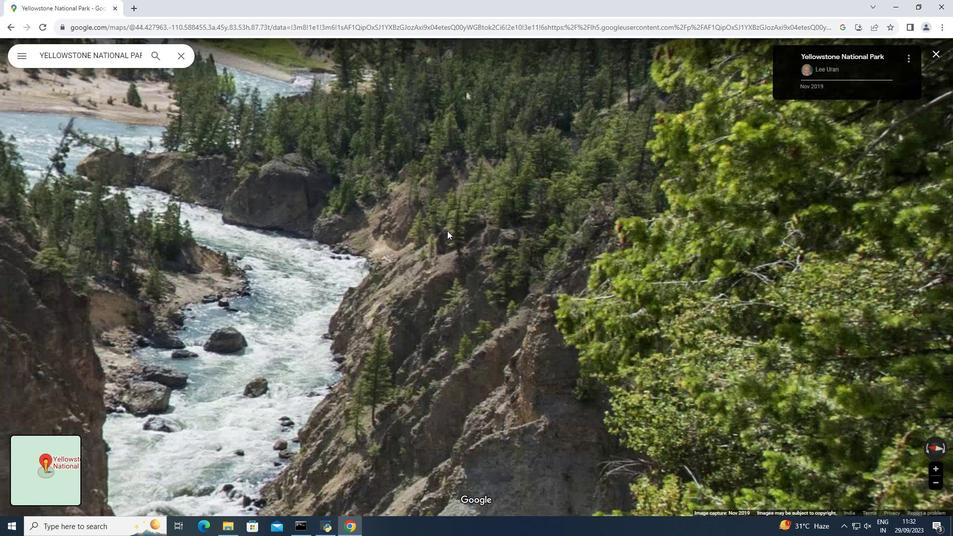 
Action: Mouse scrolled (446, 237) with delta (0, 0)
Screenshot: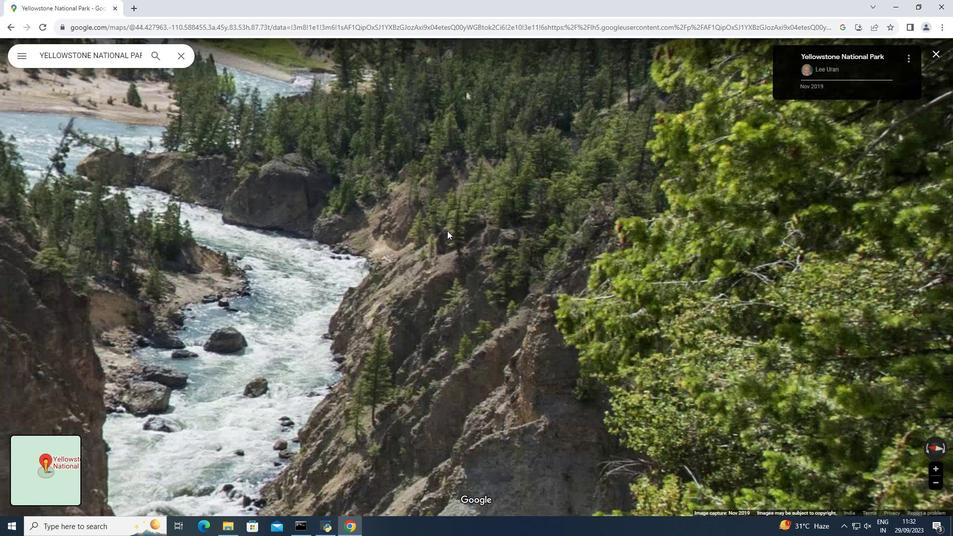 
Action: Mouse moved to (448, 228)
Screenshot: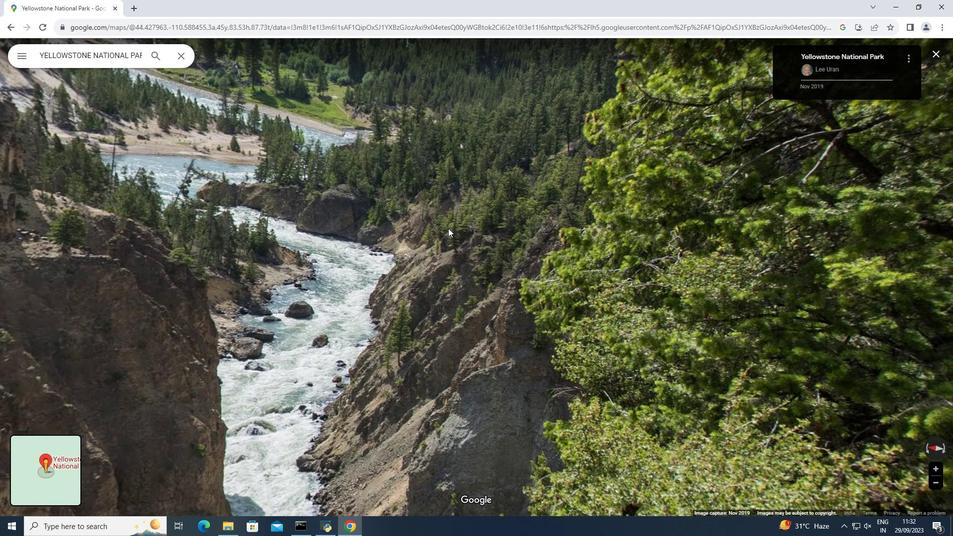 
Action: Mouse scrolled (448, 228) with delta (0, 0)
Screenshot: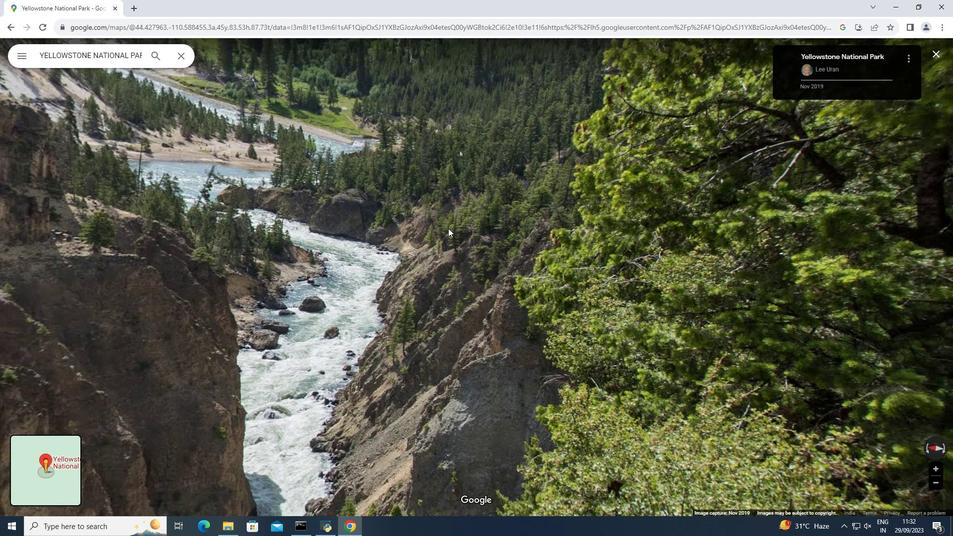 
Action: Mouse scrolled (448, 228) with delta (0, 0)
Screenshot: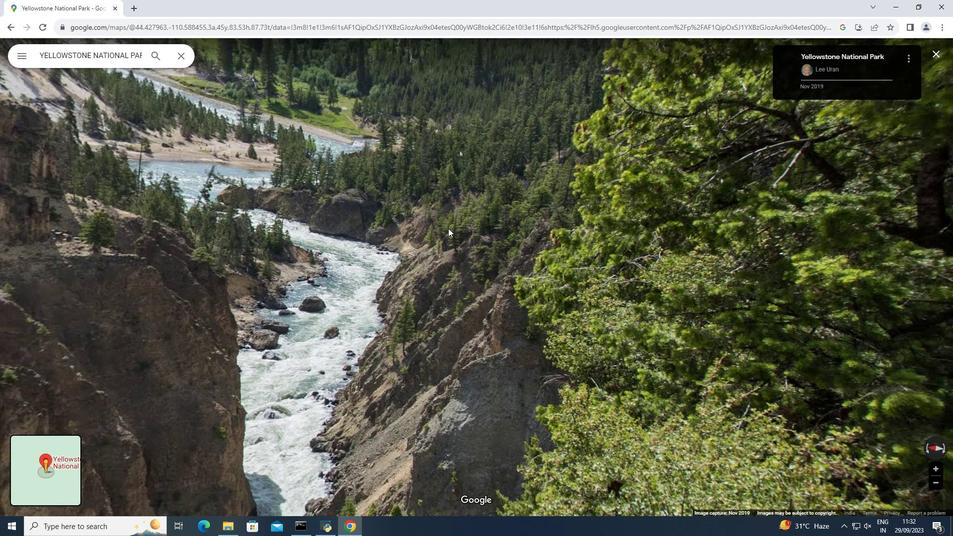 
Action: Mouse scrolled (448, 228) with delta (0, 0)
Screenshot: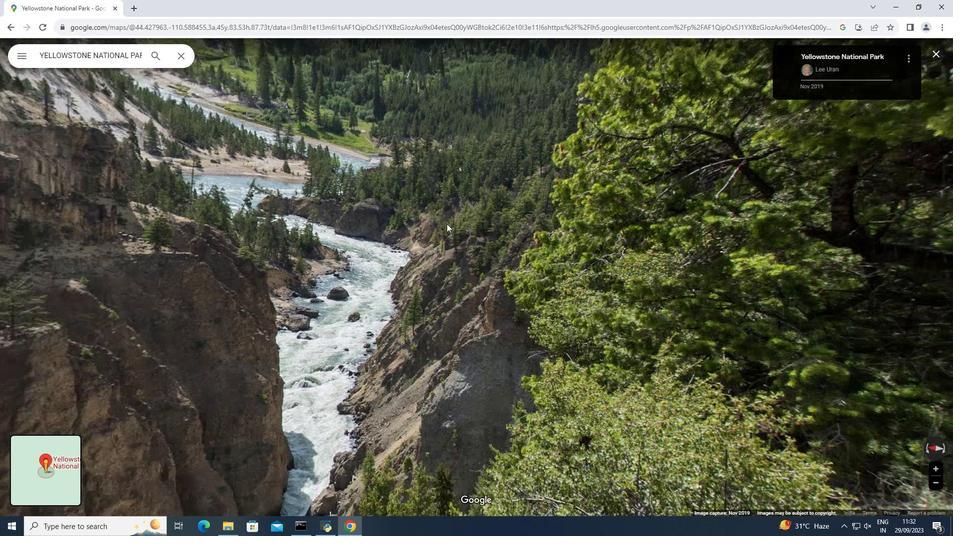 
Action: Mouse scrolled (448, 228) with delta (0, 0)
Screenshot: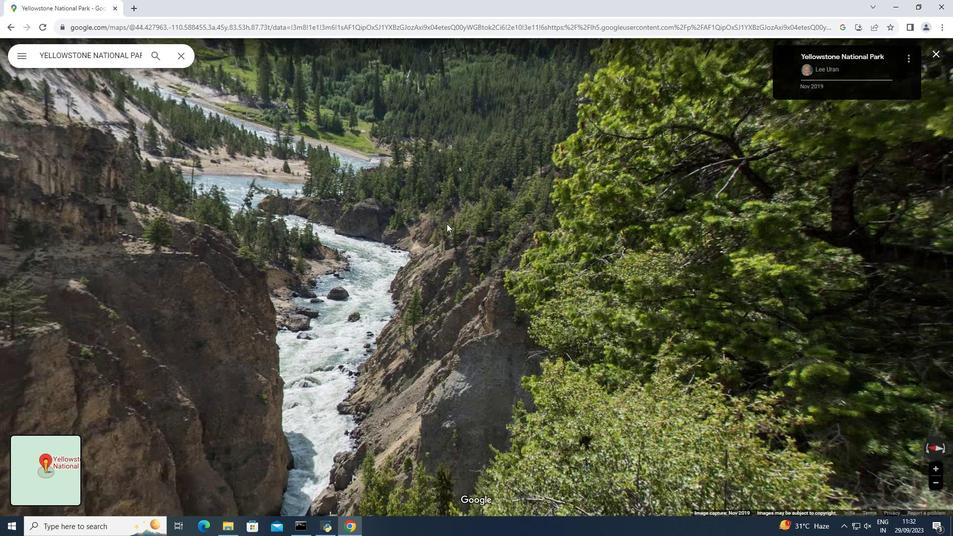 
Action: Mouse scrolled (448, 228) with delta (0, 0)
Screenshot: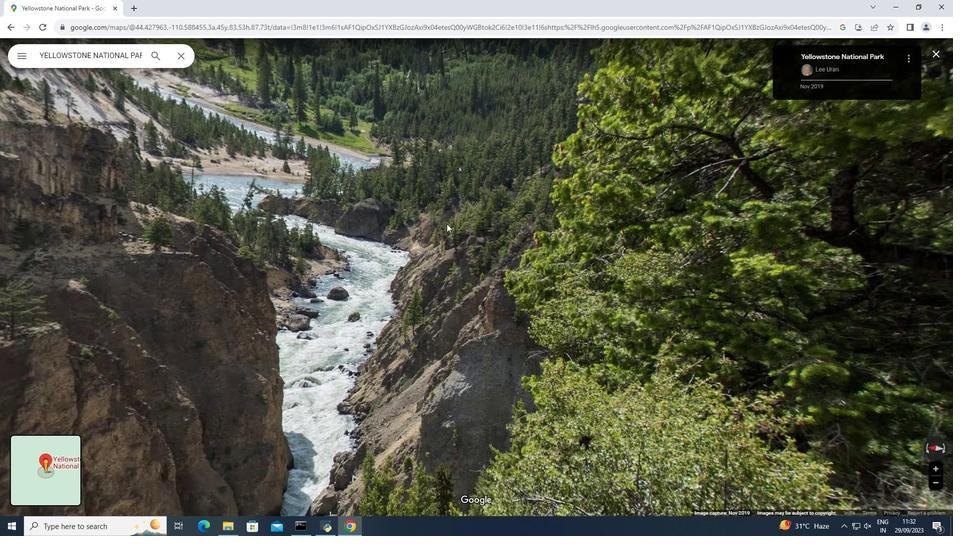 
Action: Mouse moved to (446, 220)
Screenshot: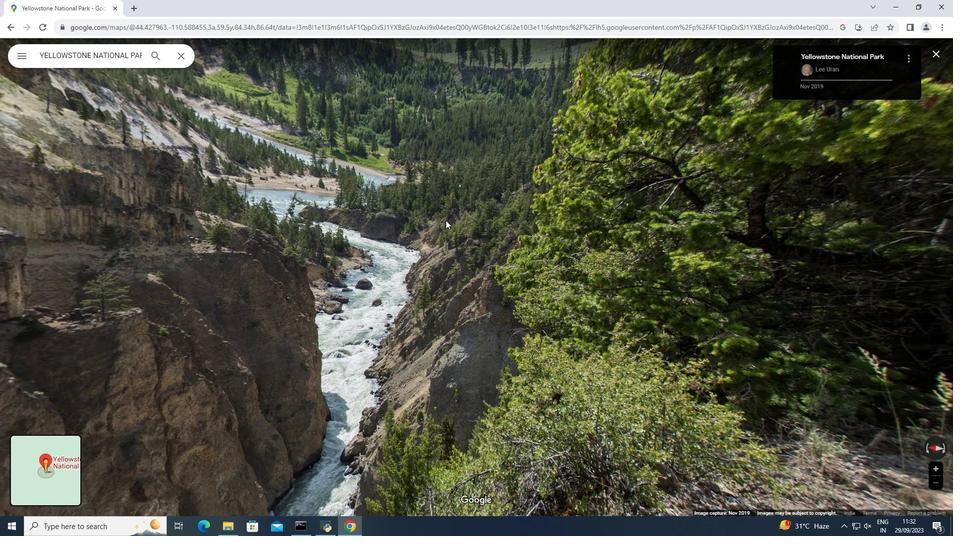 
Action: Mouse scrolled (446, 220) with delta (0, 0)
Screenshot: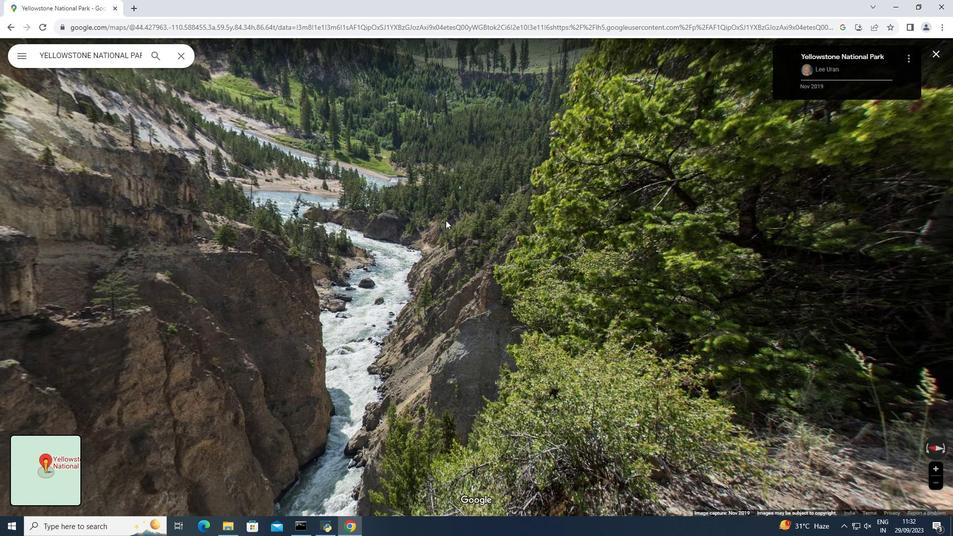 
Action: Mouse scrolled (446, 220) with delta (0, 0)
Screenshot: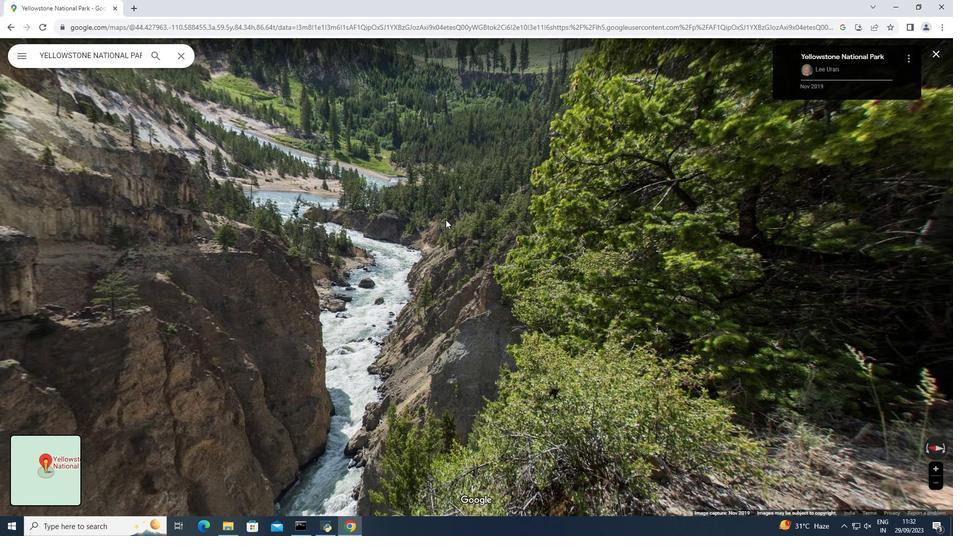 
Action: Mouse scrolled (446, 220) with delta (0, 0)
Screenshot: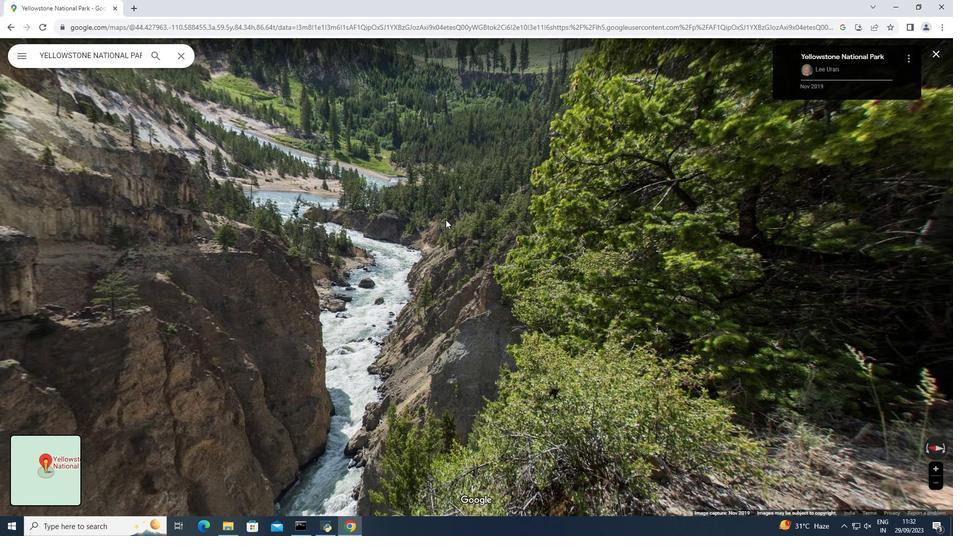 
Action: Mouse scrolled (446, 220) with delta (0, 0)
Screenshot: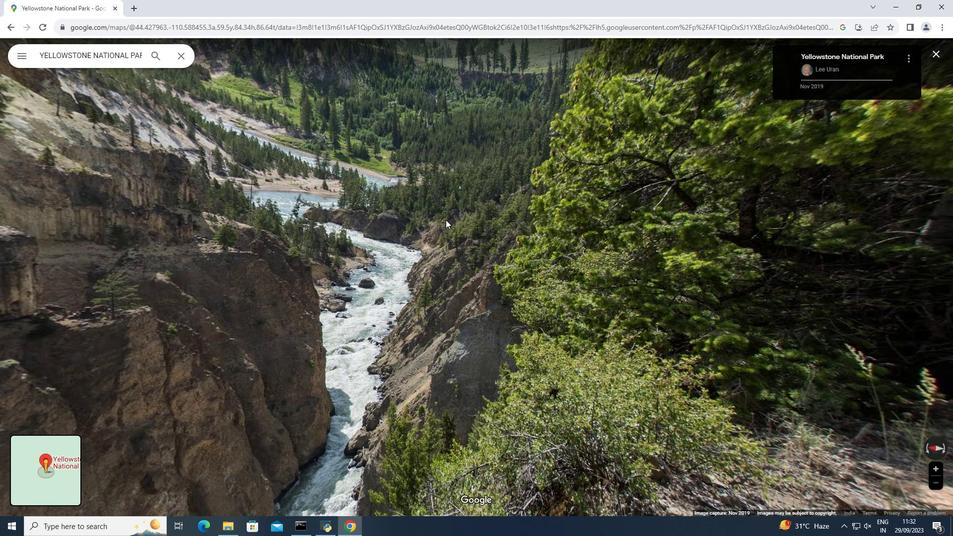 
Action: Mouse scrolled (446, 220) with delta (0, 0)
